 Task: Reply and add a link Link0000000013 to Aakash.mishra@softage.net and add a cc to Email0000000002@outlook.com and bcc to Email0000000003@outlook.com@outlook.com with a subject Subject0000000012 with a message Message0000000014 and with an attachment of Attach0000000004 and upload Attach0000000005 to Onedrive and share. Reply and add a link Link0000000013 to Email0000000002@outlook.com with a subject Subject0000000015 with a message Message0000000014 and with an attachment of Attach0000000004 and upload Attach0000000005 to Onedrive and share. Reply and add a link Link0000000013 to Aakash.mishra@softage.net and add a cc to Email0000000002@outlook.com with a subject Subject0000000015 with a message Message0000000014 and with an attachment of Attach0000000004 and upload Attach0000000005 to Onedrive and share. Reply and add a link Link0000000013 to Aakash.mishra@softage.net and add a cc to Email0000000002@outlook.com and bcc to Email0000000003@outlook.com@outlook.com with a subject Subject0000000015 with a message Message0000000014 and with an attachment of Attach0000000004 and upload Attach0000000005 to Onedrive and share. Reply all and add a link Link0000000014 to Email0000000002@outlook.com with a subject Subject0000000016 with a message Message0000000014
Action: Mouse moved to (828, 238)
Screenshot: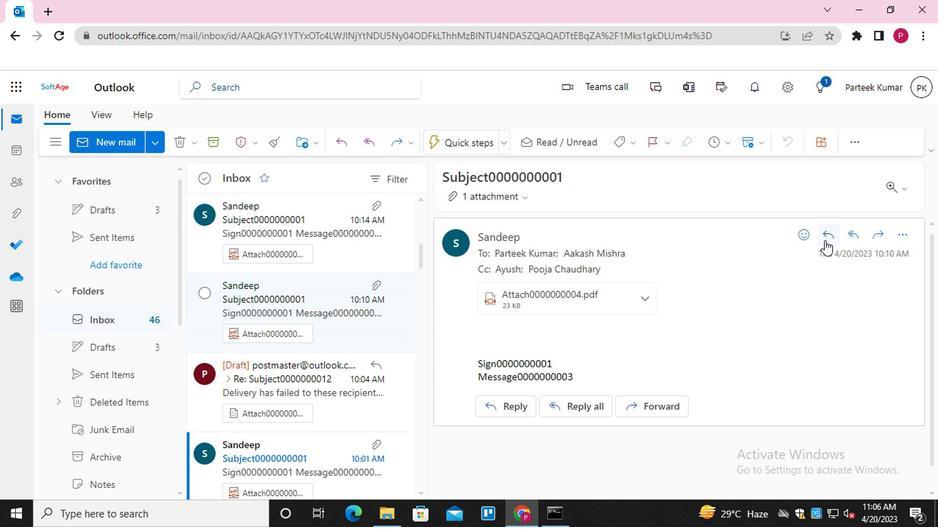 
Action: Mouse pressed left at (828, 238)
Screenshot: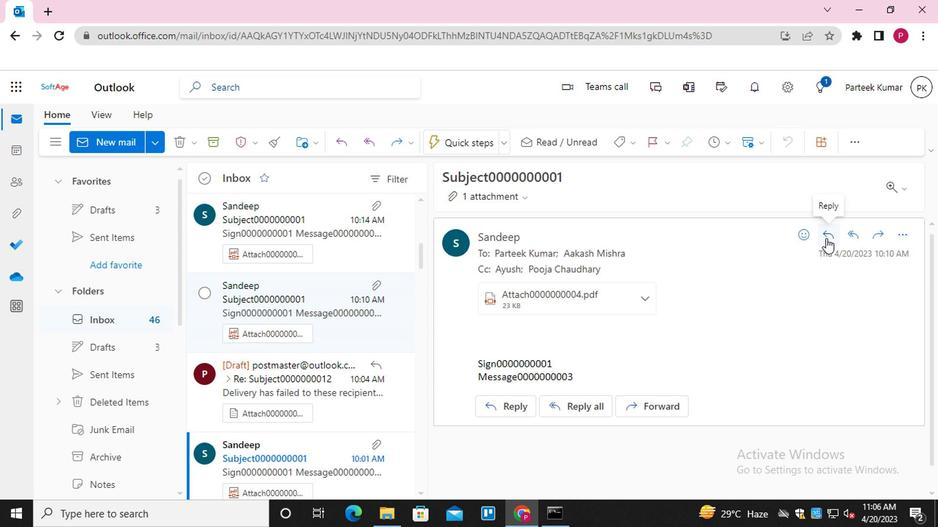 
Action: Mouse moved to (454, 411)
Screenshot: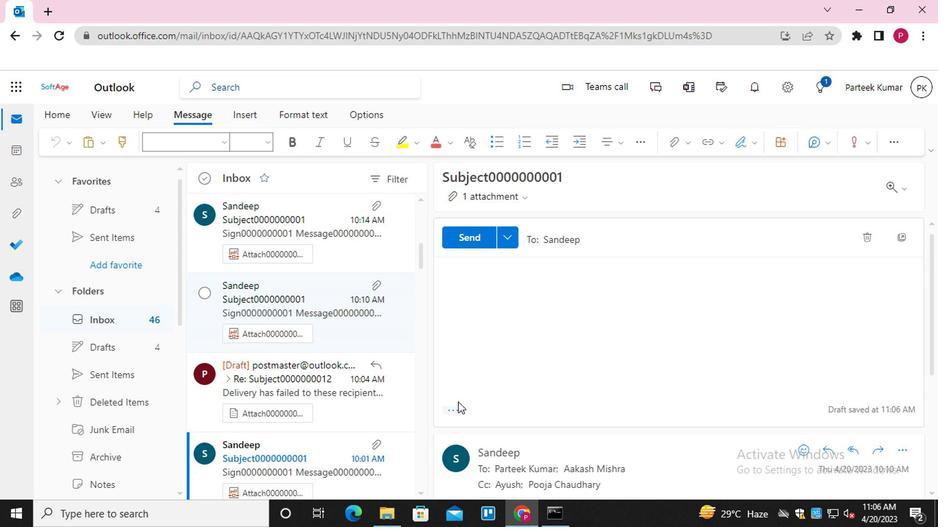 
Action: Mouse pressed left at (454, 411)
Screenshot: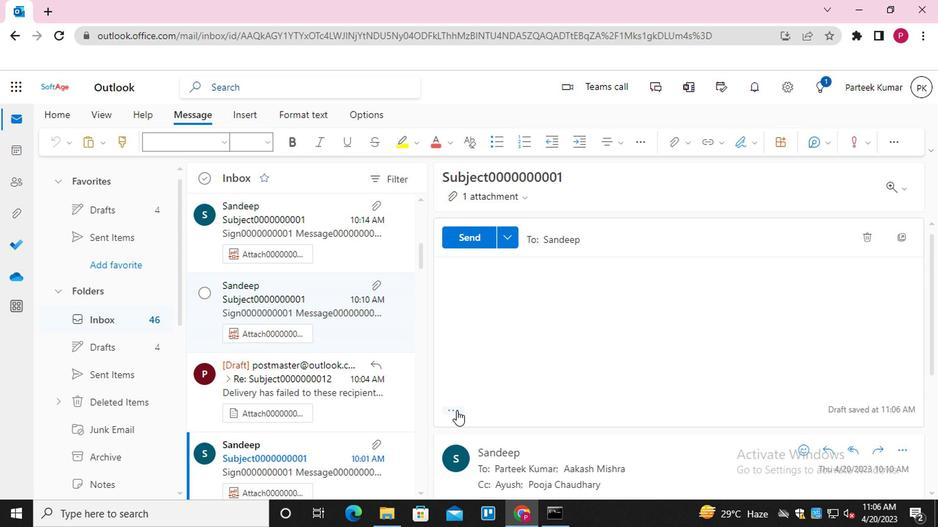 
Action: Mouse moved to (463, 268)
Screenshot: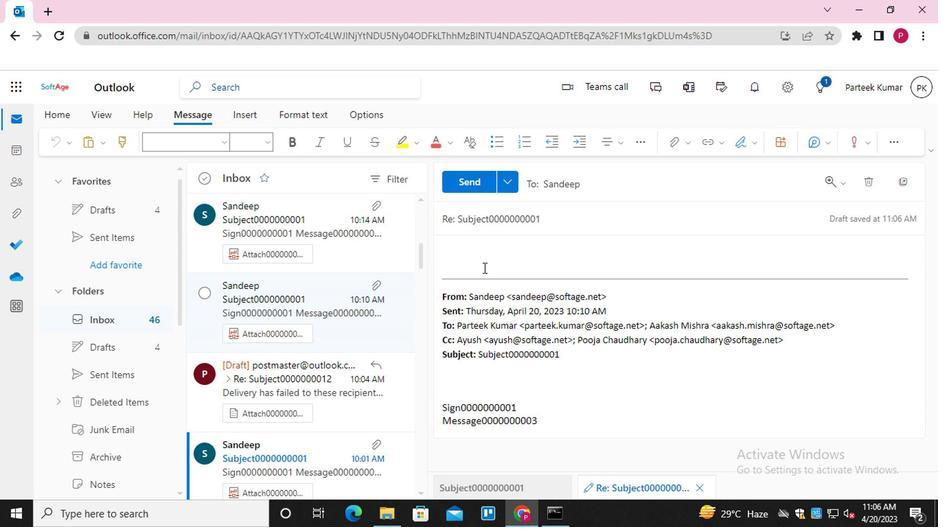 
Action: Mouse pressed left at (463, 268)
Screenshot: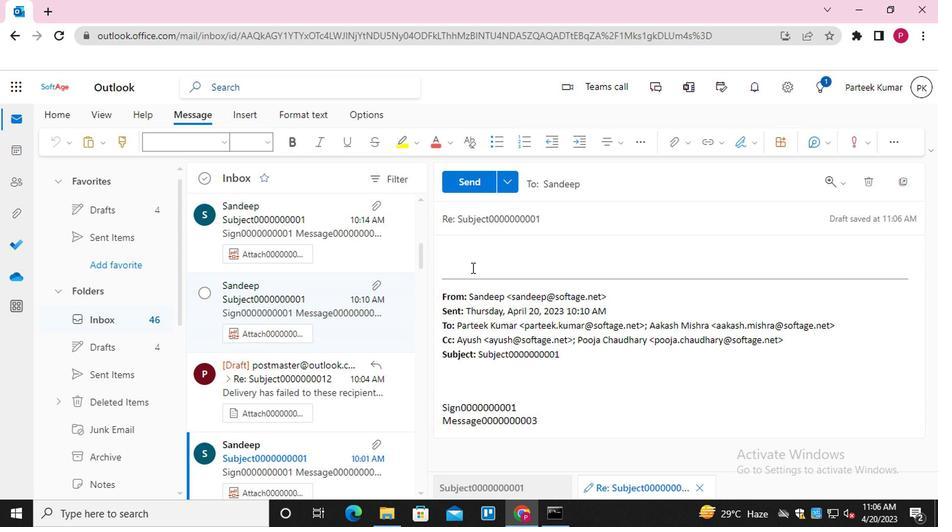 
Action: Mouse moved to (673, 142)
Screenshot: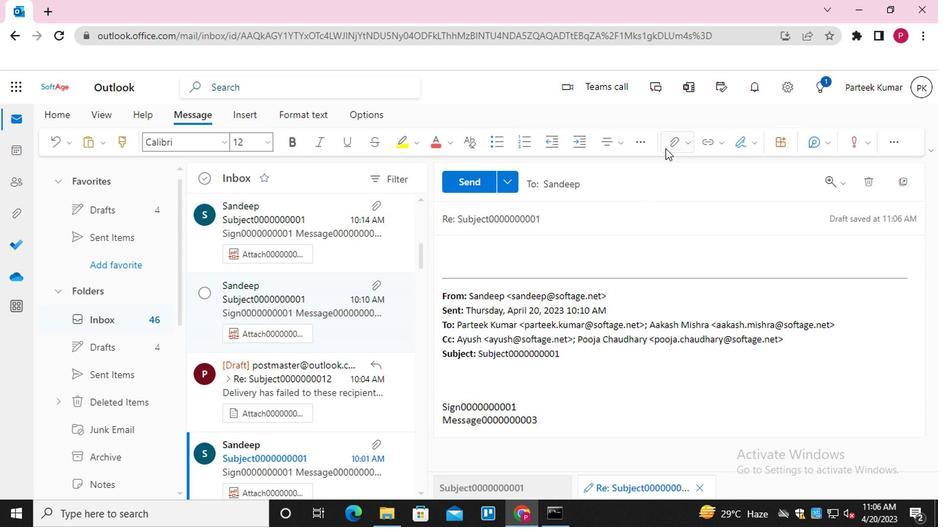
Action: Mouse pressed left at (673, 142)
Screenshot: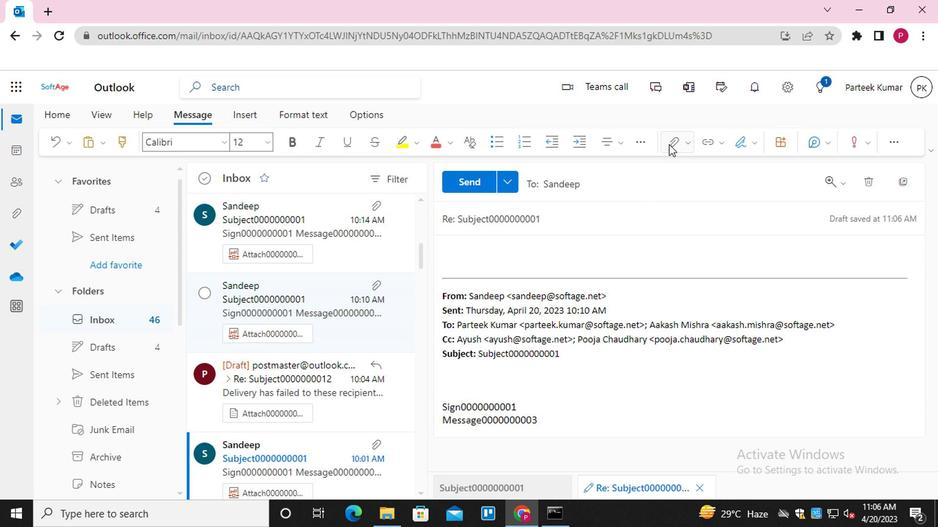 
Action: Mouse moved to (714, 143)
Screenshot: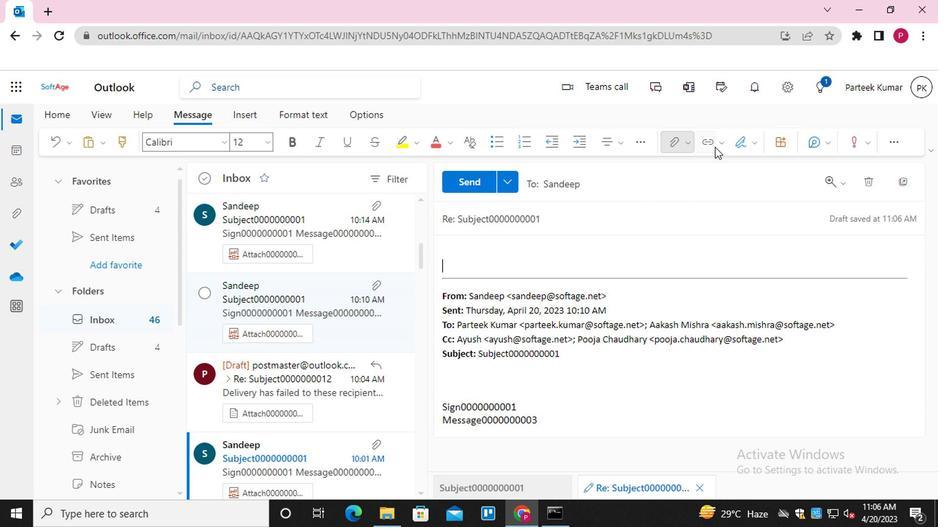 
Action: Mouse pressed left at (714, 143)
Screenshot: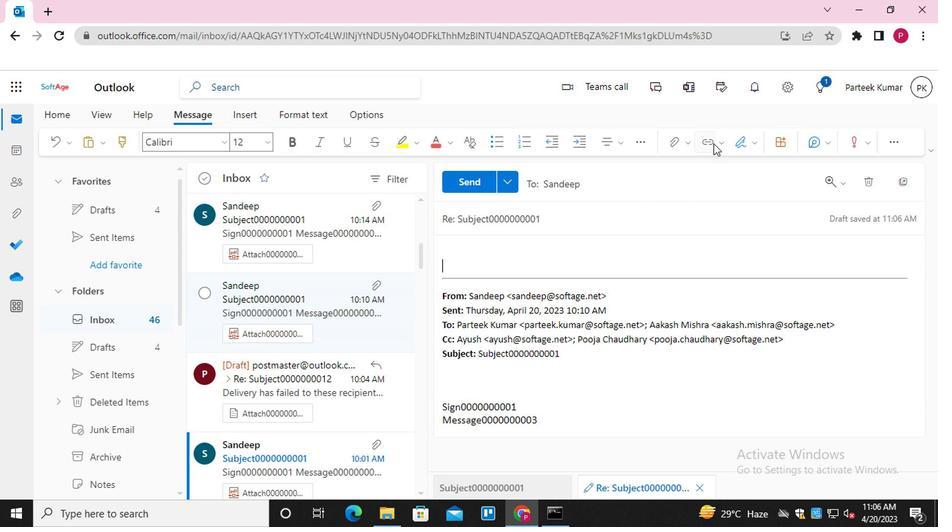 
Action: Mouse moved to (539, 266)
Screenshot: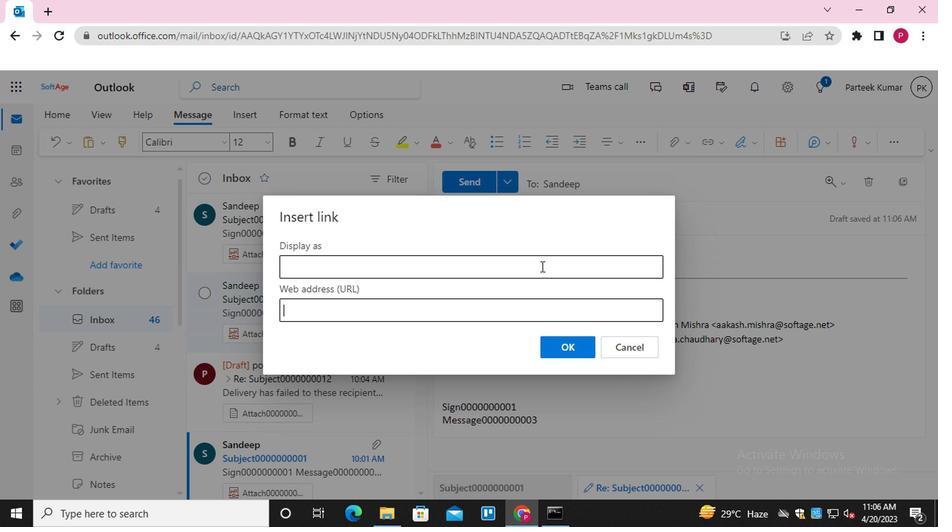 
Action: Mouse pressed left at (539, 266)
Screenshot: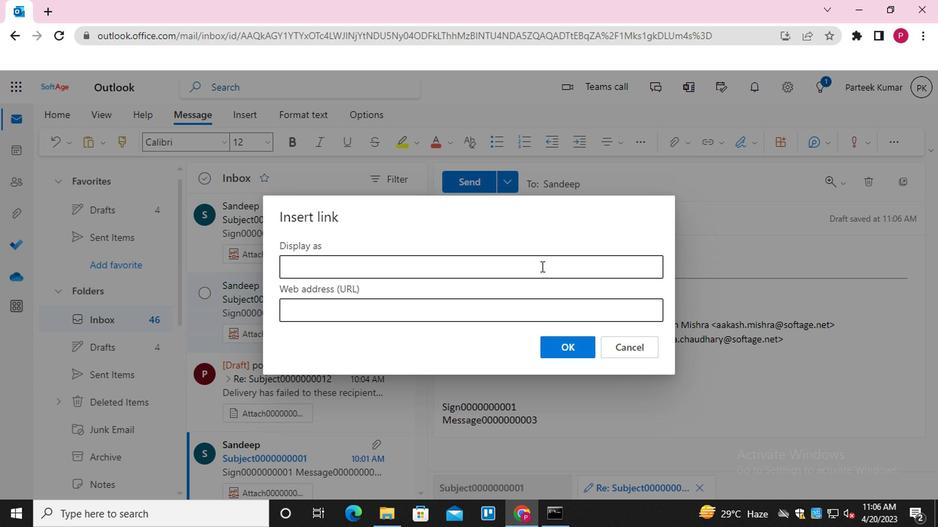 
Action: Mouse moved to (385, 304)
Screenshot: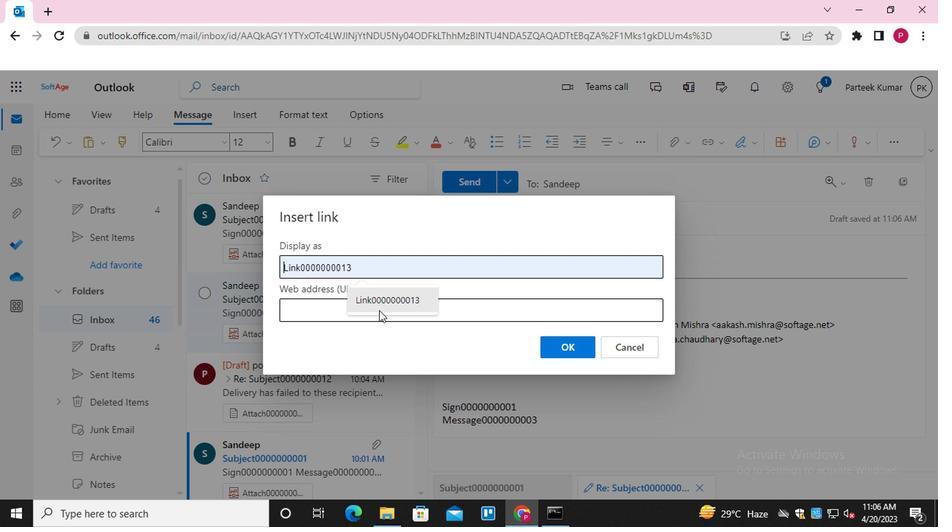 
Action: Mouse pressed left at (385, 304)
Screenshot: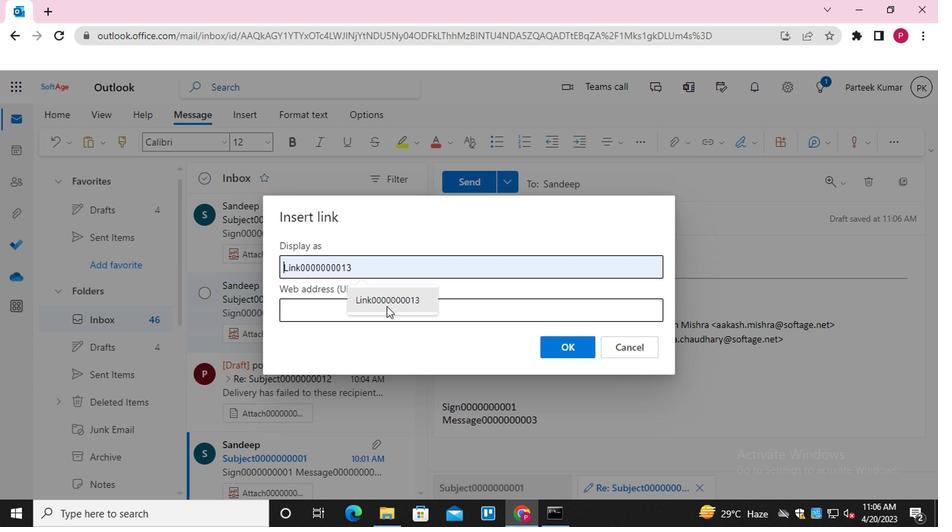
Action: Mouse moved to (386, 312)
Screenshot: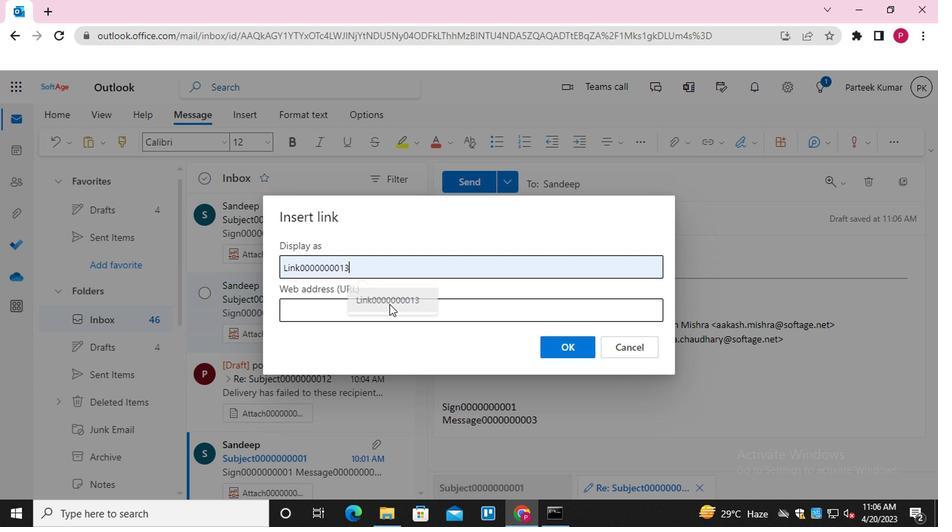 
Action: Mouse pressed left at (386, 312)
Screenshot: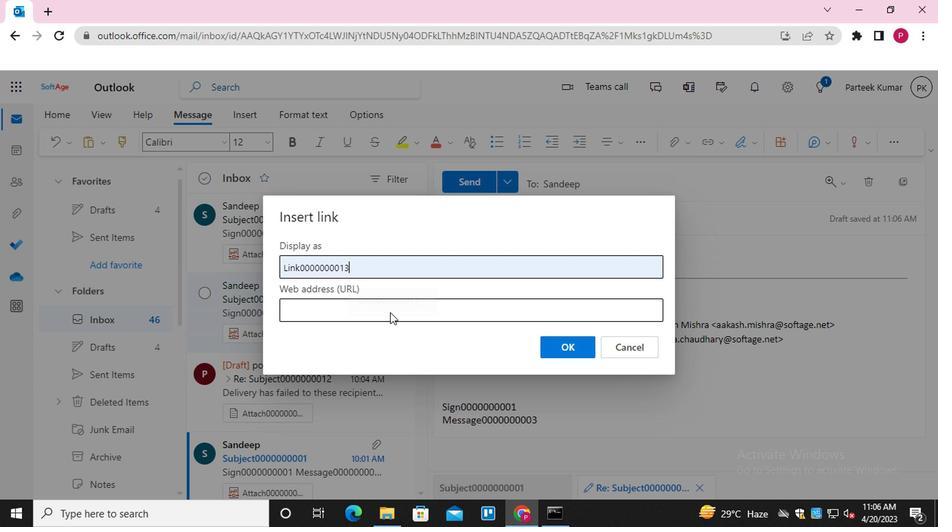 
Action: Mouse moved to (383, 351)
Screenshot: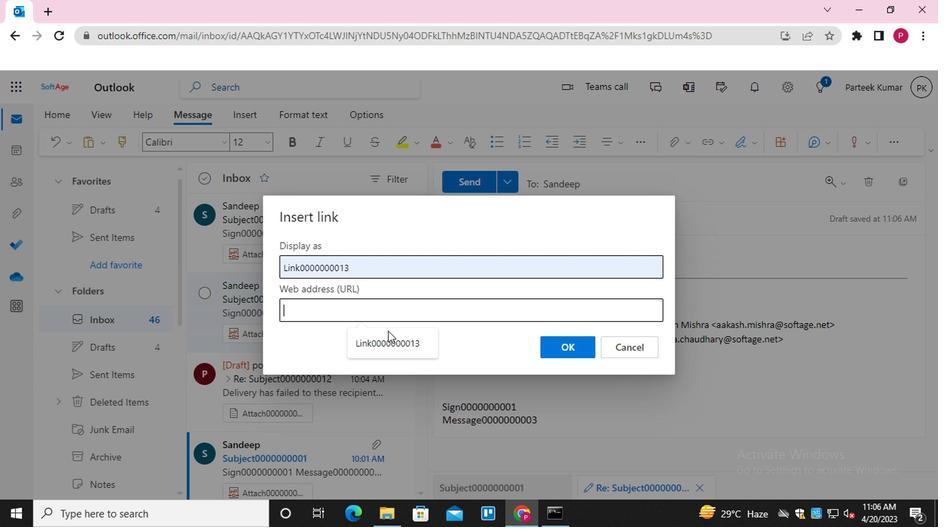 
Action: Mouse pressed left at (383, 351)
Screenshot: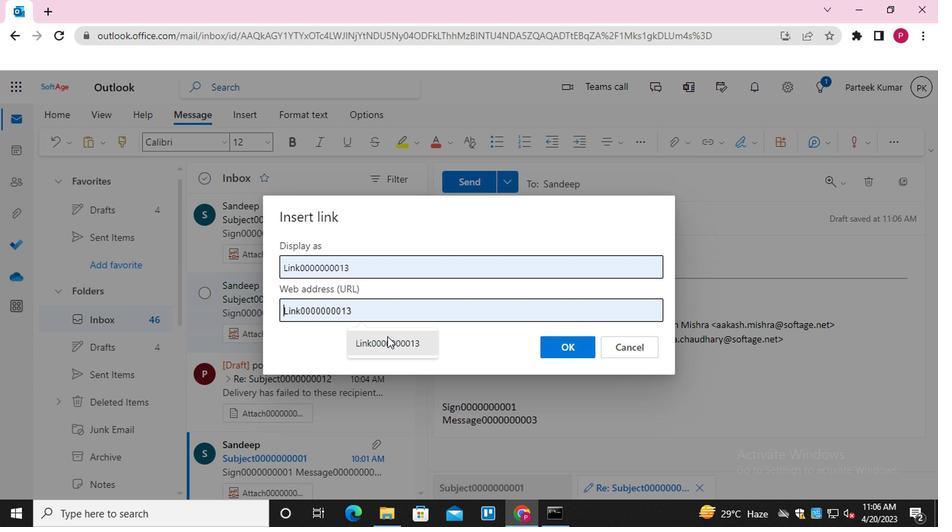
Action: Mouse moved to (568, 351)
Screenshot: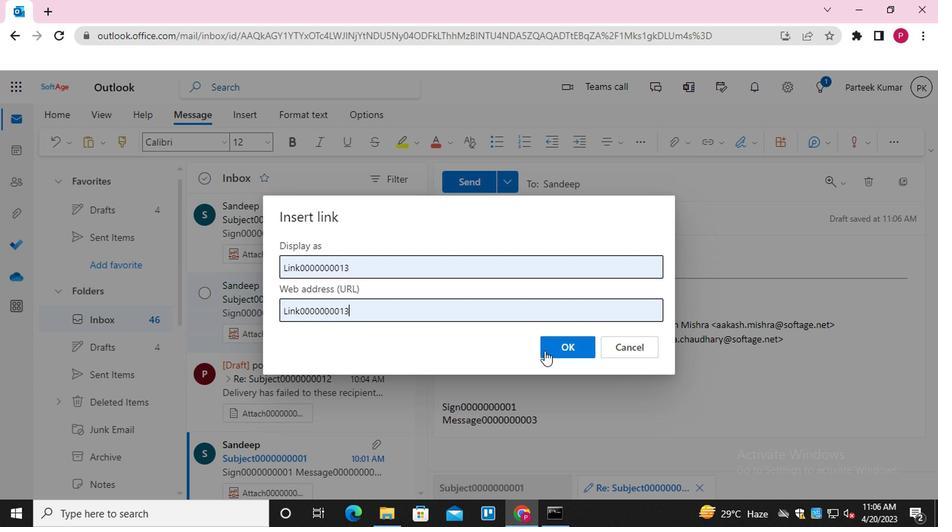 
Action: Mouse pressed left at (568, 351)
Screenshot: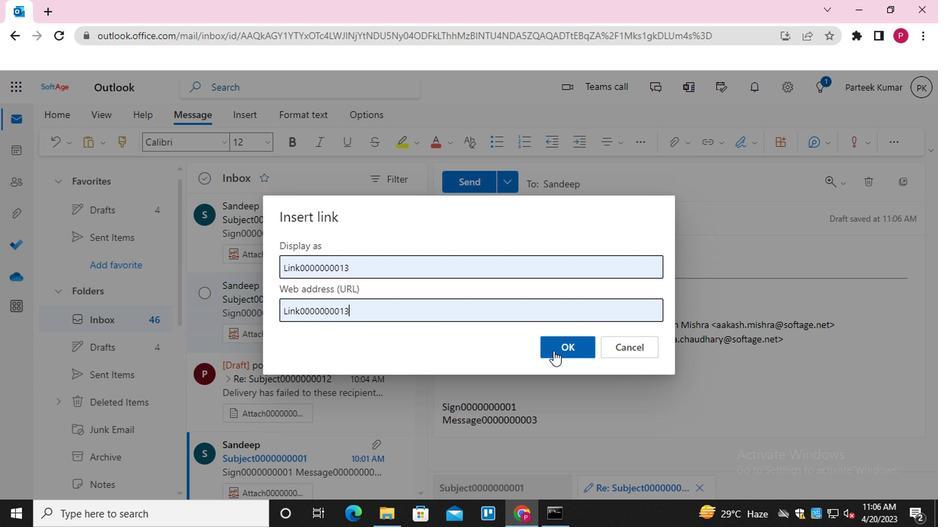 
Action: Mouse moved to (581, 187)
Screenshot: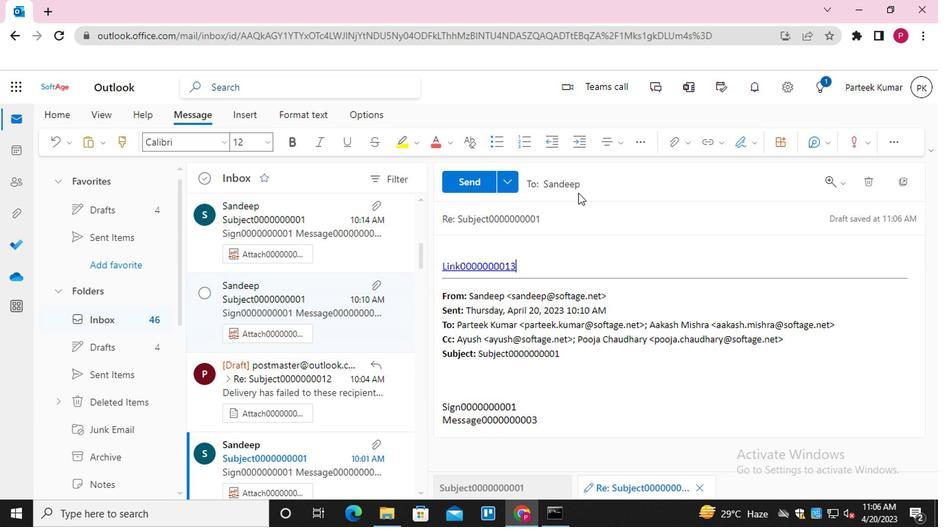 
Action: Mouse pressed left at (581, 187)
Screenshot: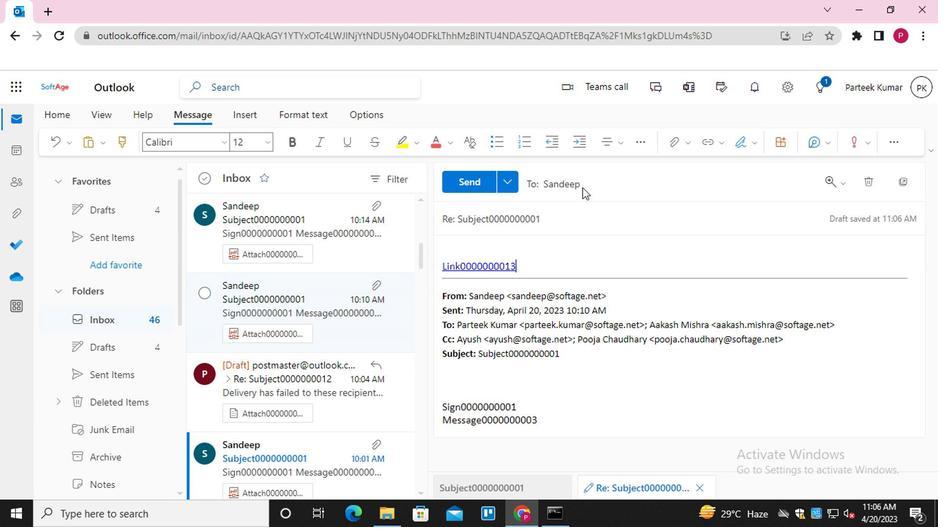 
Action: Mouse moved to (541, 221)
Screenshot: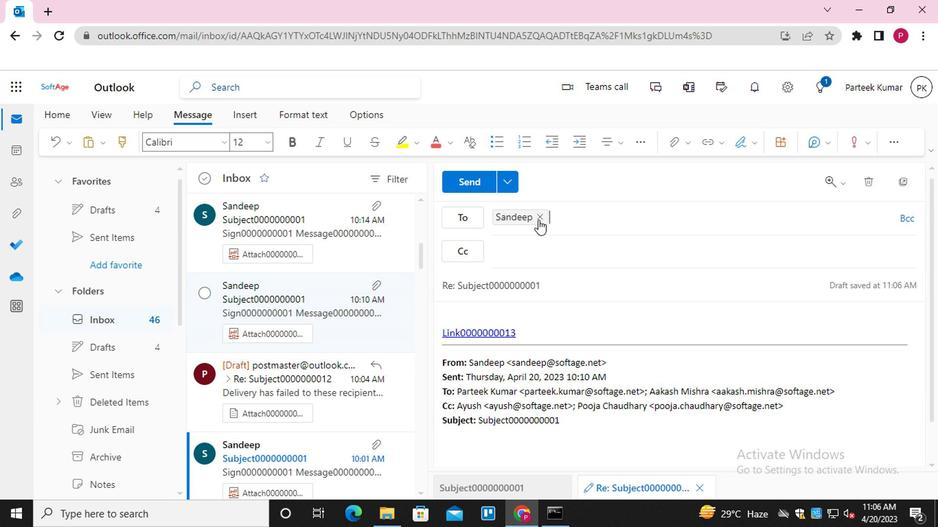 
Action: Mouse pressed left at (541, 221)
Screenshot: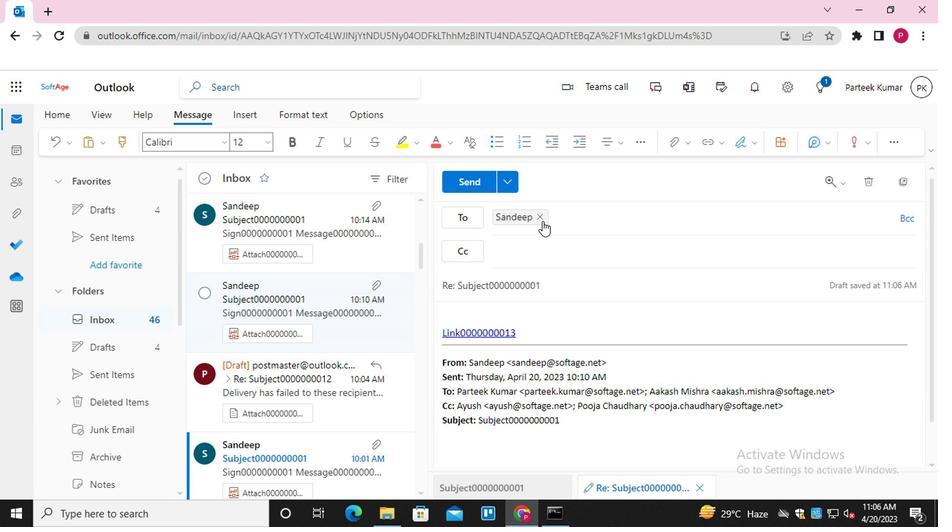 
Action: Mouse moved to (539, 221)
Screenshot: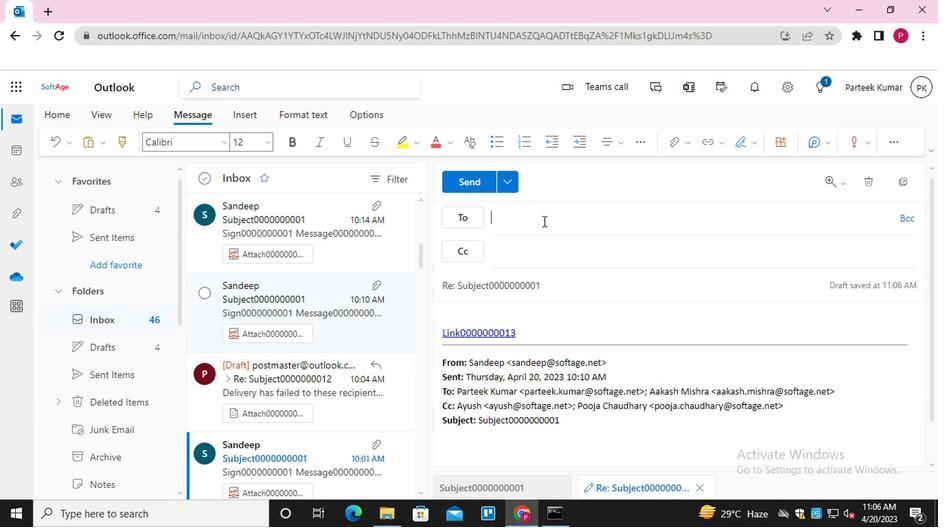 
Action: Key pressed <Key.shift>AAK
Screenshot: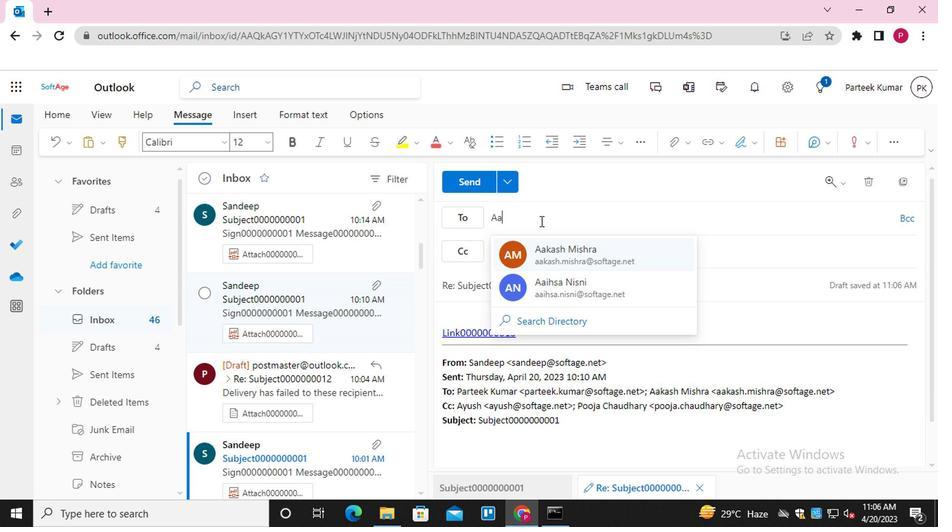 
Action: Mouse moved to (562, 256)
Screenshot: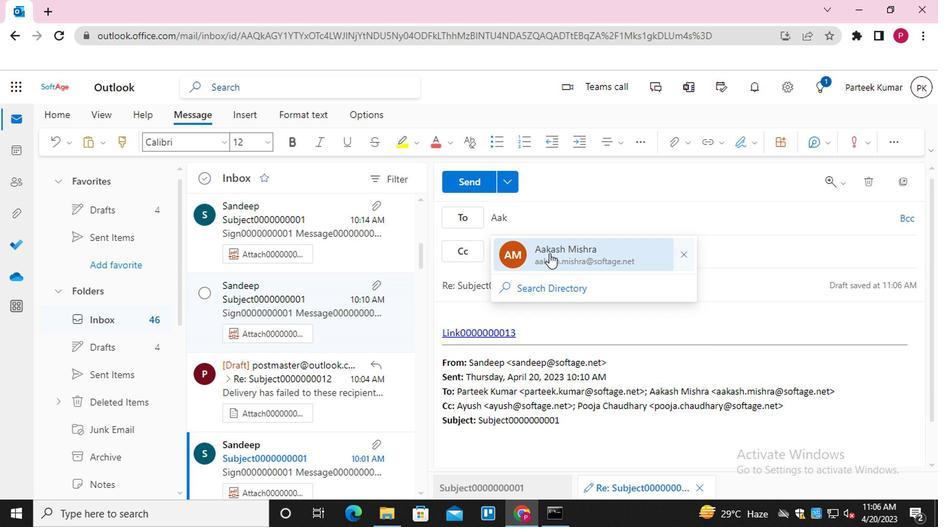 
Action: Mouse pressed left at (562, 256)
Screenshot: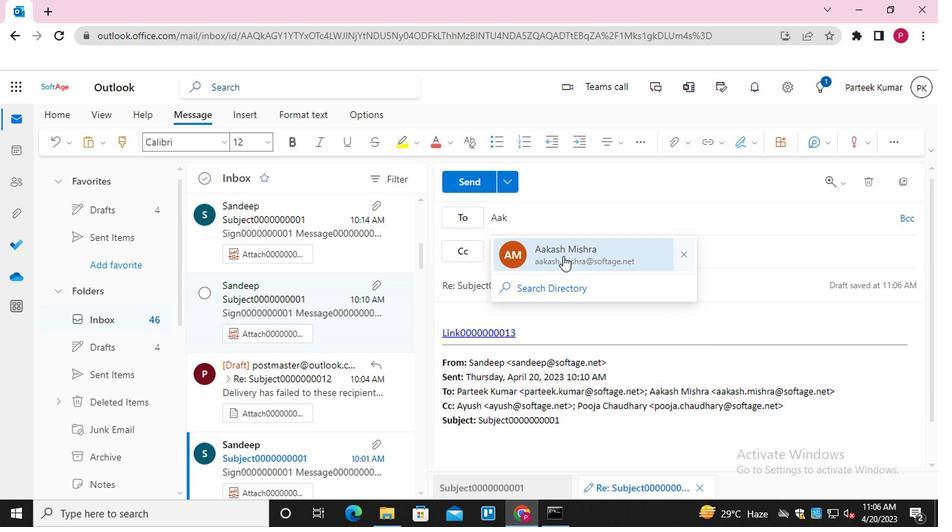 
Action: Mouse moved to (562, 258)
Screenshot: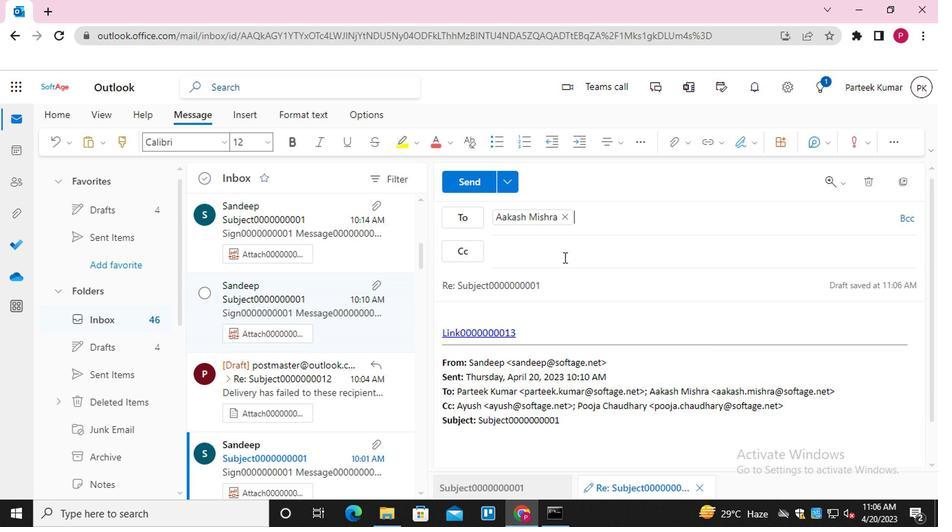 
Action: Mouse pressed left at (562, 258)
Screenshot: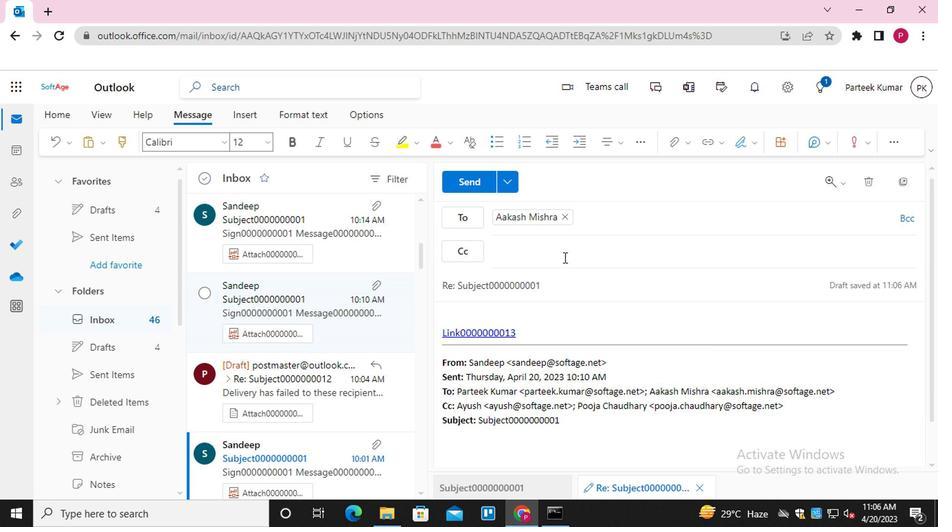 
Action: Key pressed <Key.shift><Key.shift><Key.shift><Key.shift>EMAIL0000000002<Key.enter>
Screenshot: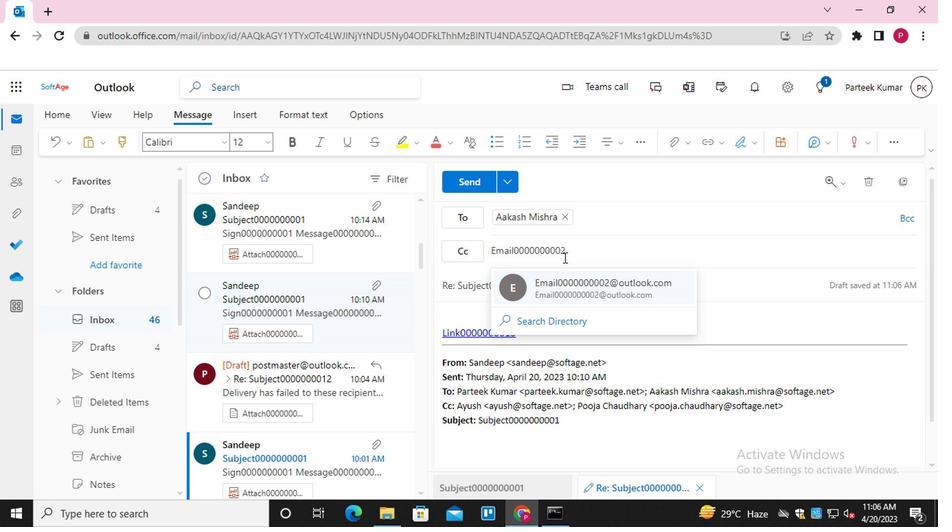 
Action: Mouse moved to (910, 216)
Screenshot: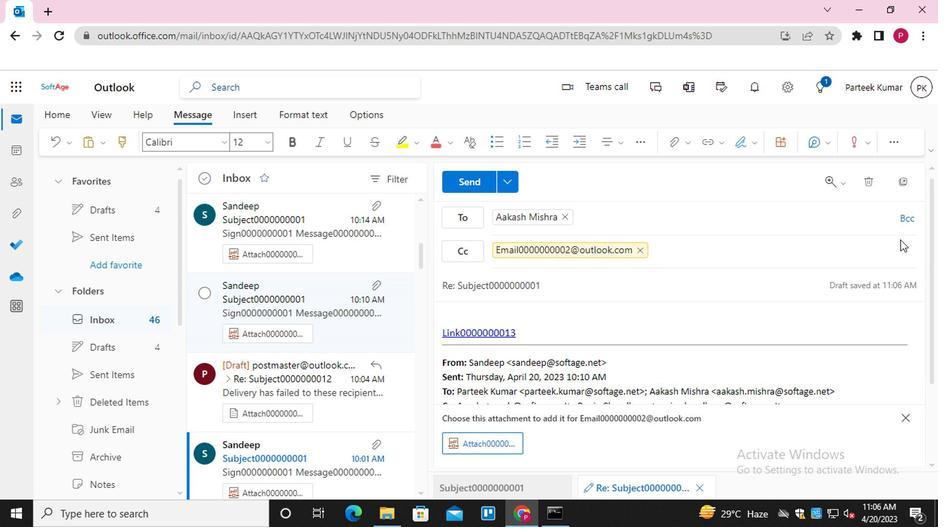 
Action: Mouse pressed left at (910, 216)
Screenshot: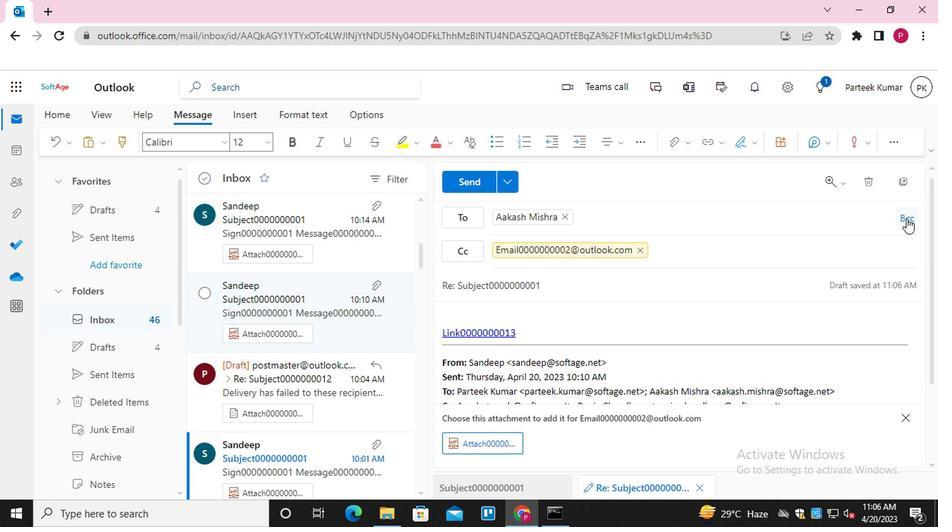 
Action: Mouse moved to (520, 281)
Screenshot: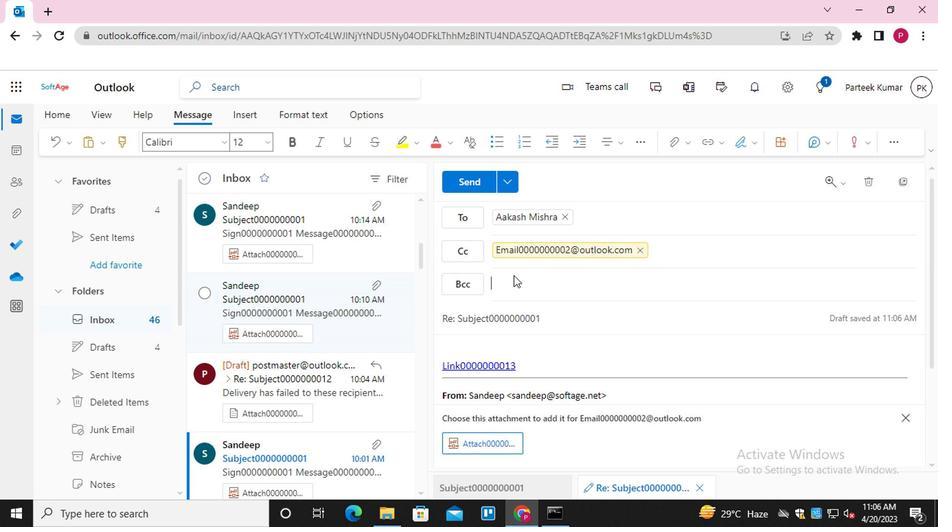 
Action: Mouse pressed left at (520, 281)
Screenshot: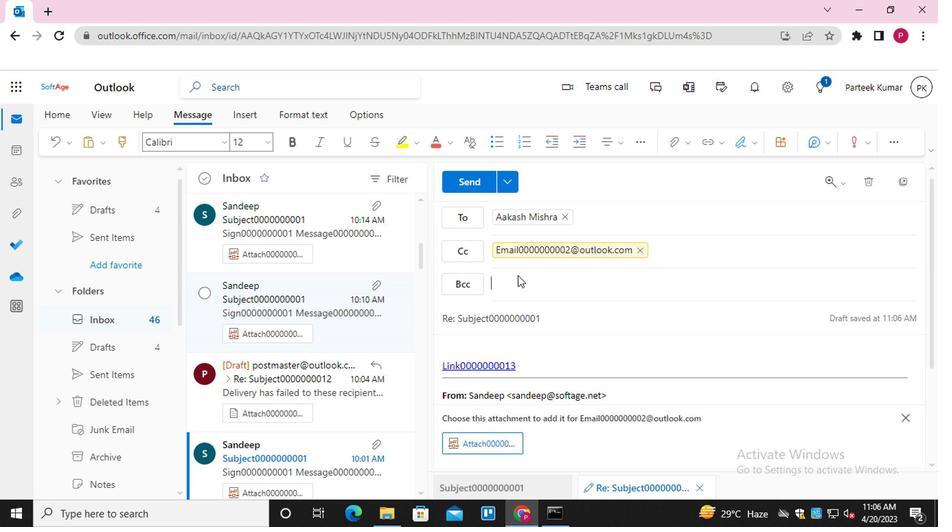 
Action: Key pressed <Key.shift>EMAIL000000003<Key.shift>@OUTLOOK.COM<Key.enter>
Screenshot: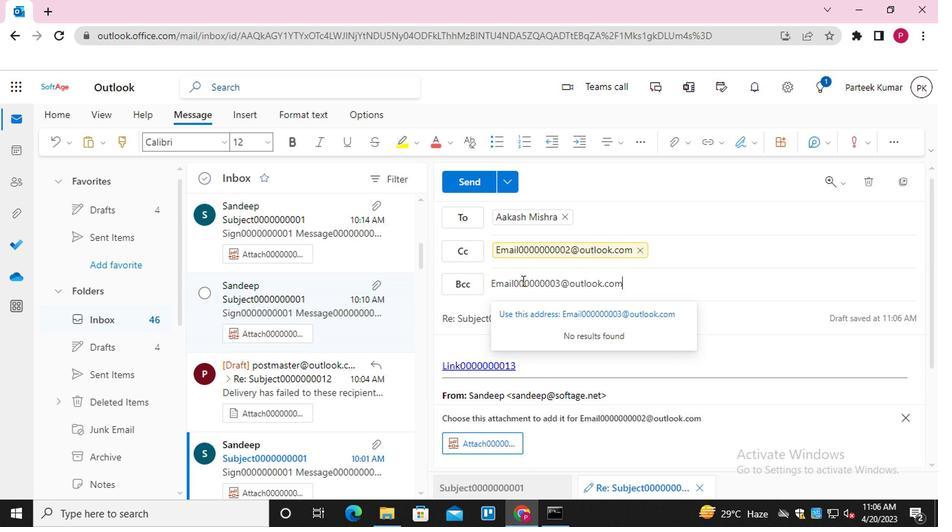 
Action: Mouse moved to (546, 319)
Screenshot: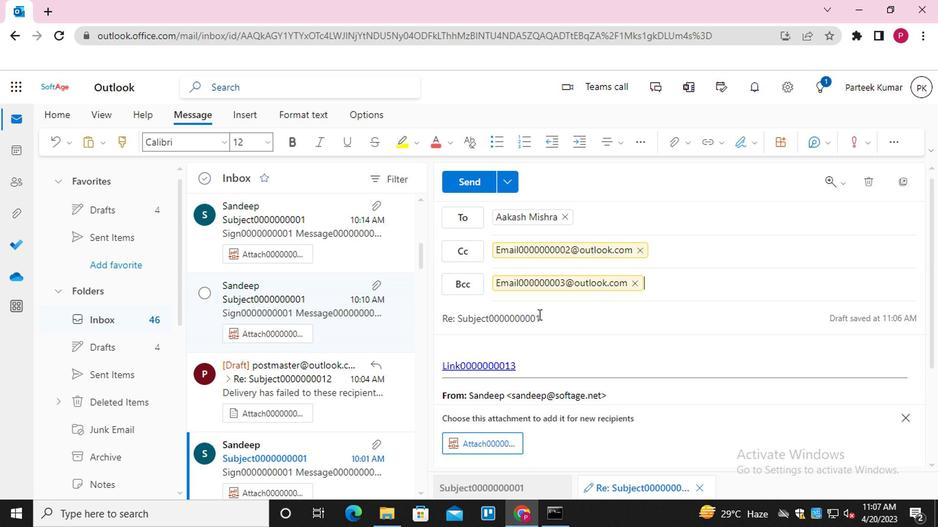 
Action: Mouse pressed left at (546, 319)
Screenshot: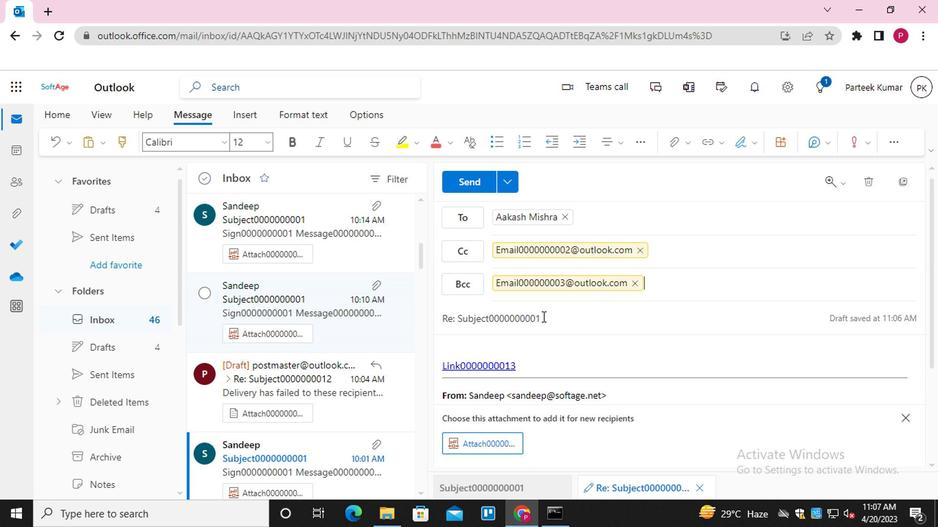 
Action: Mouse moved to (538, 322)
Screenshot: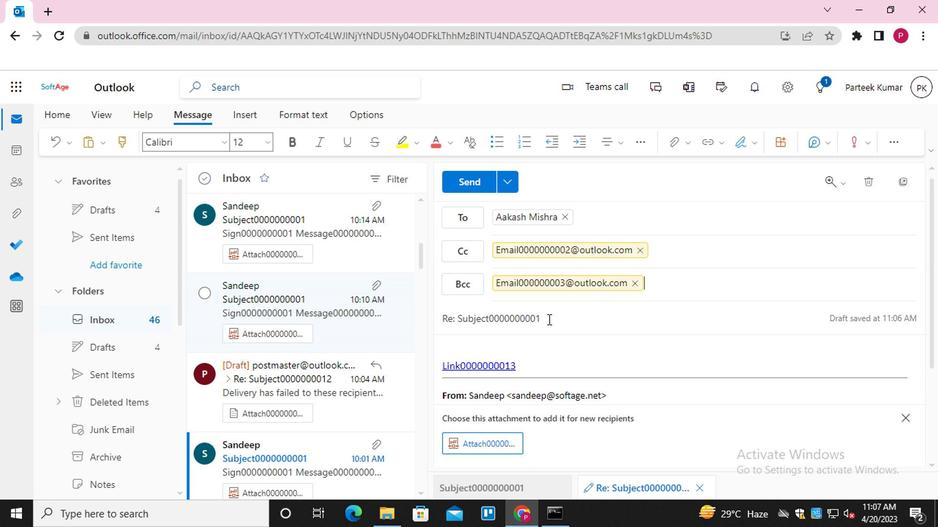 
Action: Key pressed <Key.backspace><Key.backspace>12
Screenshot: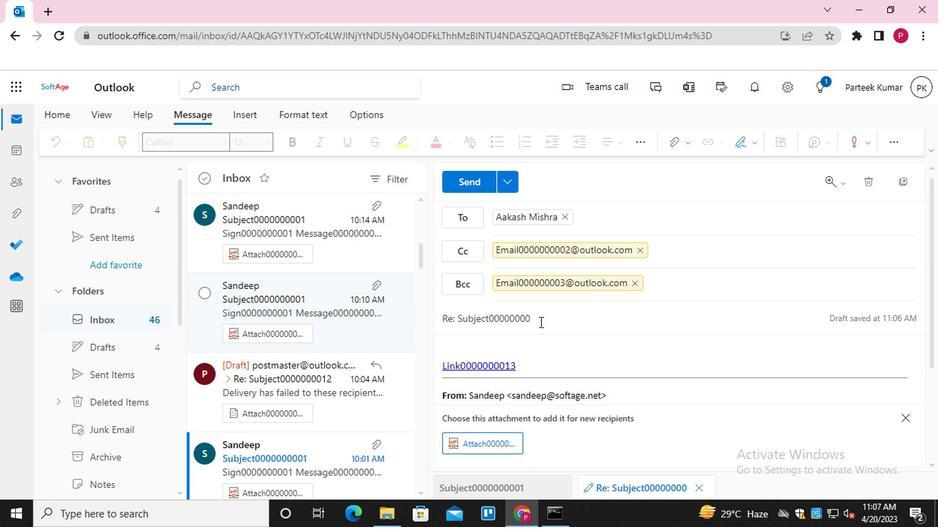 
Action: Mouse moved to (516, 351)
Screenshot: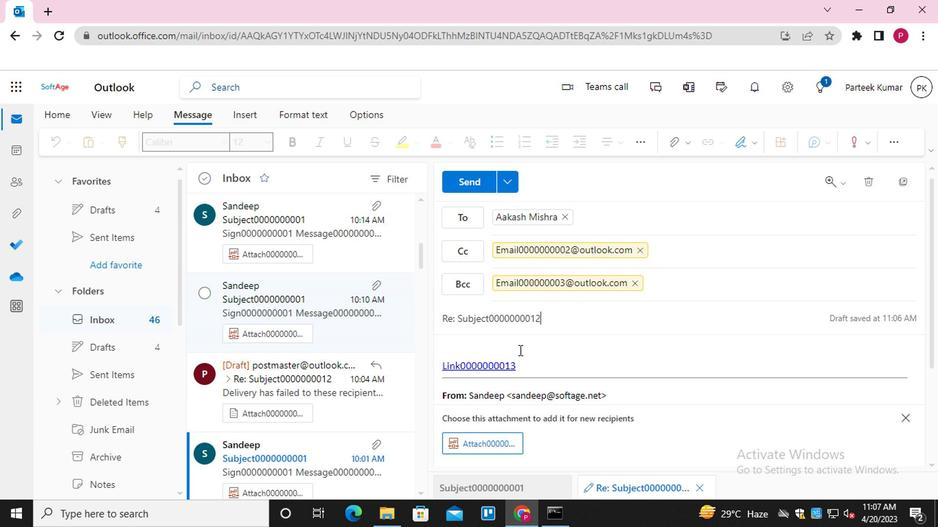 
Action: Mouse pressed left at (516, 351)
Screenshot: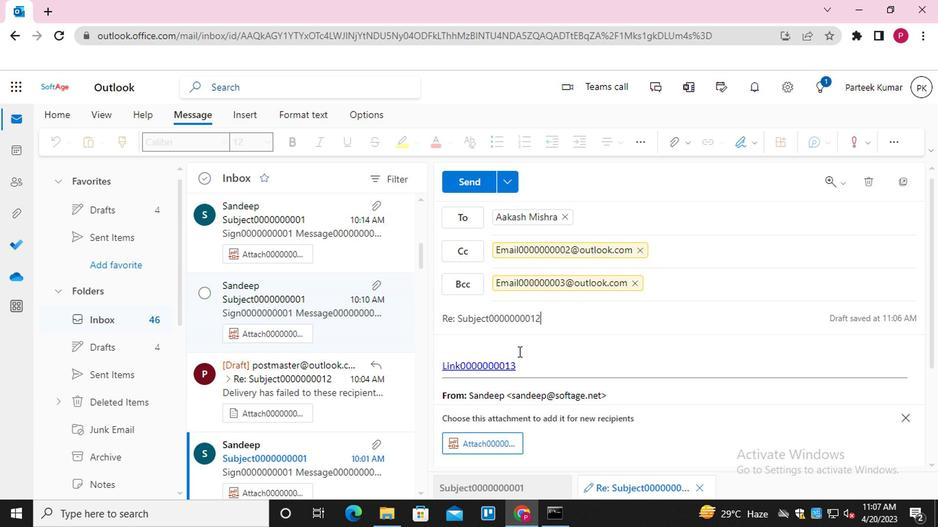 
Action: Key pressed <Key.shift_r>MESSAGE0000000014
Screenshot: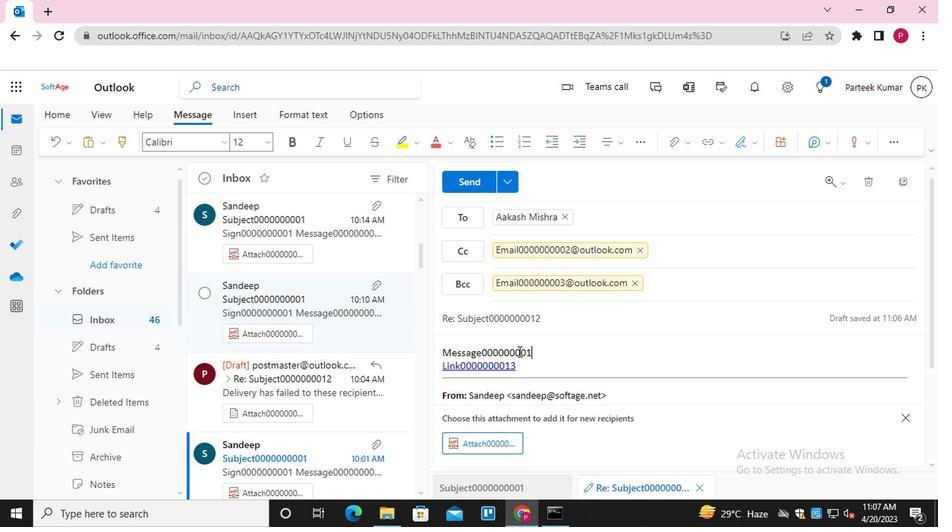
Action: Mouse moved to (680, 141)
Screenshot: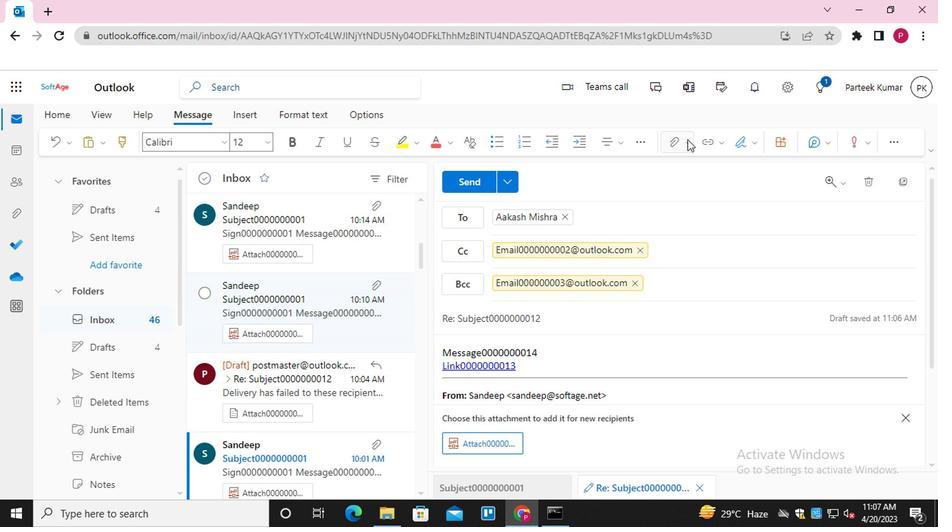 
Action: Mouse pressed left at (680, 141)
Screenshot: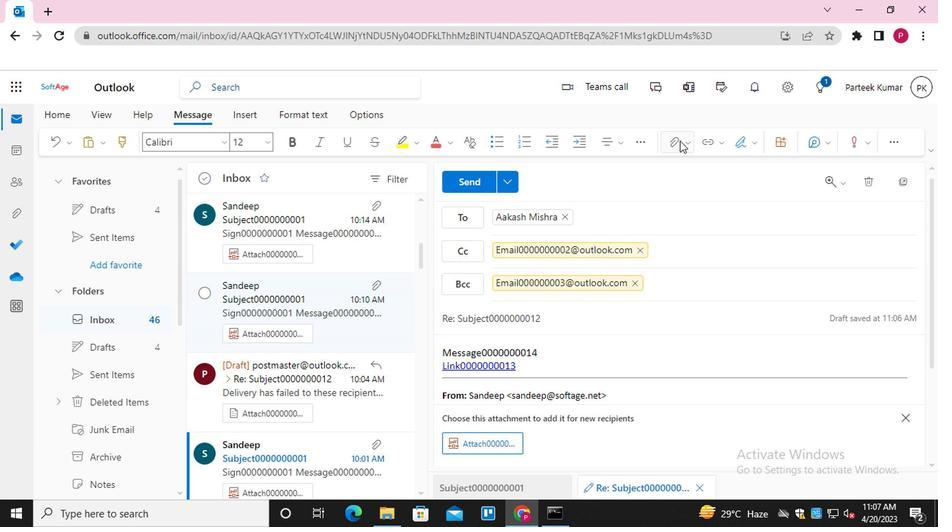 
Action: Mouse moved to (637, 176)
Screenshot: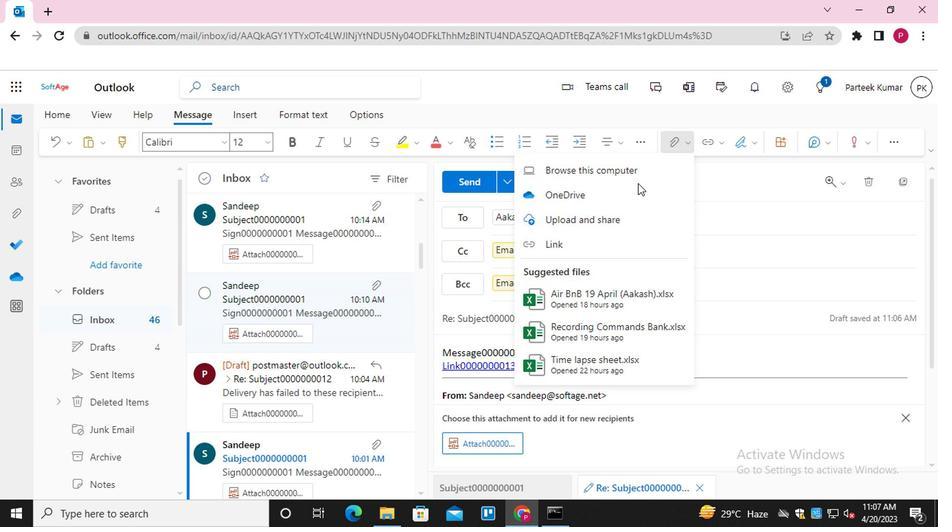 
Action: Mouse pressed left at (637, 176)
Screenshot: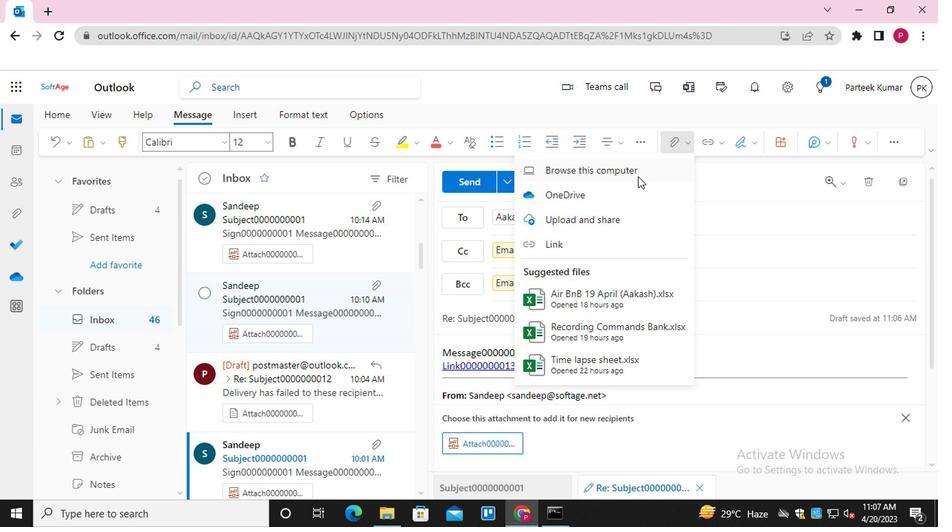
Action: Mouse moved to (263, 103)
Screenshot: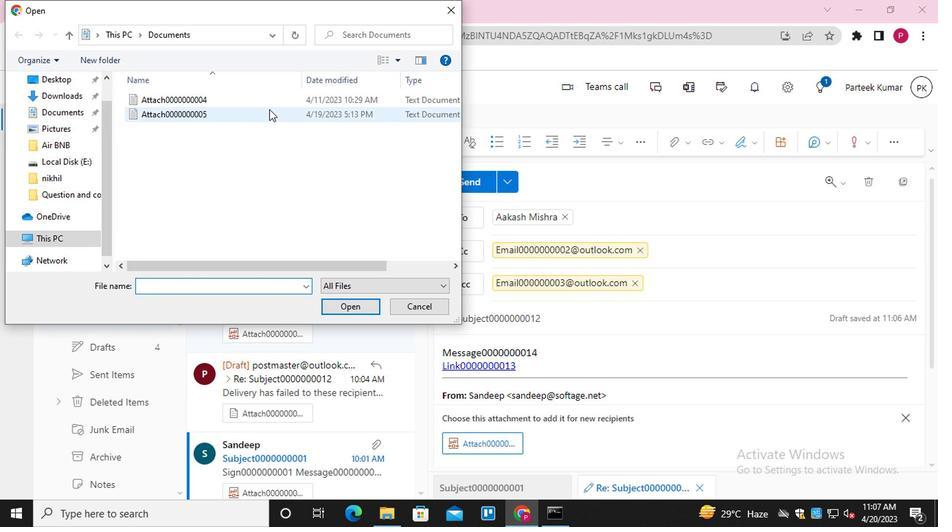 
Action: Mouse pressed left at (263, 103)
Screenshot: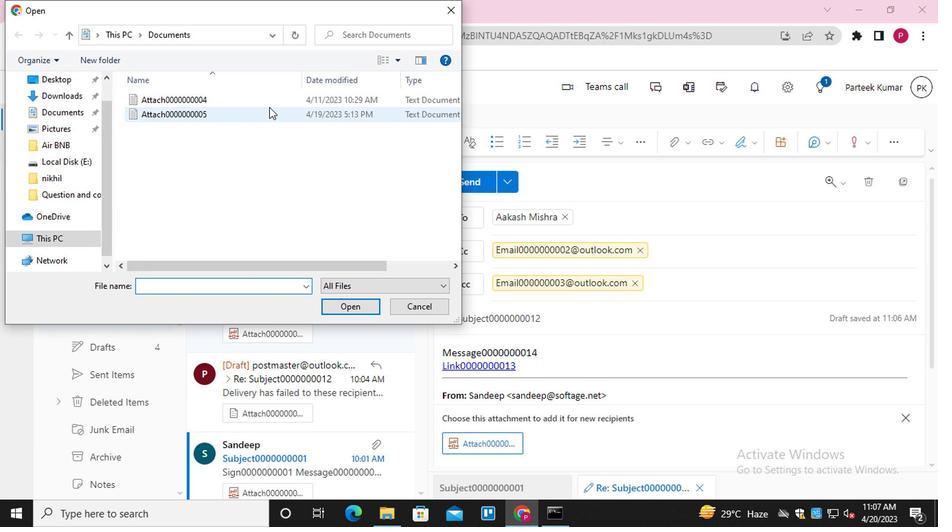 
Action: Mouse moved to (347, 306)
Screenshot: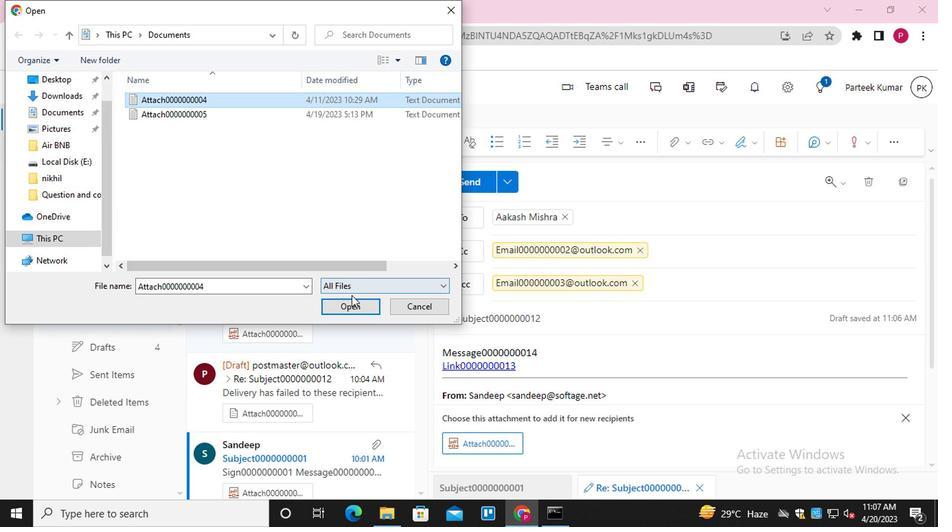 
Action: Mouse pressed left at (347, 306)
Screenshot: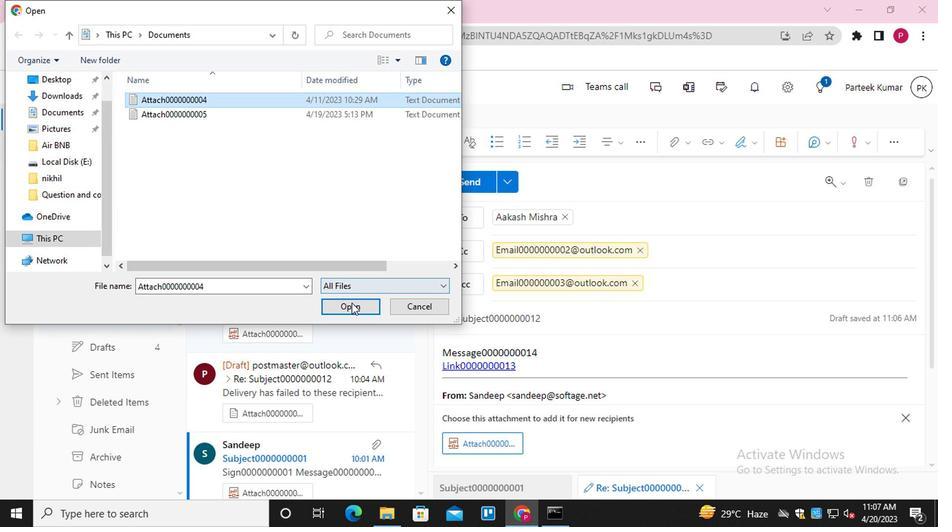 
Action: Mouse moved to (672, 150)
Screenshot: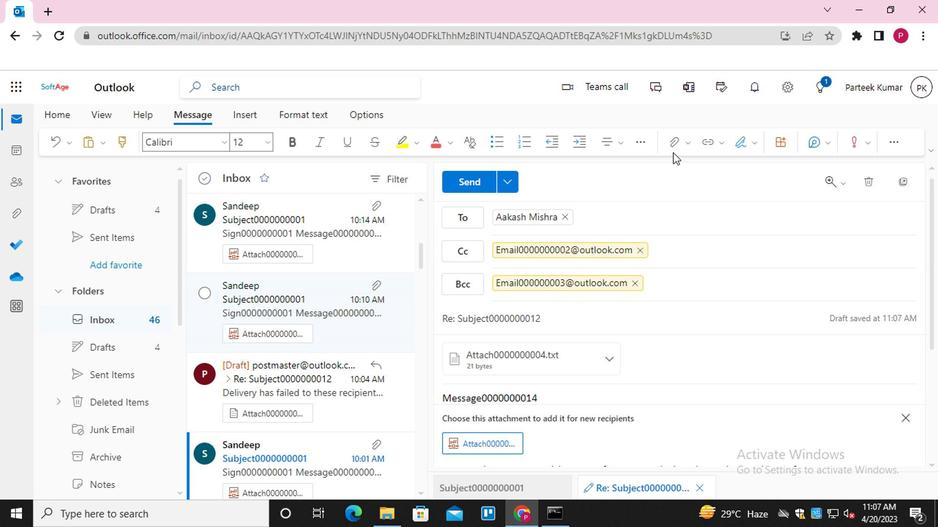 
Action: Mouse pressed left at (672, 150)
Screenshot: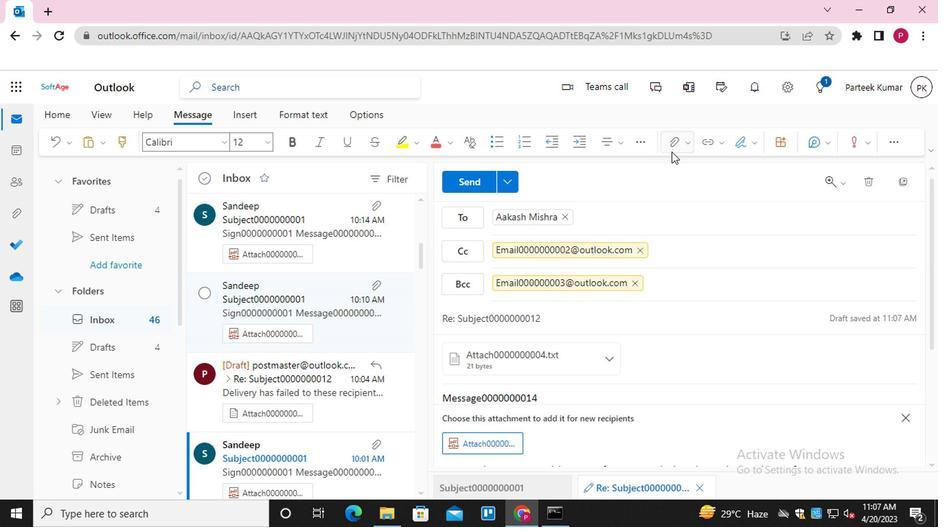 
Action: Mouse moved to (631, 218)
Screenshot: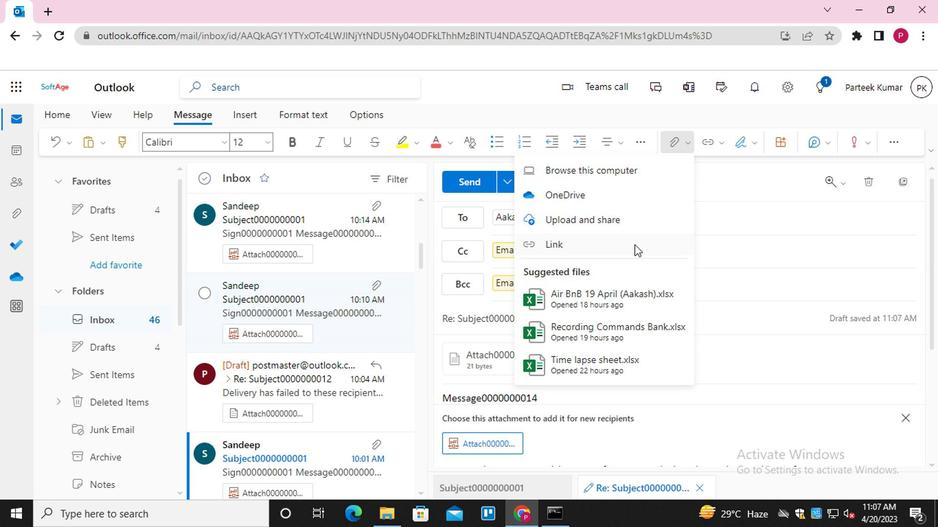 
Action: Mouse pressed left at (631, 218)
Screenshot: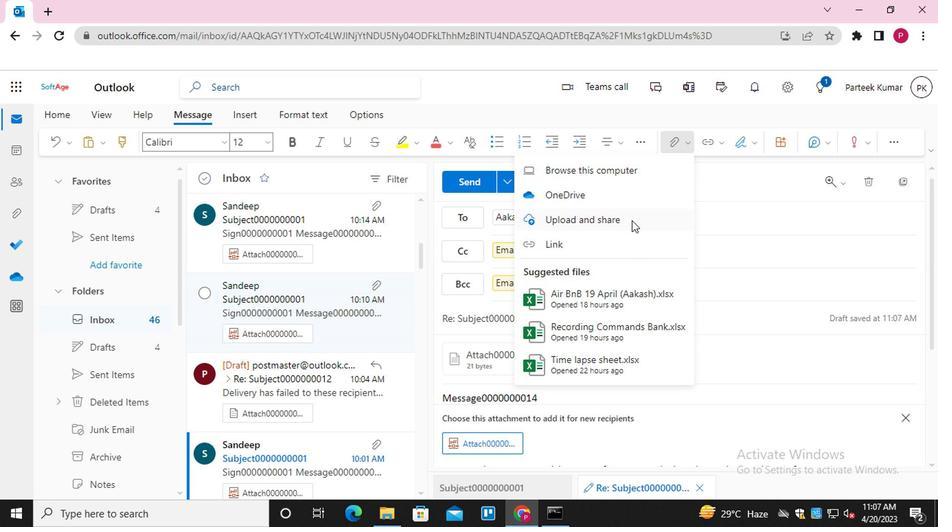 
Action: Mouse moved to (231, 118)
Screenshot: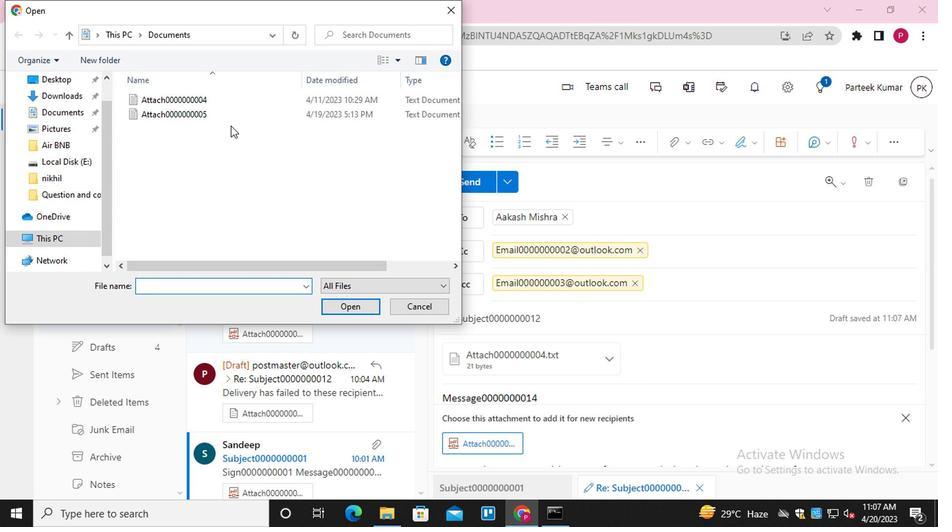 
Action: Mouse pressed left at (231, 118)
Screenshot: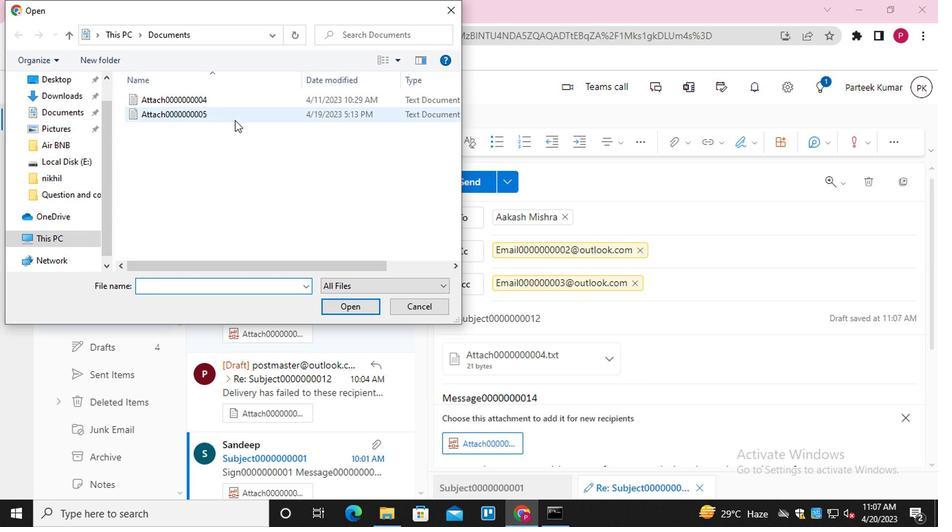 
Action: Mouse moved to (332, 304)
Screenshot: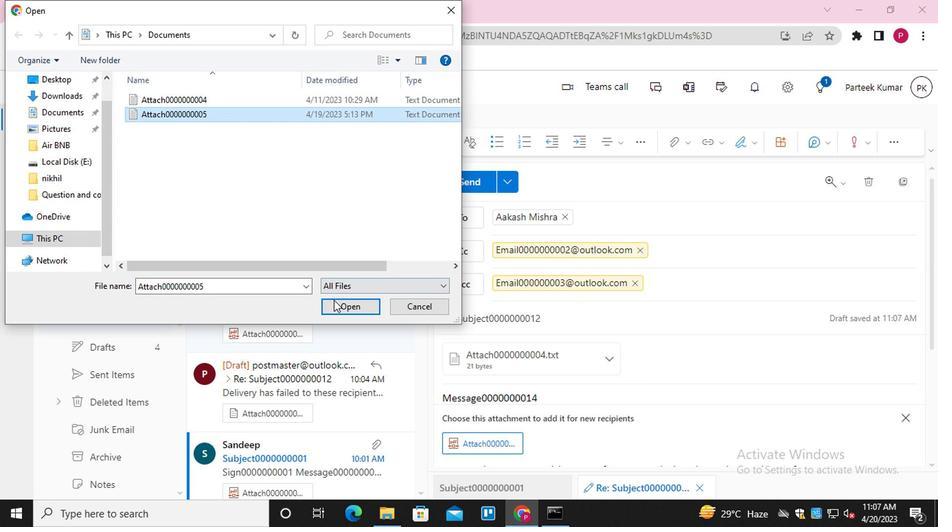 
Action: Mouse pressed left at (332, 304)
Screenshot: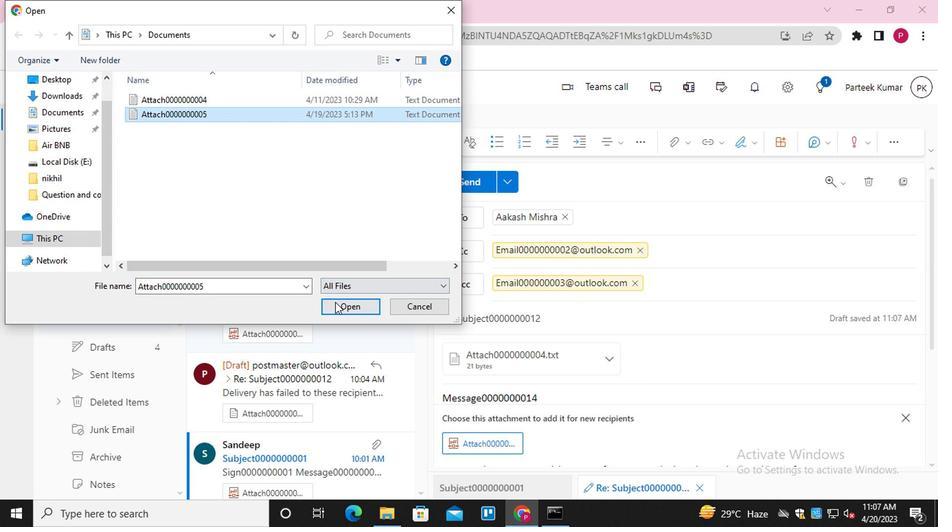 
Action: Mouse moved to (495, 332)
Screenshot: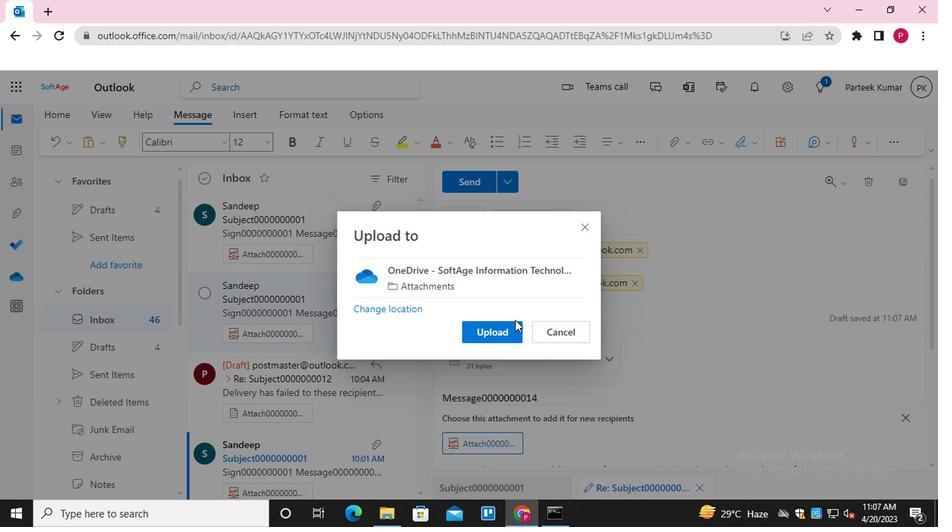 
Action: Mouse pressed left at (495, 332)
Screenshot: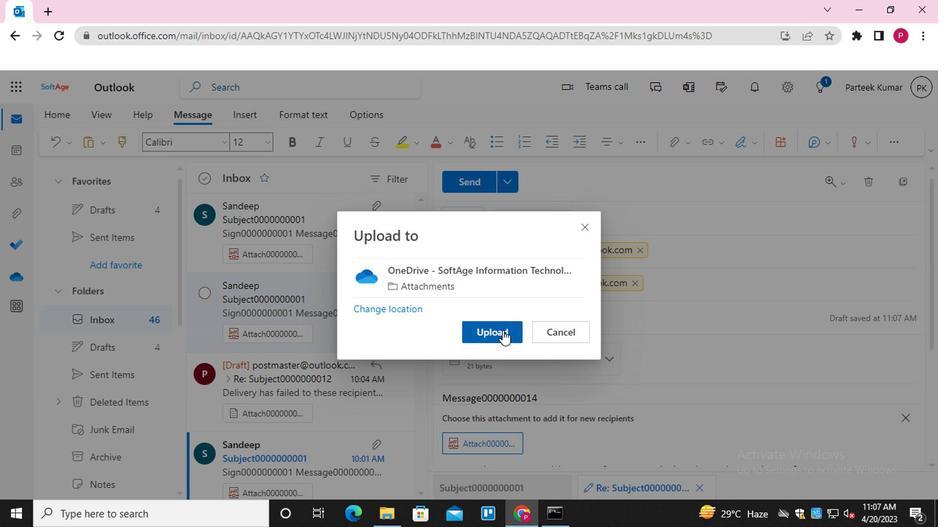 
Action: Mouse moved to (467, 182)
Screenshot: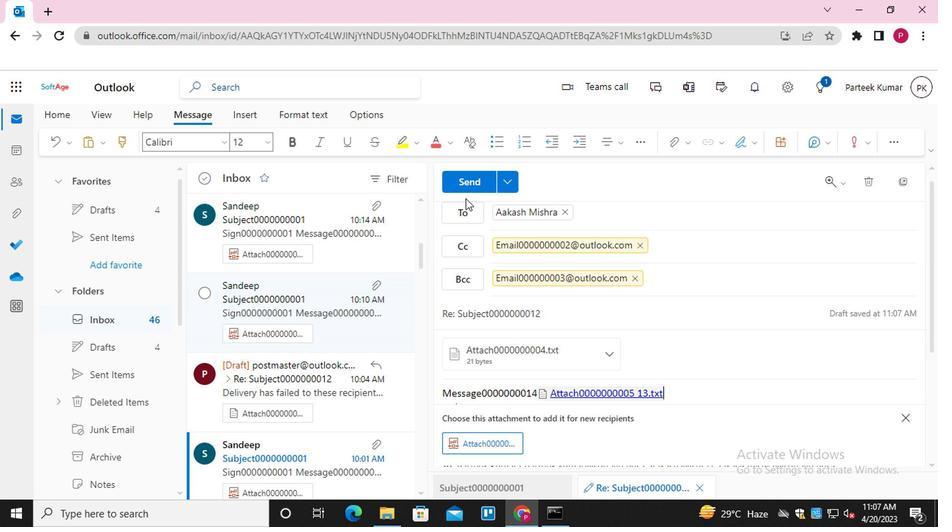 
Action: Mouse pressed left at (467, 182)
Screenshot: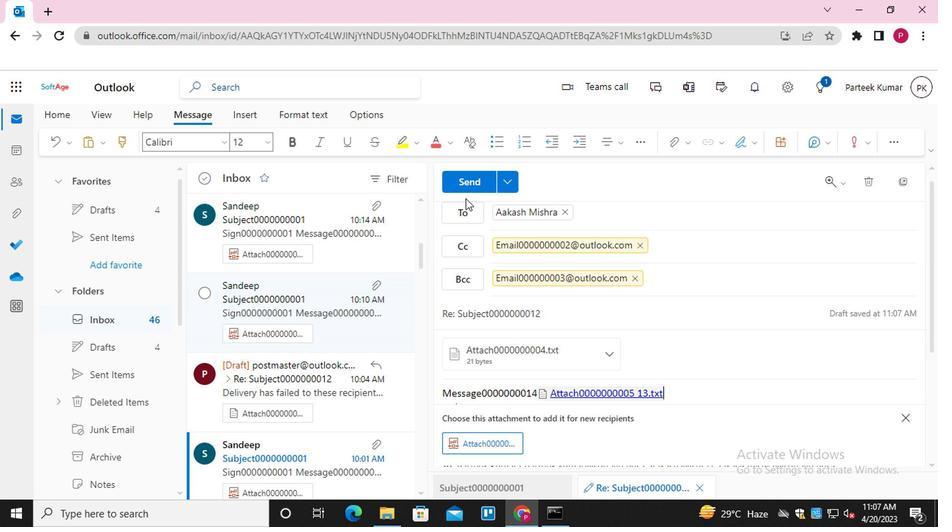 
Action: Mouse moved to (832, 238)
Screenshot: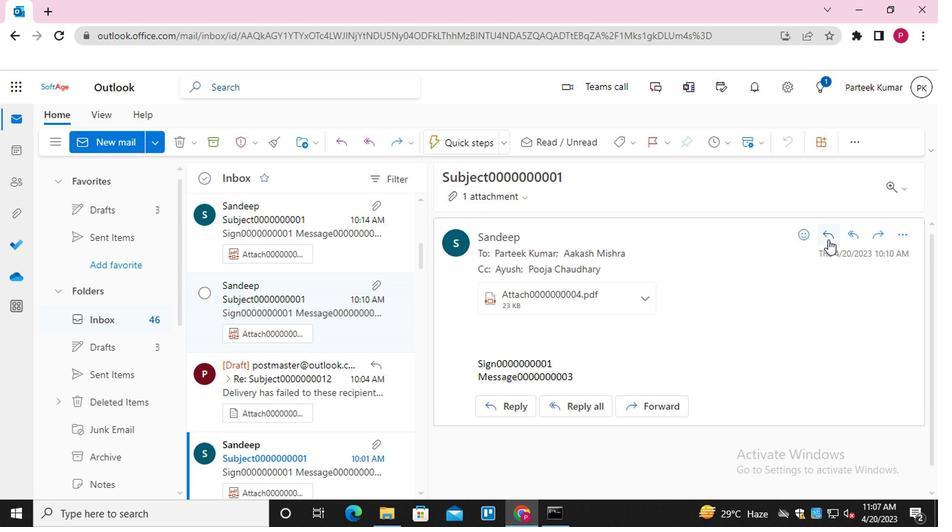 
Action: Mouse pressed left at (832, 238)
Screenshot: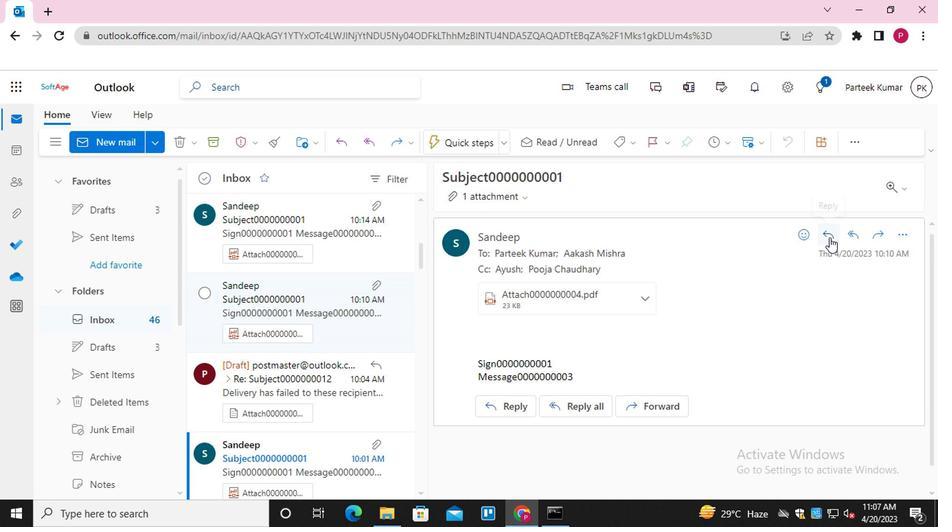 
Action: Mouse moved to (451, 413)
Screenshot: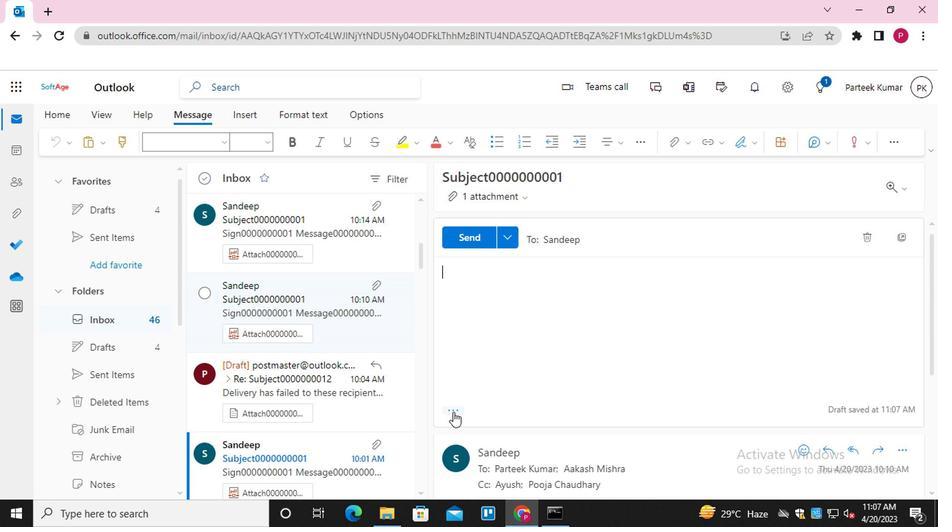 
Action: Mouse pressed left at (451, 413)
Screenshot: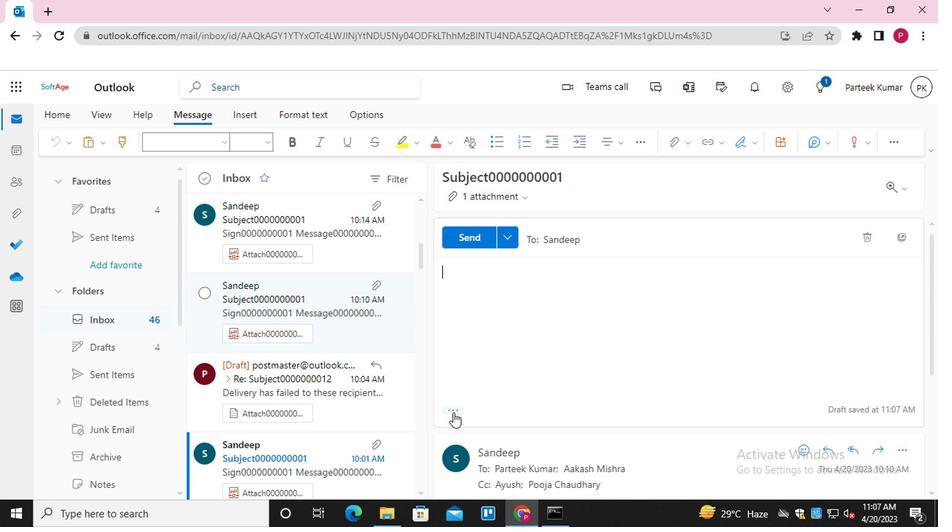 
Action: Mouse moved to (453, 273)
Screenshot: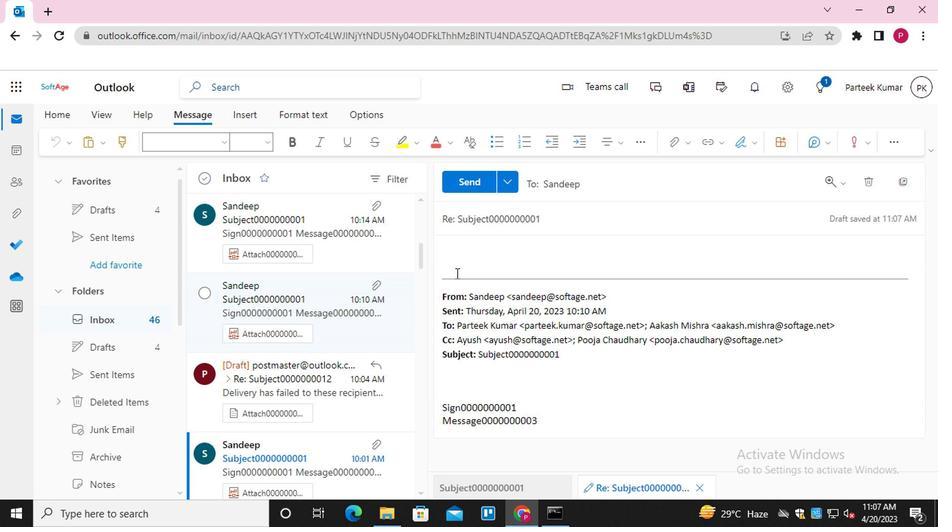 
Action: Mouse pressed left at (453, 273)
Screenshot: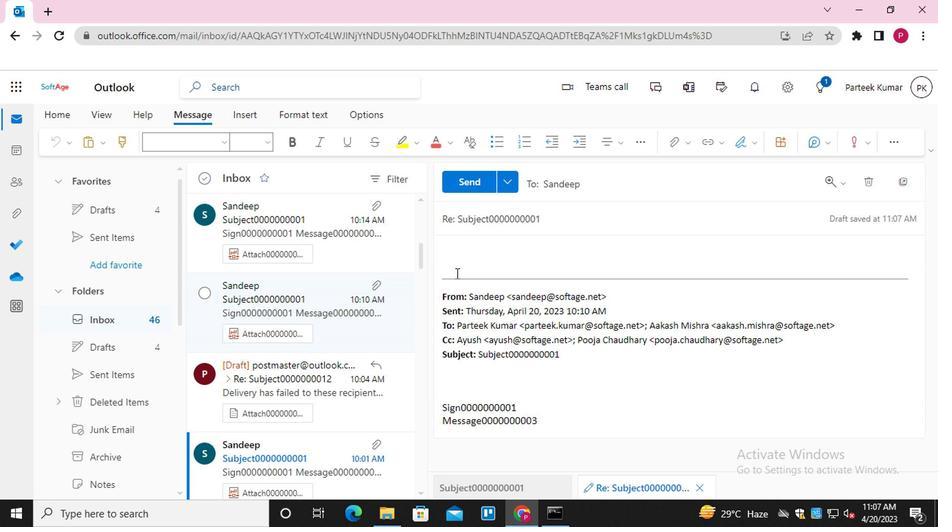
Action: Mouse moved to (453, 271)
Screenshot: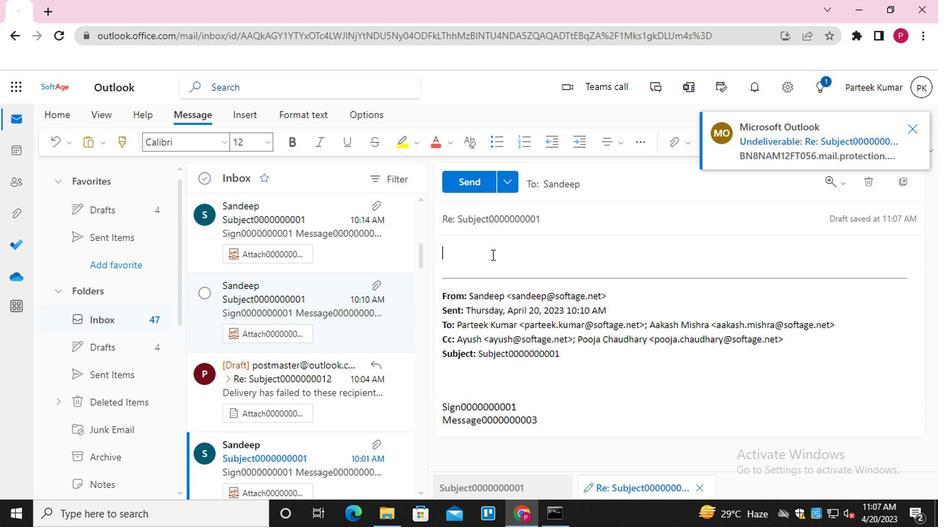 
Action: Mouse pressed left at (453, 271)
Screenshot: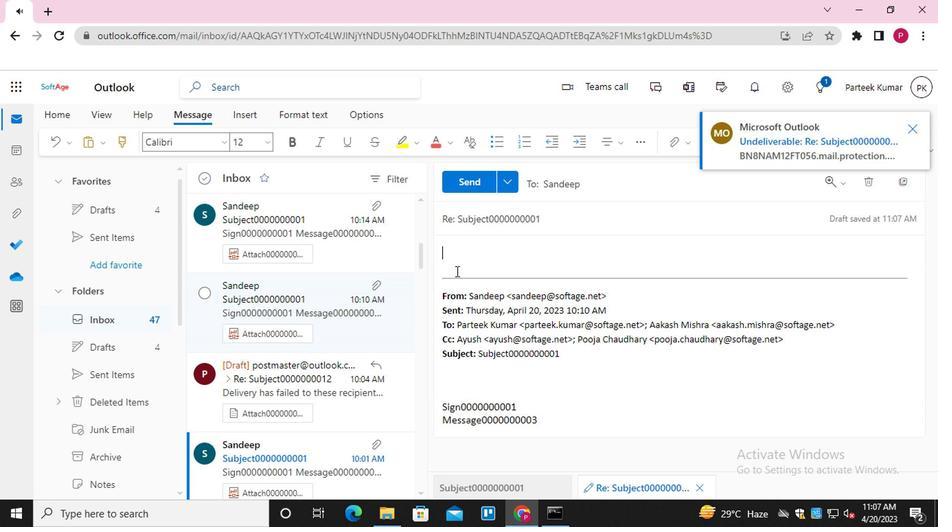 
Action: Mouse moved to (921, 129)
Screenshot: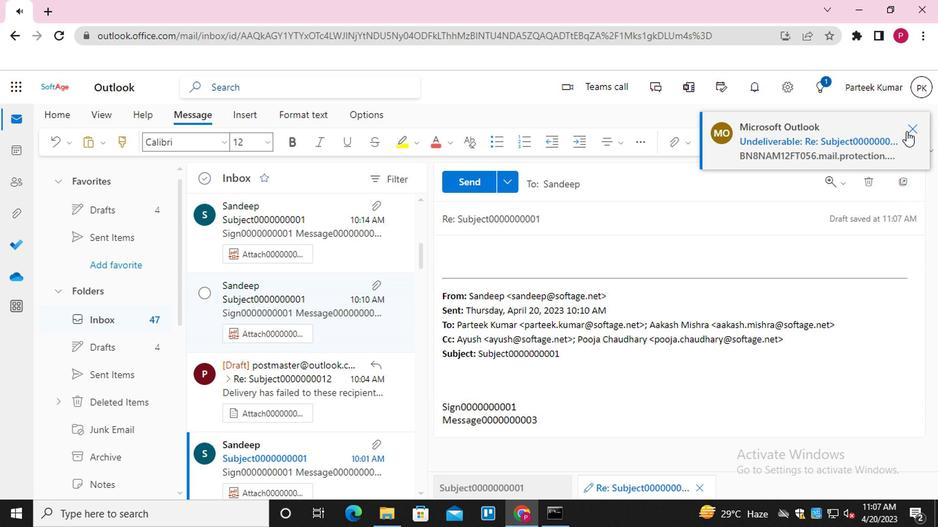 
Action: Mouse pressed left at (921, 129)
Screenshot: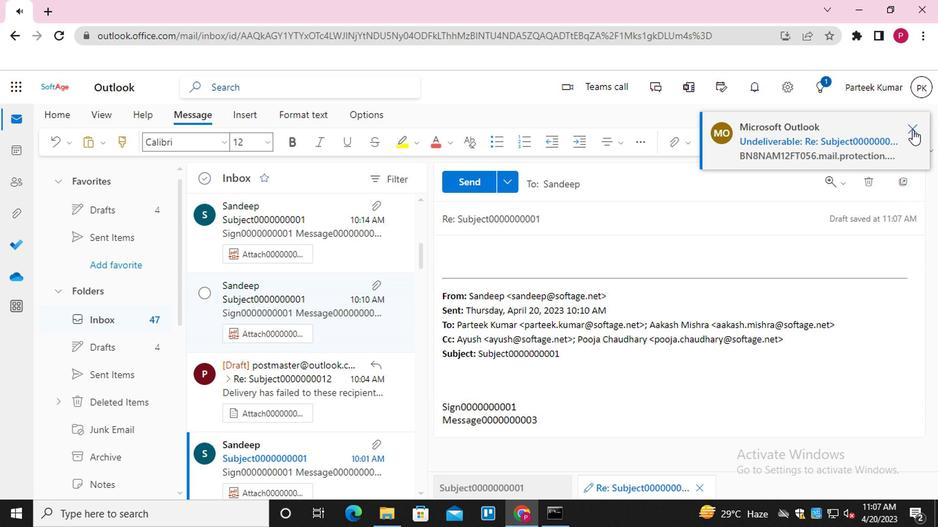 
Action: Mouse moved to (709, 143)
Screenshot: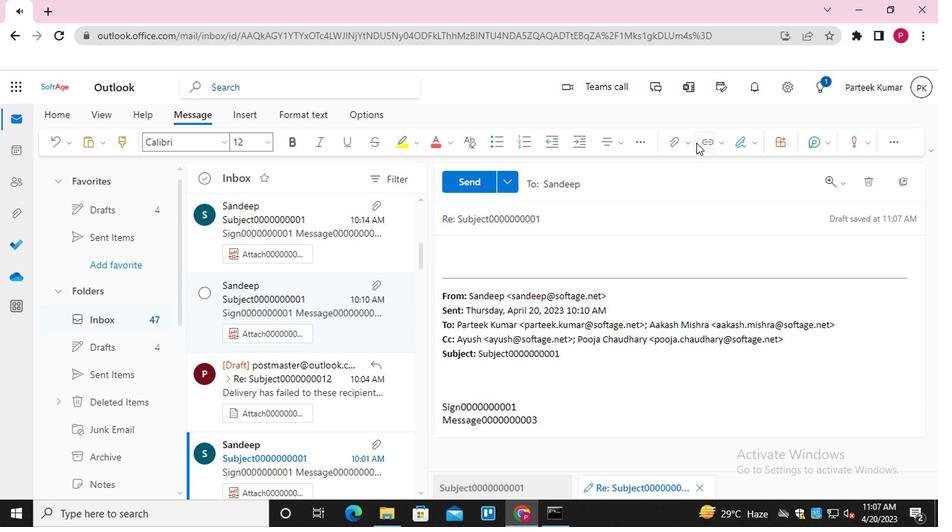
Action: Mouse pressed left at (709, 143)
Screenshot: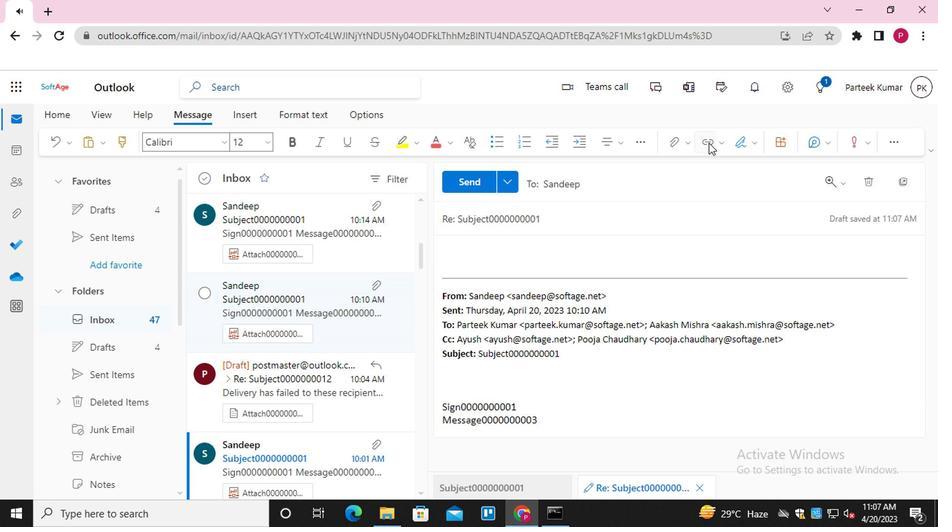 
Action: Mouse moved to (539, 265)
Screenshot: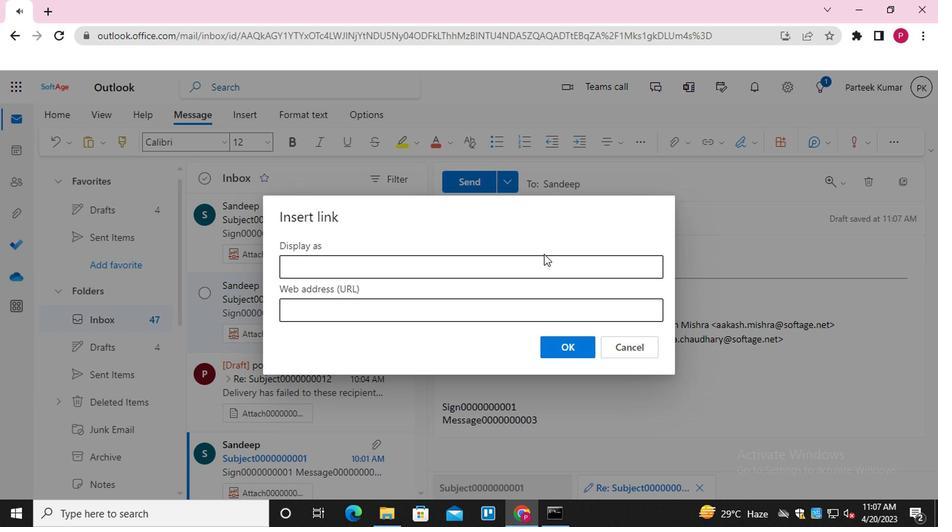 
Action: Mouse pressed left at (539, 265)
Screenshot: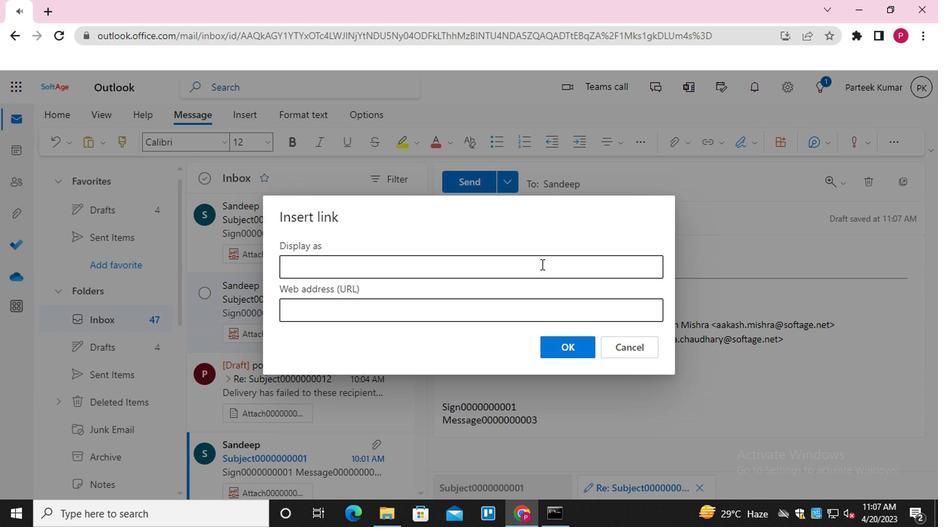 
Action: Mouse moved to (400, 301)
Screenshot: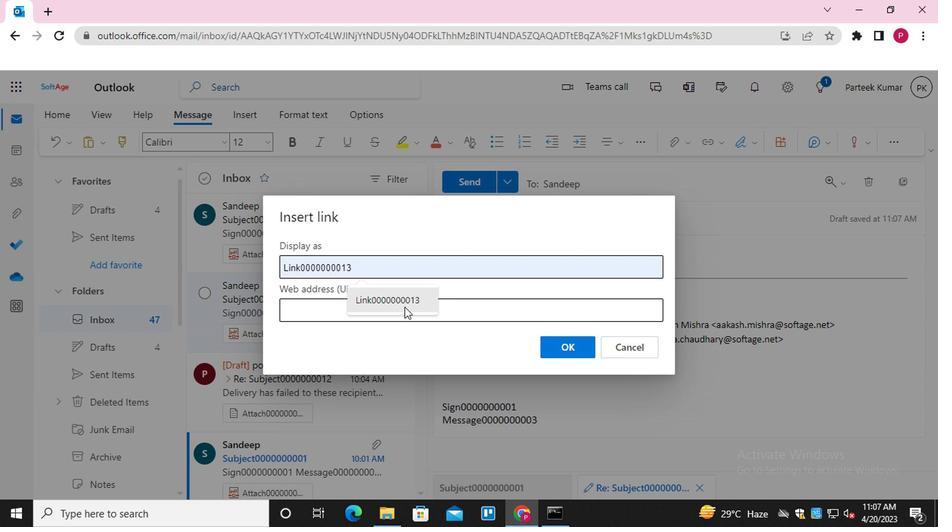 
Action: Mouse pressed left at (400, 301)
Screenshot: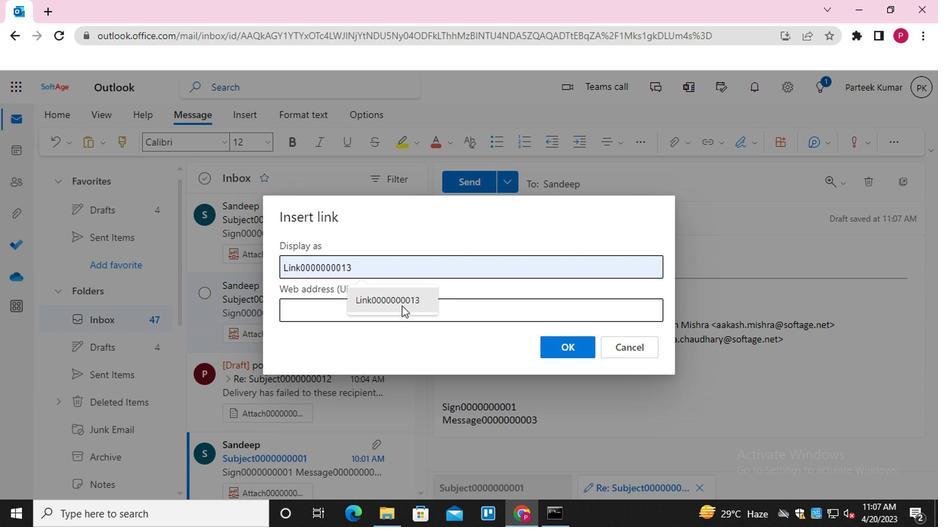 
Action: Mouse moved to (397, 310)
Screenshot: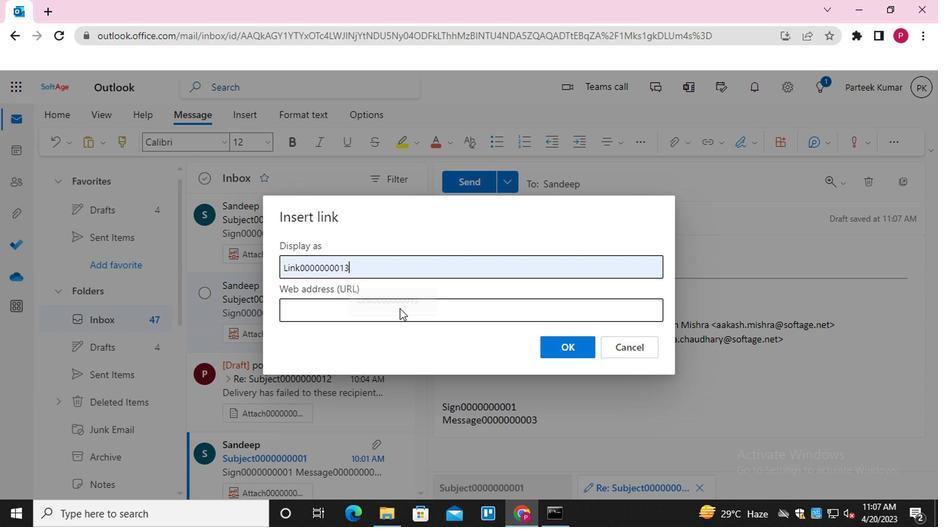 
Action: Mouse pressed left at (397, 310)
Screenshot: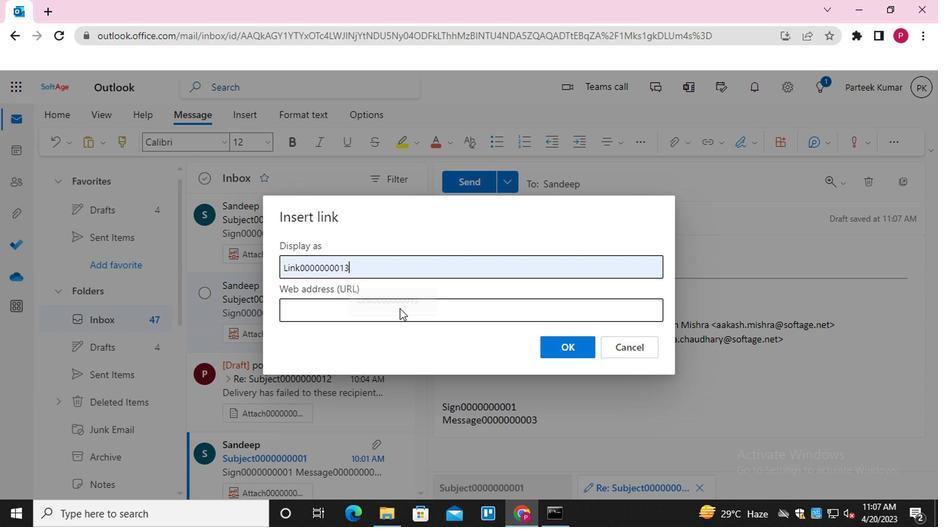 
Action: Mouse moved to (384, 341)
Screenshot: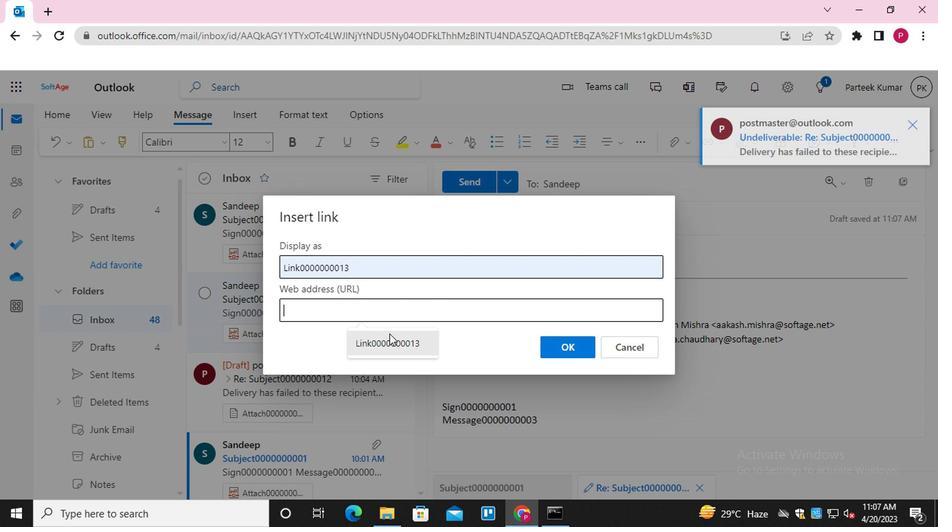 
Action: Mouse pressed left at (384, 341)
Screenshot: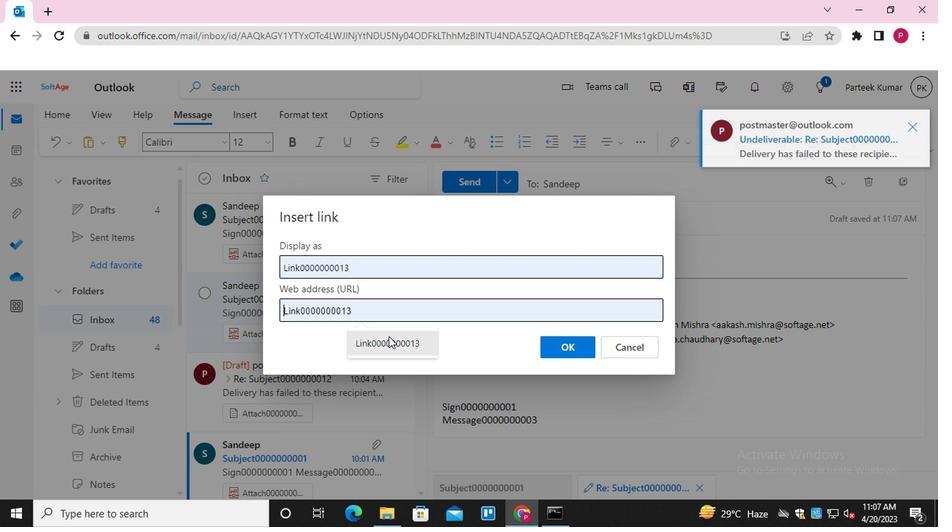 
Action: Mouse moved to (567, 346)
Screenshot: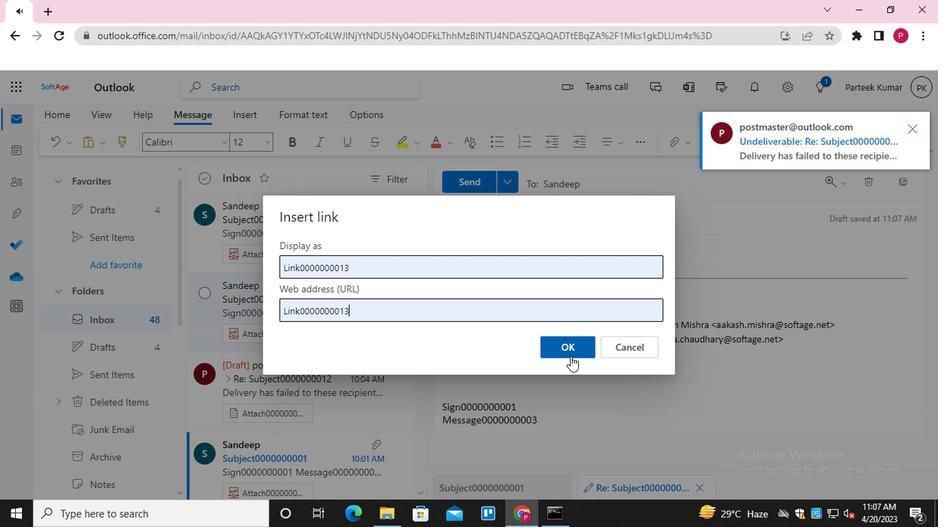 
Action: Mouse pressed left at (567, 346)
Screenshot: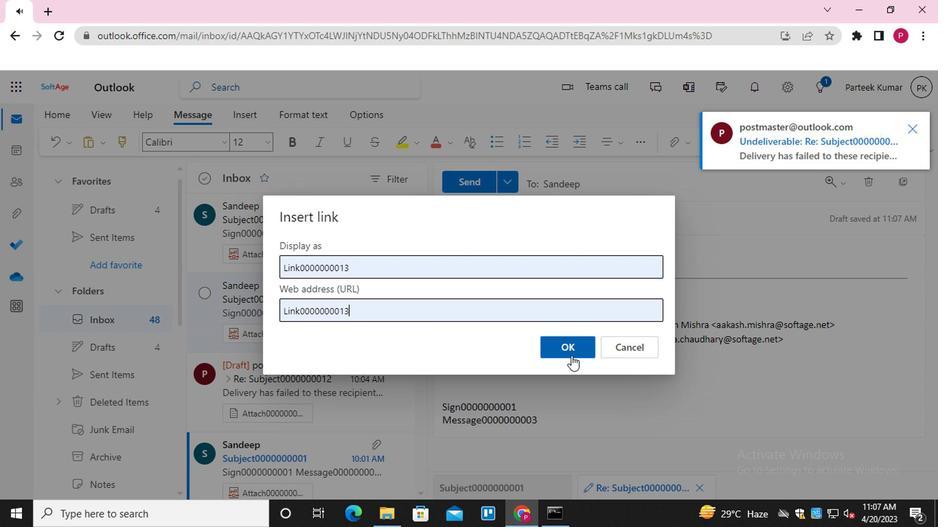 
Action: Mouse moved to (916, 127)
Screenshot: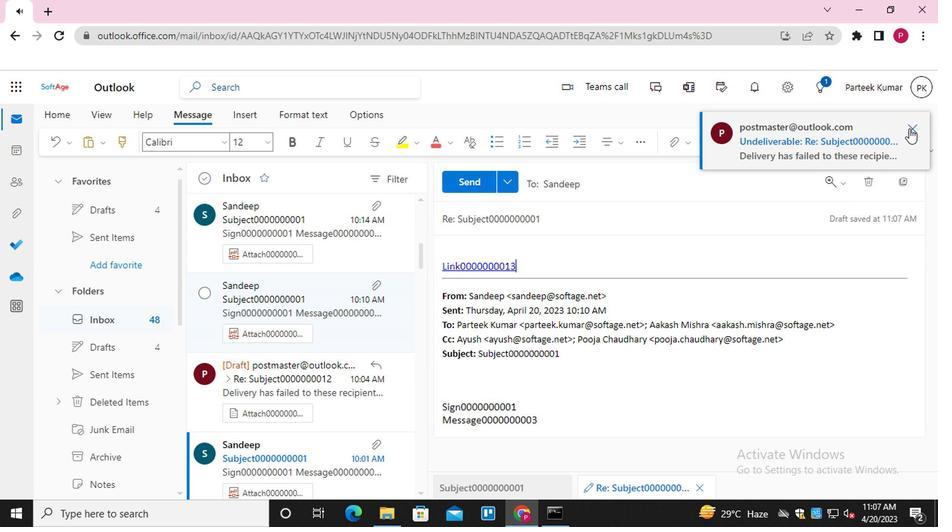 
Action: Mouse pressed left at (916, 127)
Screenshot: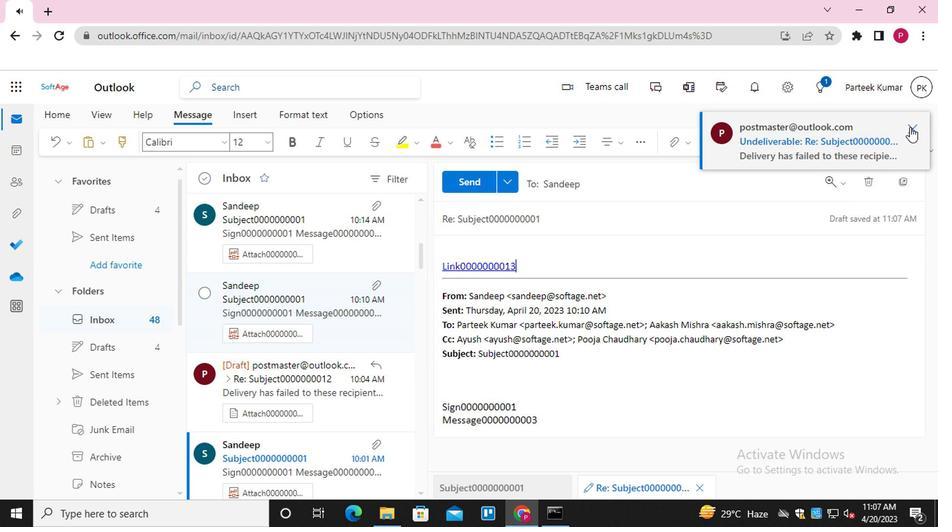 
Action: Mouse moved to (616, 185)
Screenshot: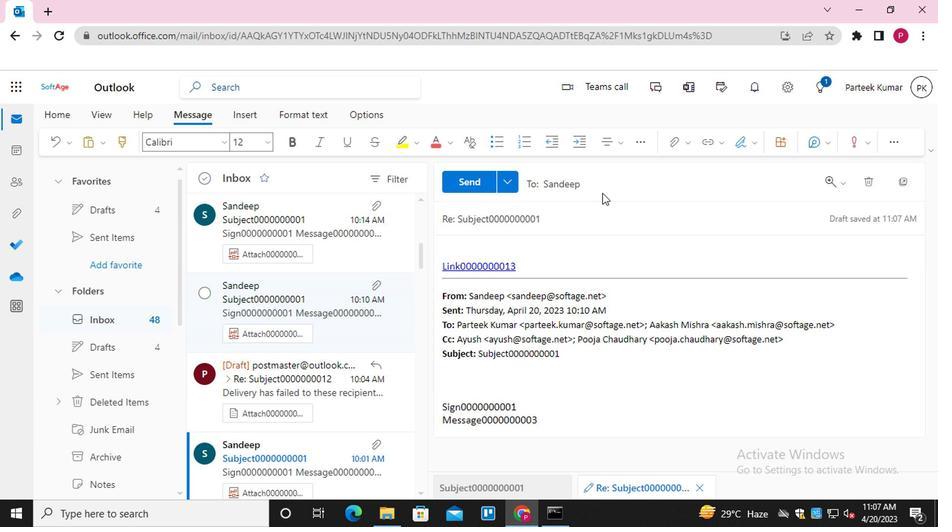 
Action: Mouse pressed left at (616, 185)
Screenshot: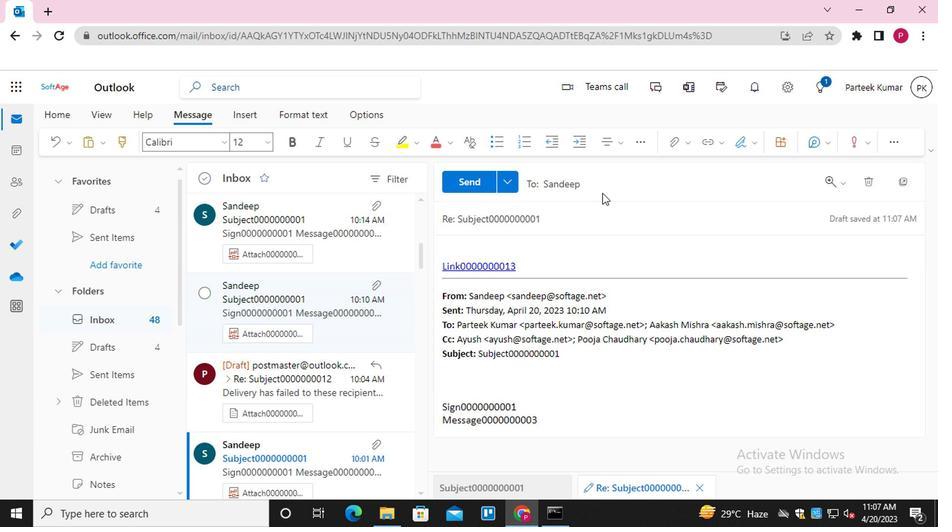 
Action: Mouse moved to (536, 216)
Screenshot: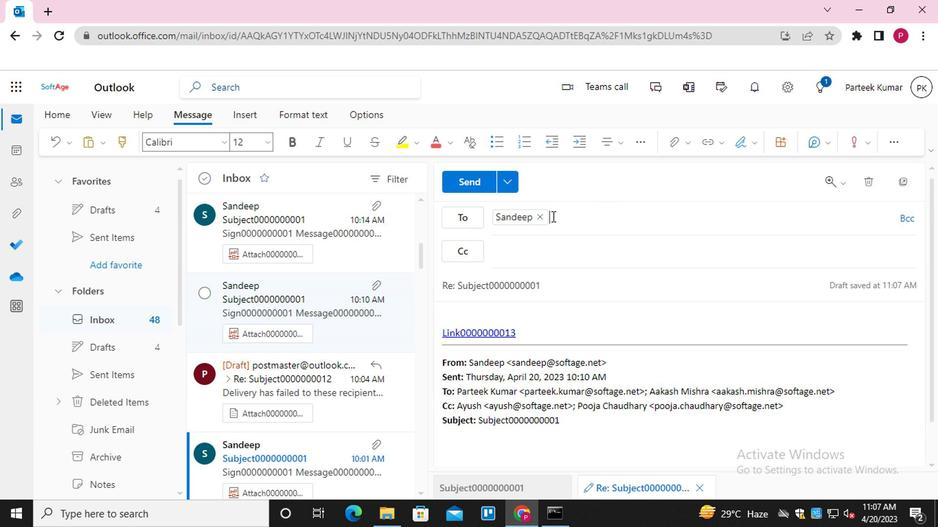 
Action: Mouse pressed left at (536, 216)
Screenshot: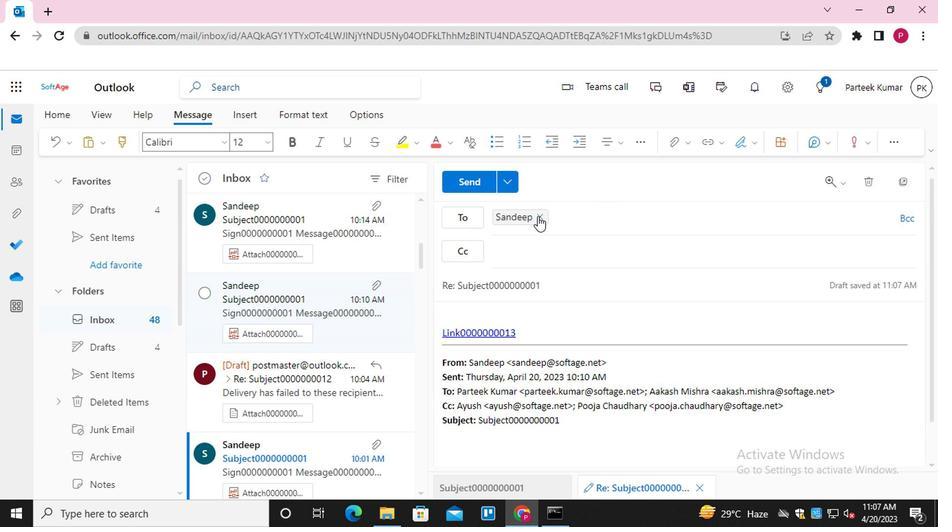 
Action: Mouse moved to (566, 216)
Screenshot: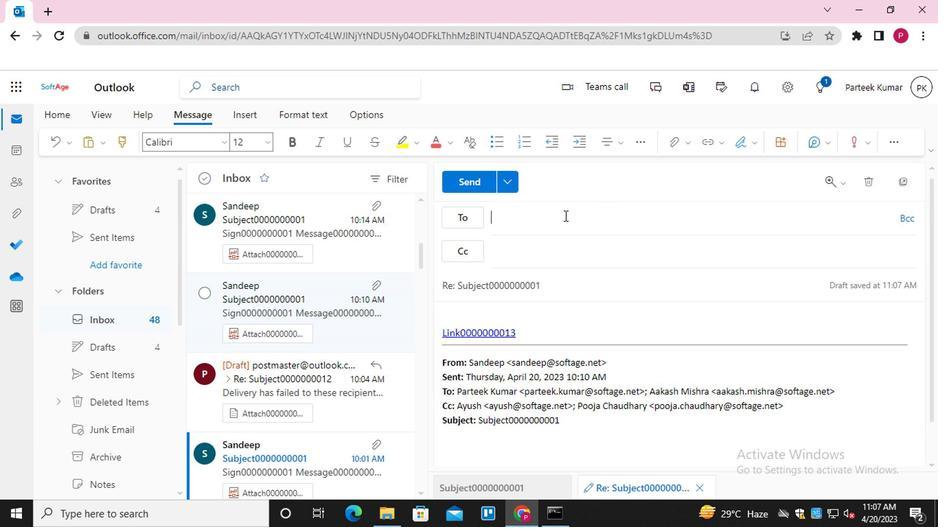 
Action: Key pressed <Key.shift>EMAIL0000000002<Key.enter>
Screenshot: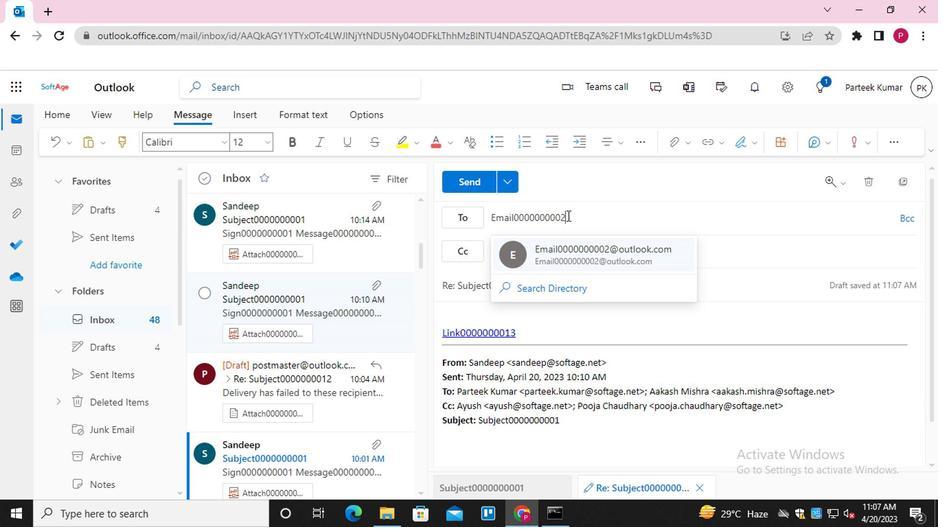 
Action: Mouse moved to (554, 290)
Screenshot: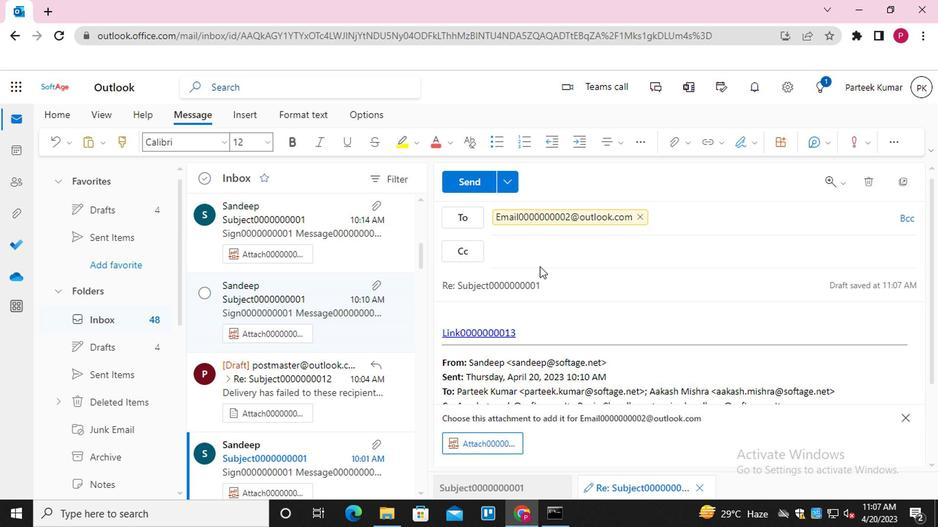 
Action: Mouse pressed left at (554, 290)
Screenshot: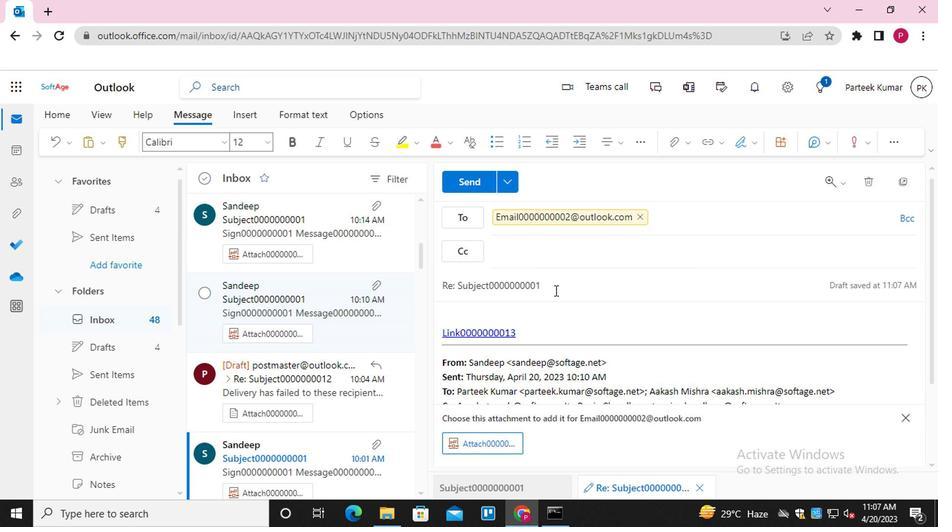 
Action: Key pressed <Key.backspace><Key.backspace>15
Screenshot: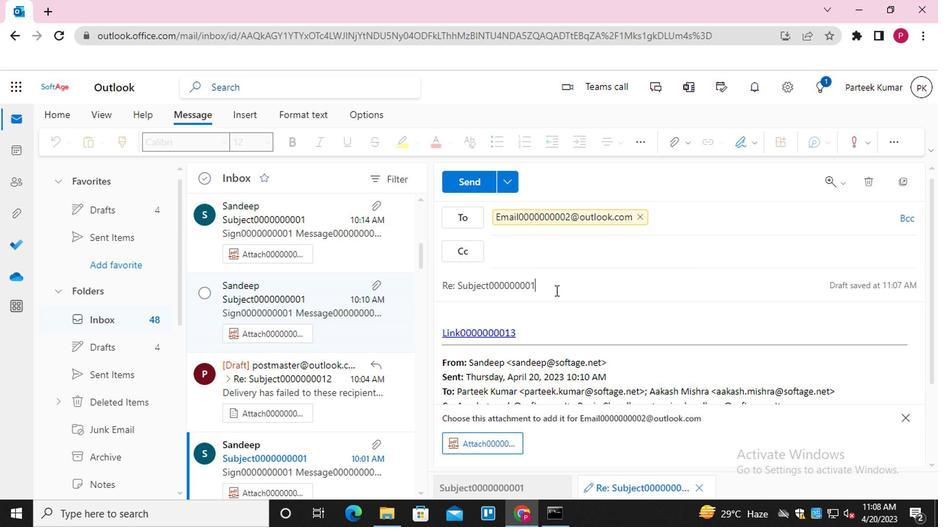 
Action: Mouse moved to (508, 316)
Screenshot: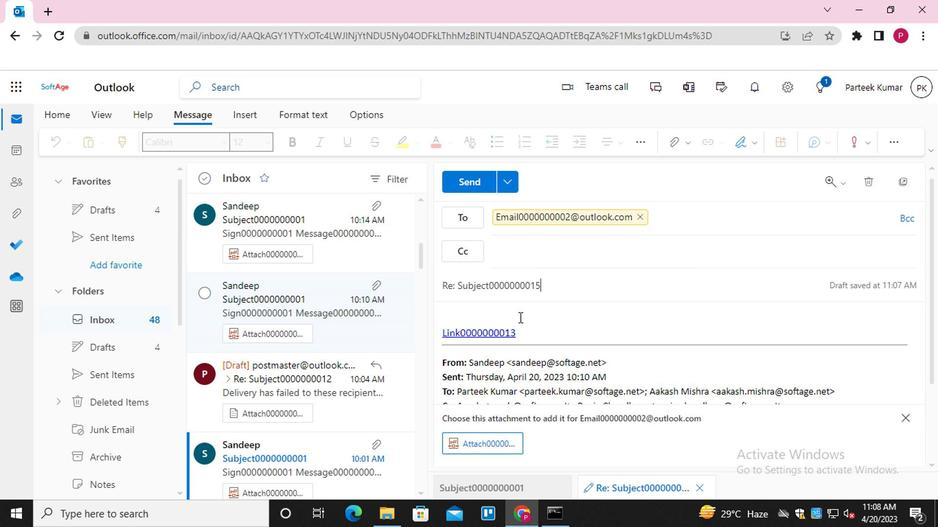 
Action: Mouse pressed left at (508, 316)
Screenshot: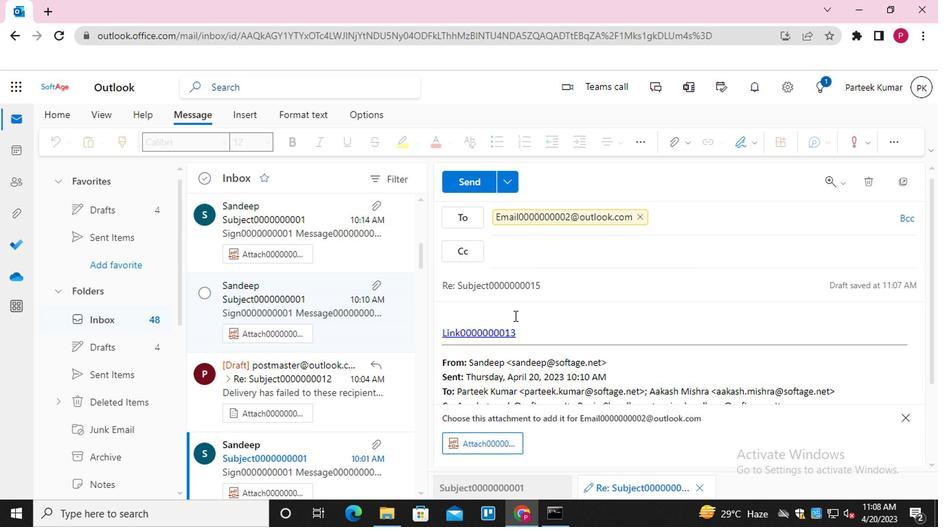 
Action: Mouse moved to (508, 317)
Screenshot: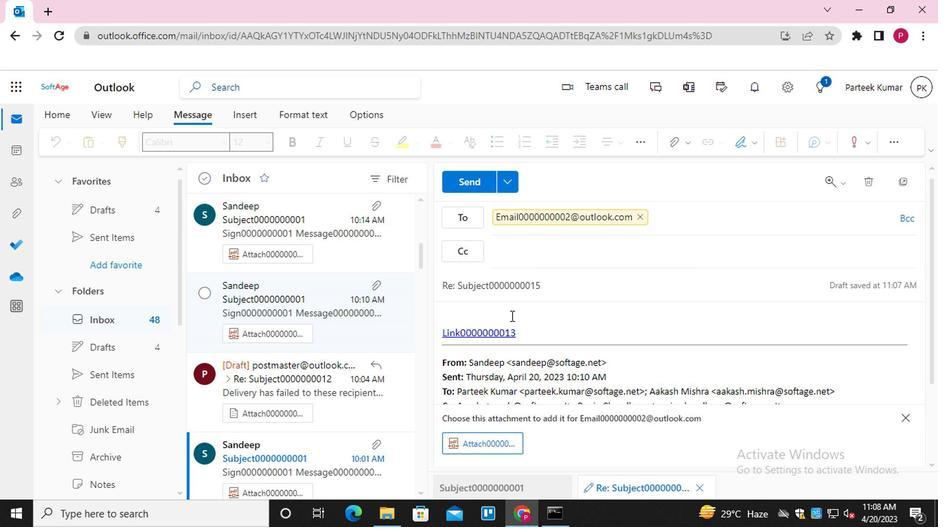 
Action: Key pressed <Key.shift_r>MESSAGE0000000014
Screenshot: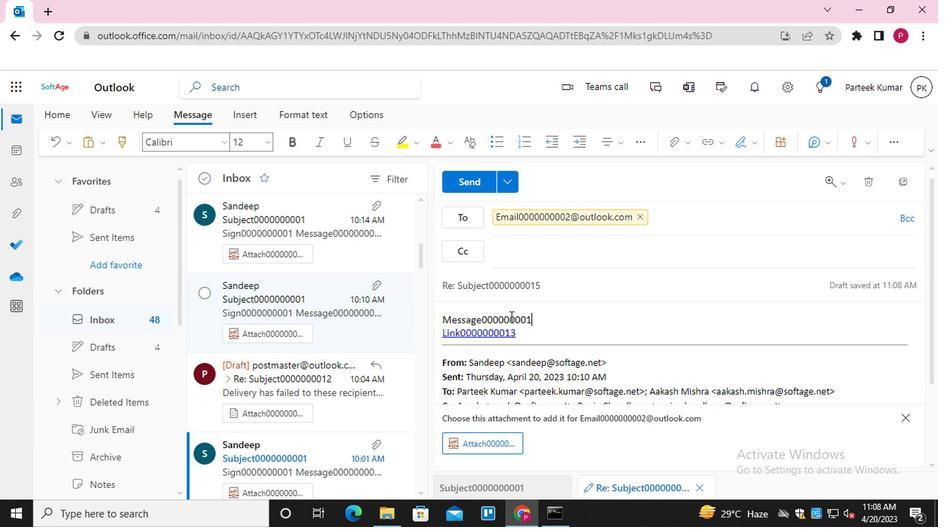 
Action: Mouse moved to (673, 146)
Screenshot: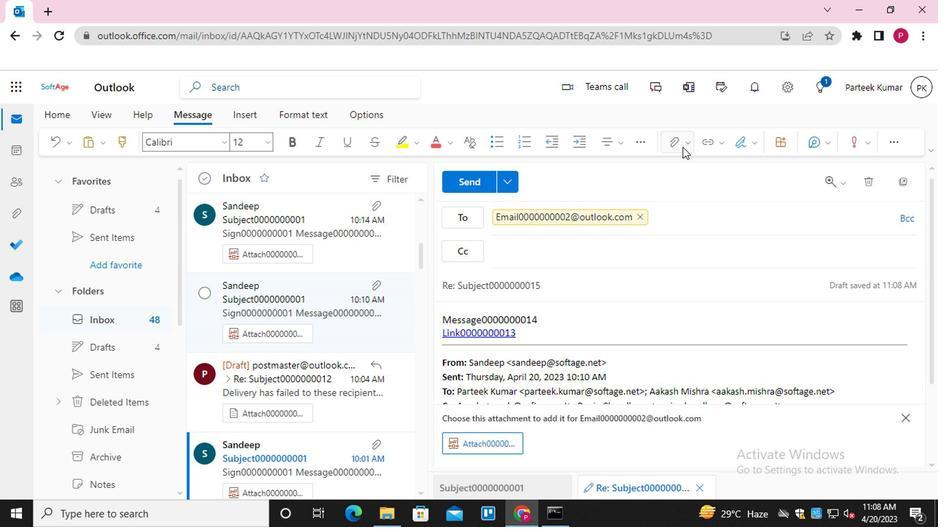 
Action: Mouse pressed left at (673, 146)
Screenshot: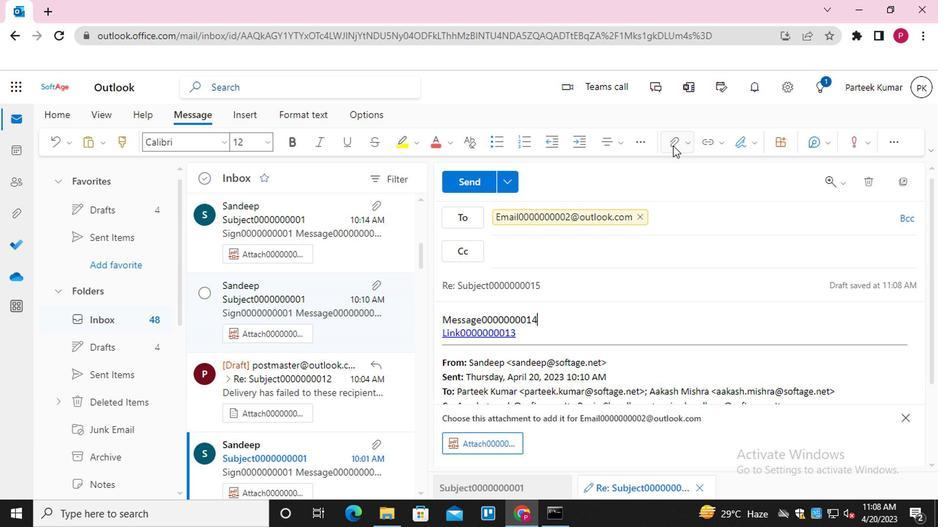 
Action: Mouse moved to (593, 173)
Screenshot: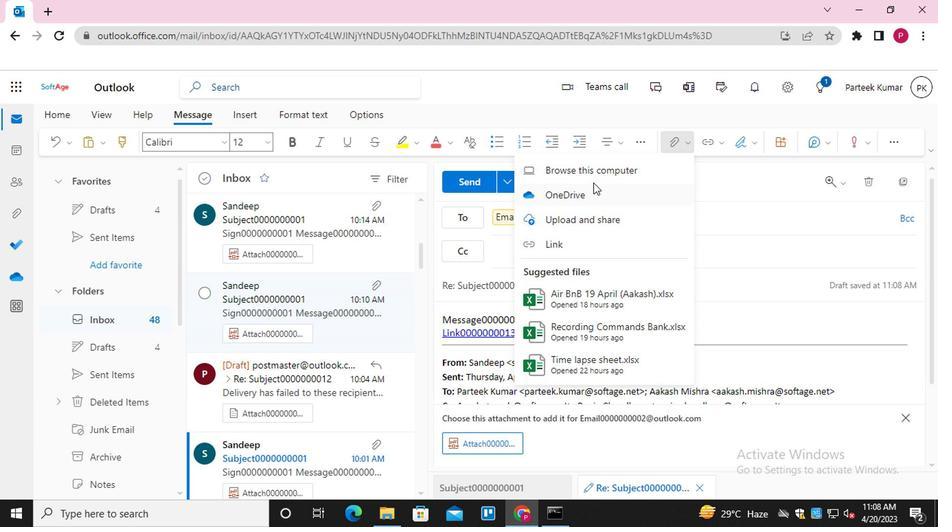 
Action: Mouse pressed left at (593, 173)
Screenshot: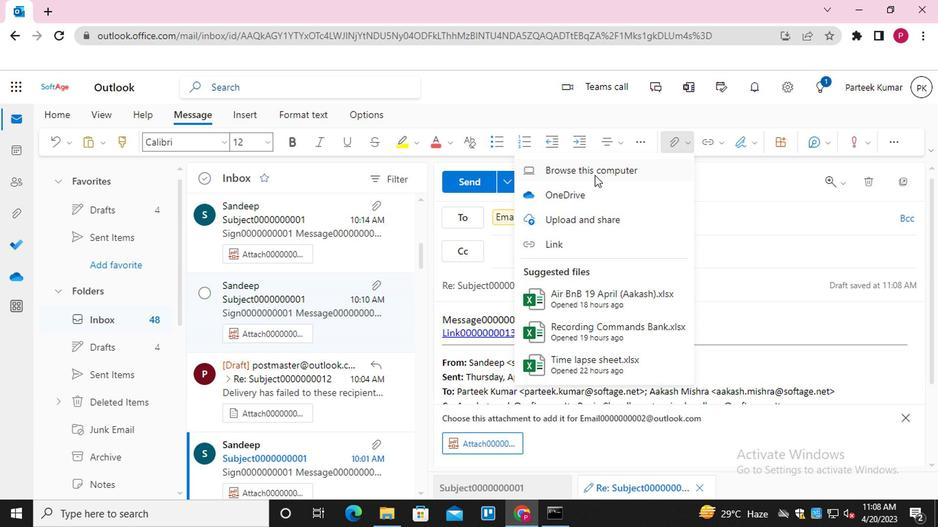
Action: Mouse moved to (199, 94)
Screenshot: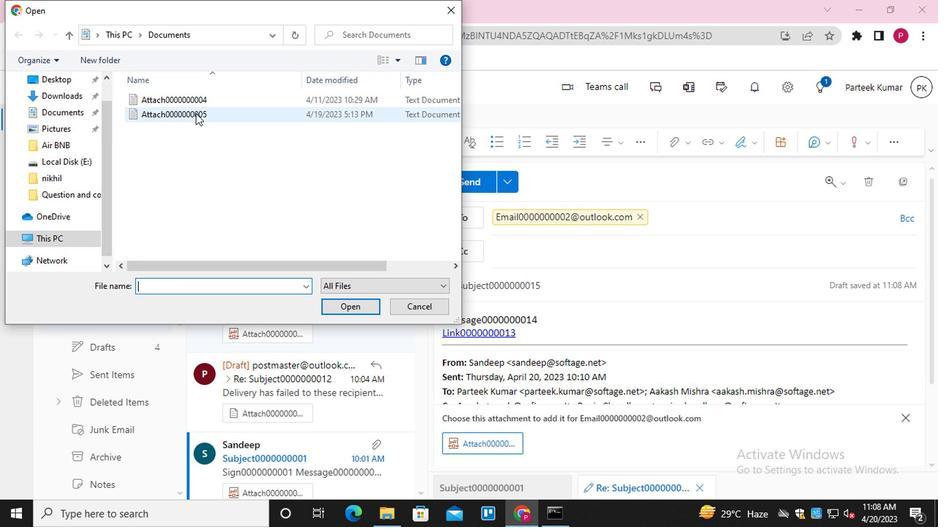 
Action: Mouse pressed left at (199, 94)
Screenshot: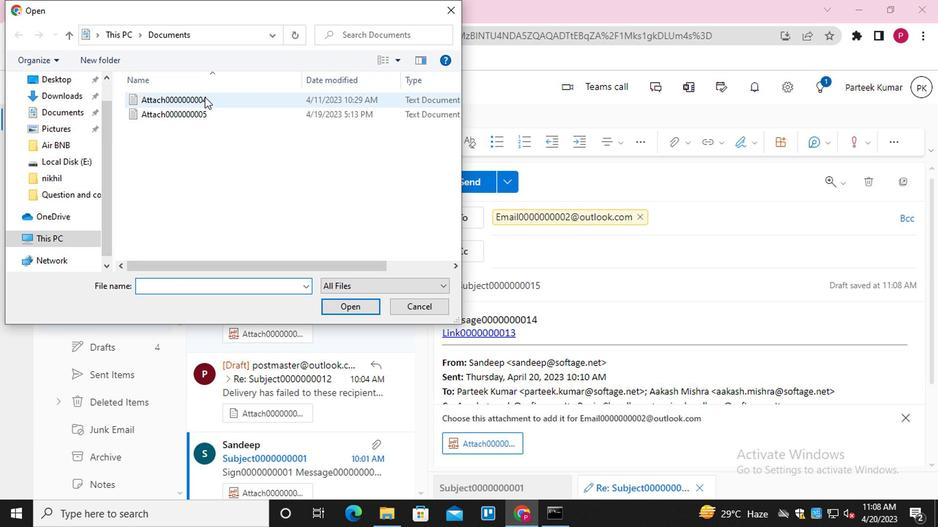 
Action: Mouse moved to (334, 310)
Screenshot: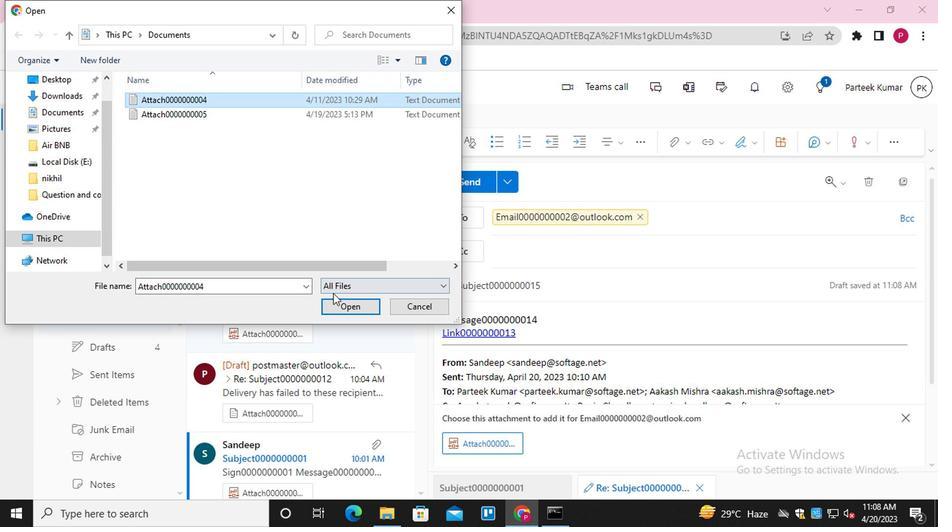 
Action: Mouse pressed left at (334, 310)
Screenshot: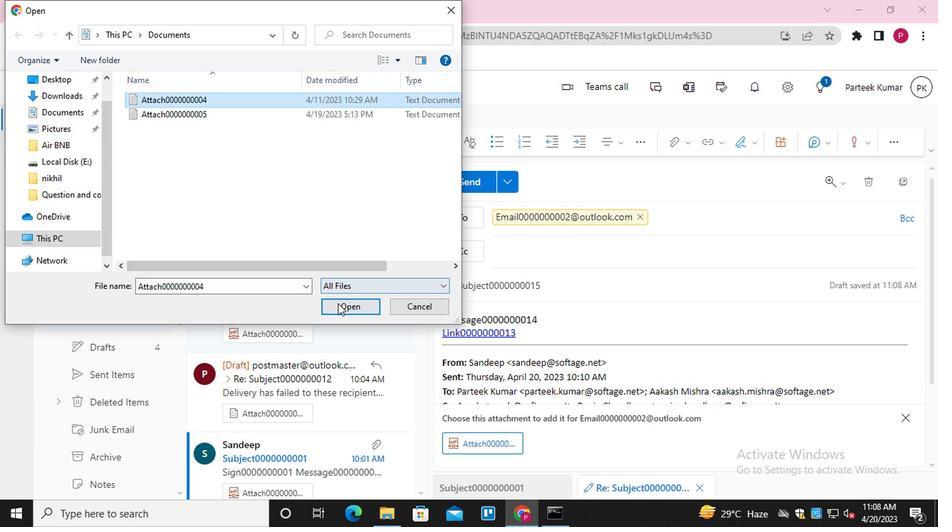 
Action: Mouse moved to (673, 139)
Screenshot: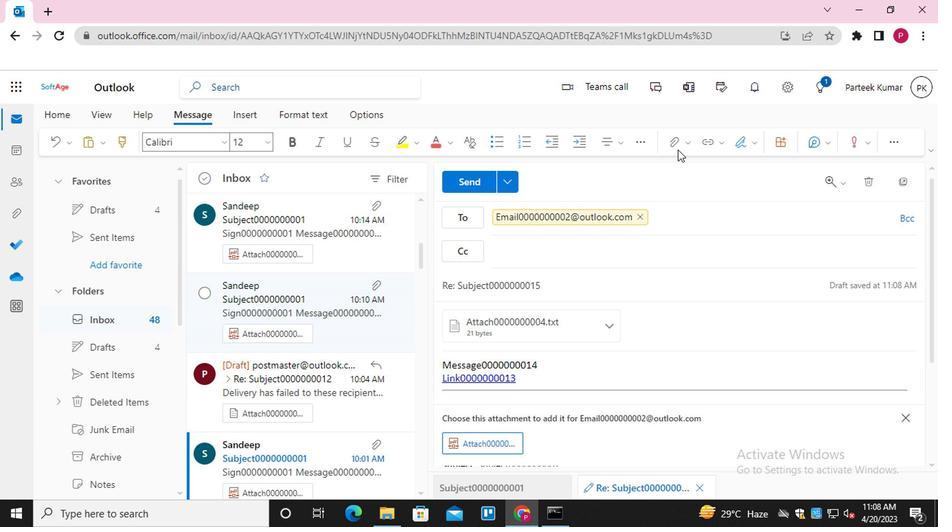 
Action: Mouse pressed left at (673, 139)
Screenshot: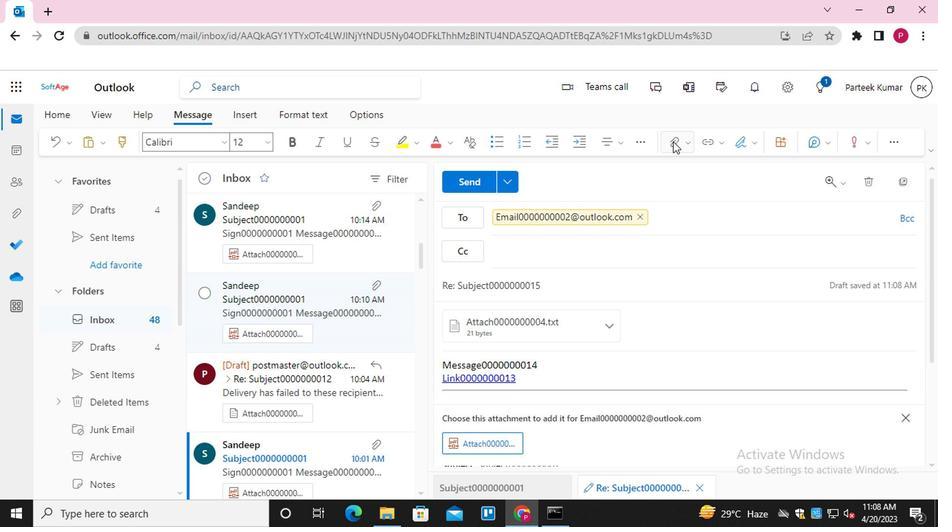 
Action: Mouse moved to (600, 218)
Screenshot: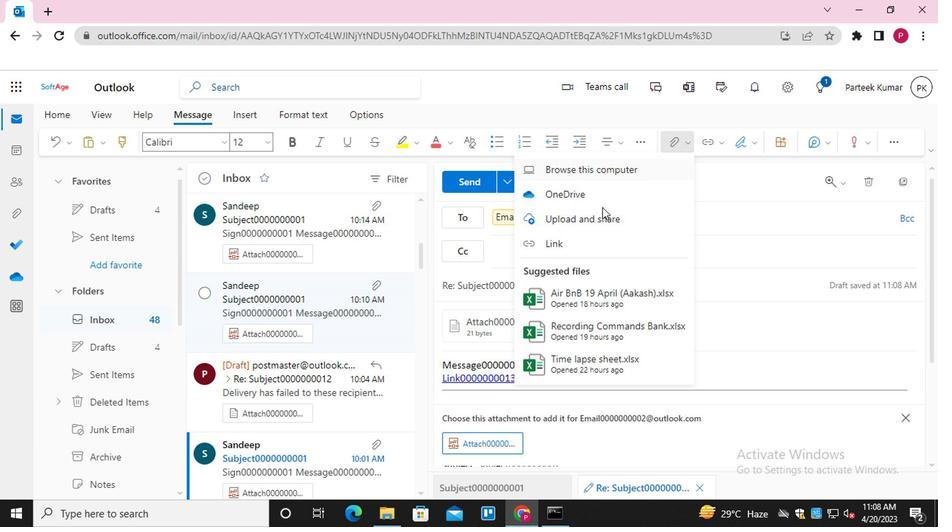 
Action: Mouse pressed left at (600, 218)
Screenshot: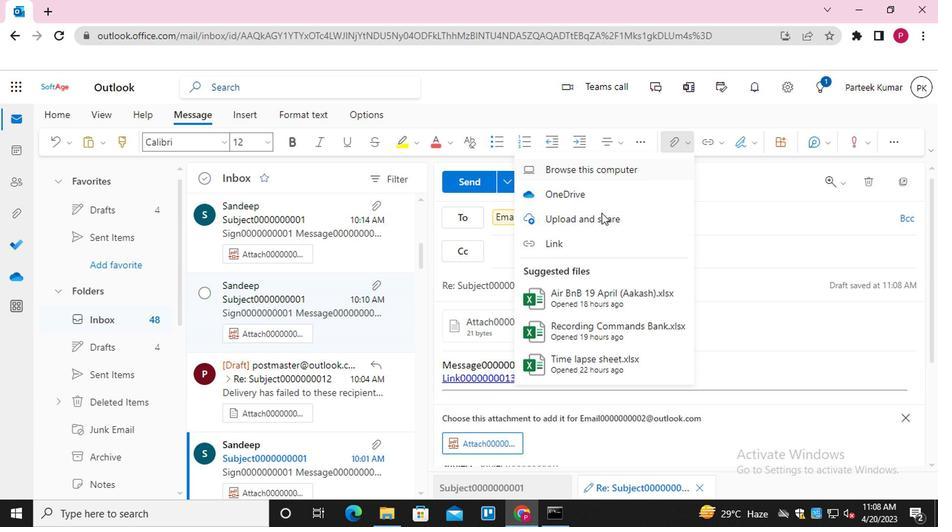 
Action: Mouse moved to (182, 113)
Screenshot: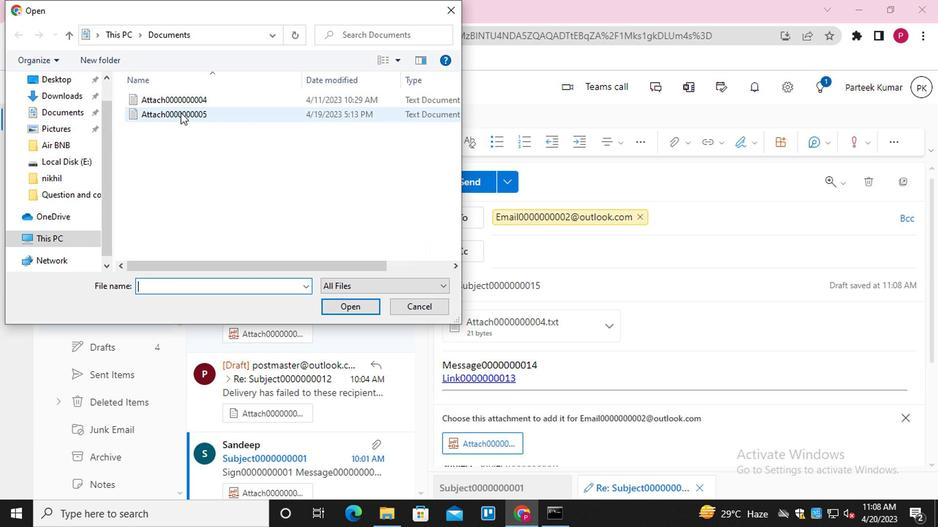 
Action: Mouse pressed left at (182, 113)
Screenshot: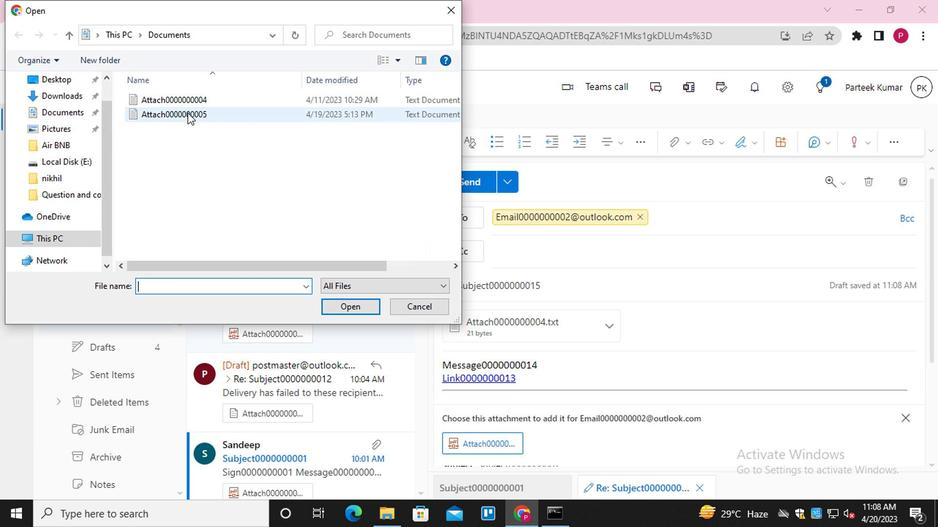 
Action: Mouse moved to (363, 306)
Screenshot: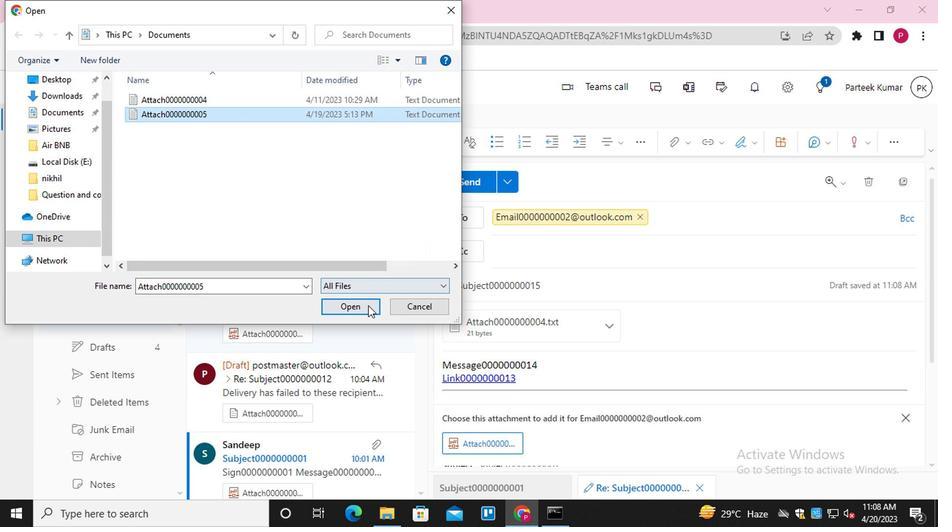 
Action: Mouse pressed left at (363, 306)
Screenshot: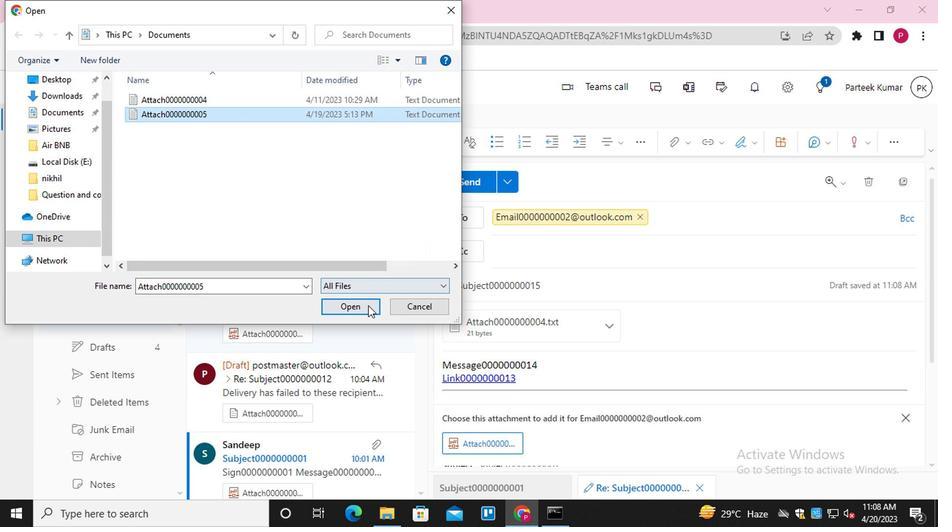 
Action: Mouse moved to (480, 328)
Screenshot: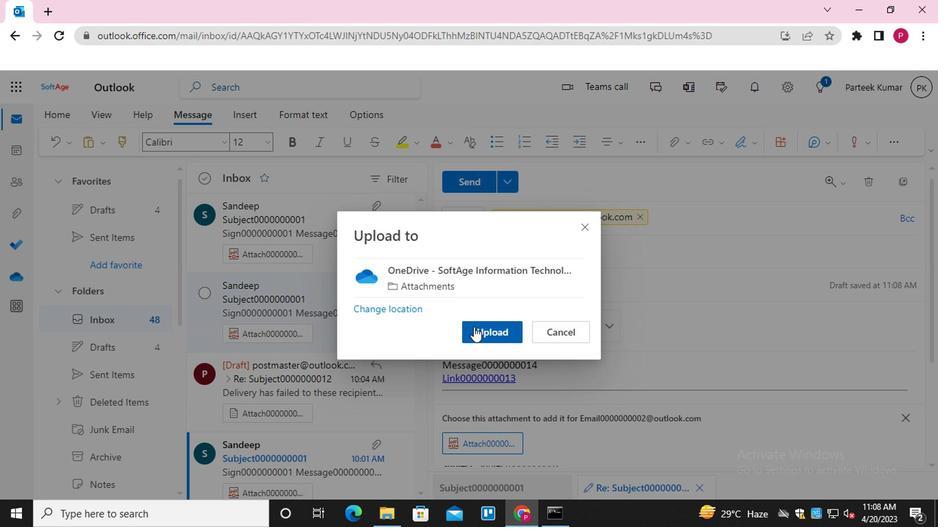 
Action: Mouse pressed left at (480, 328)
Screenshot: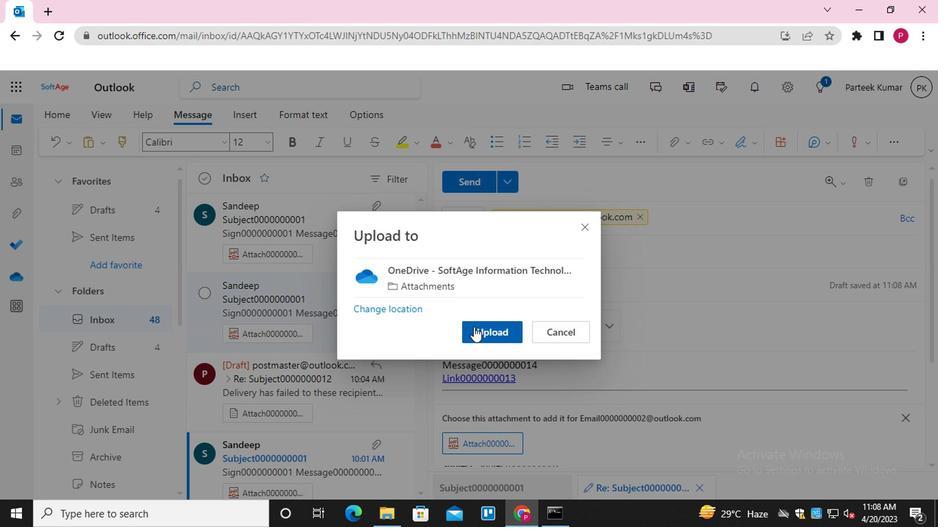 
Action: Mouse moved to (469, 189)
Screenshot: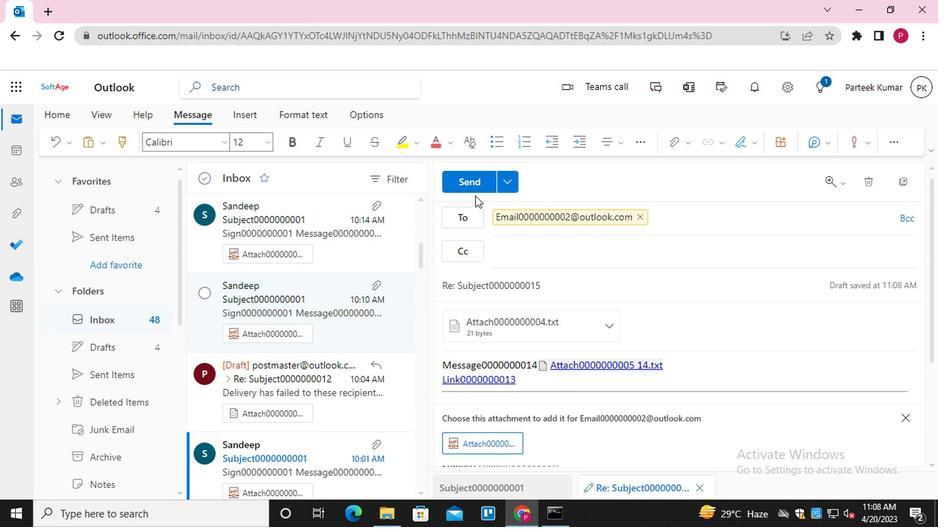 
Action: Mouse pressed left at (469, 189)
Screenshot: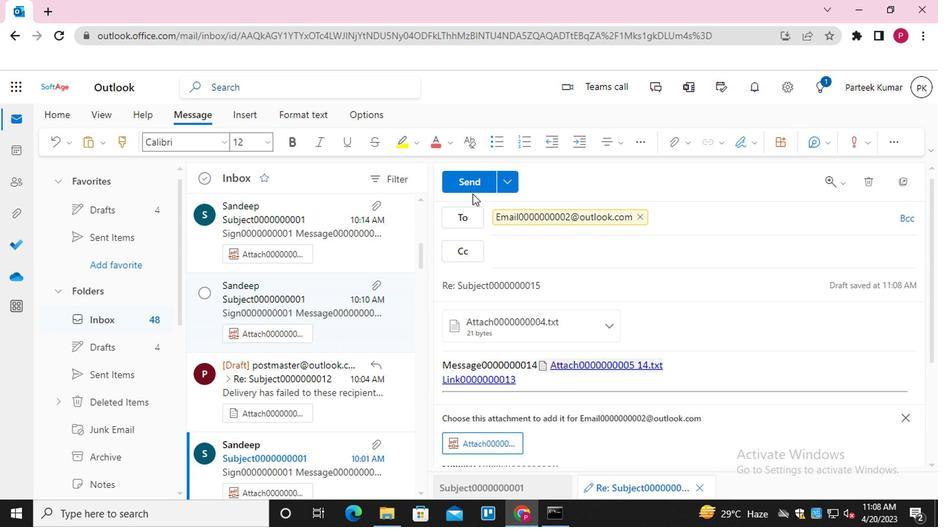 
Action: Mouse moved to (831, 238)
Screenshot: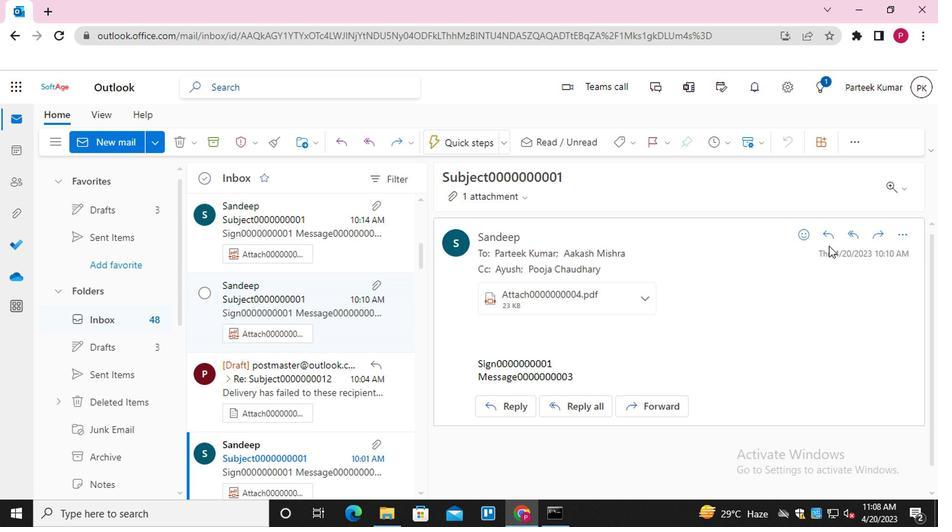 
Action: Mouse pressed left at (831, 238)
Screenshot: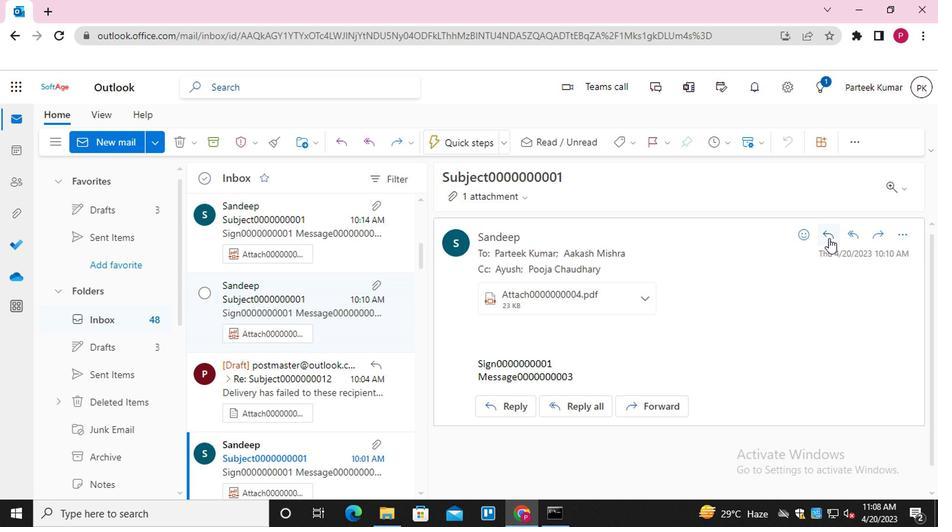 
Action: Mouse moved to (451, 411)
Screenshot: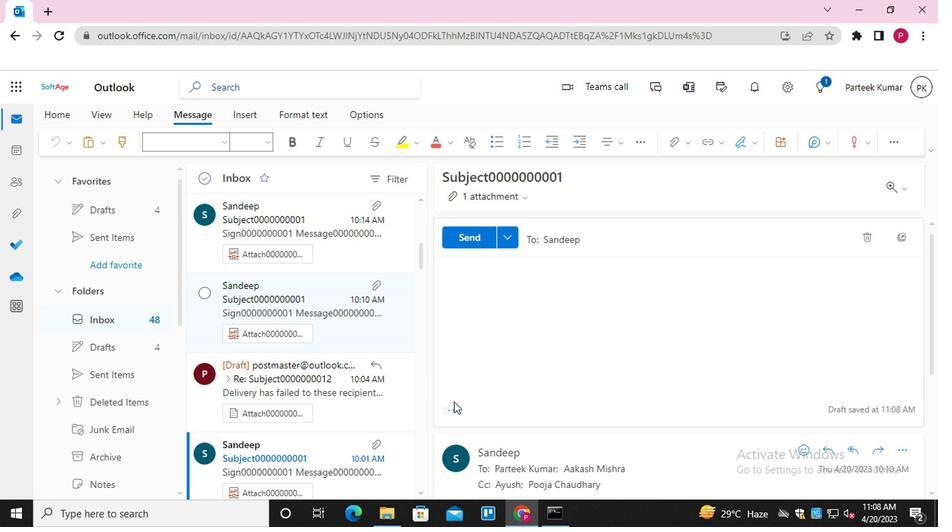 
Action: Mouse pressed left at (451, 411)
Screenshot: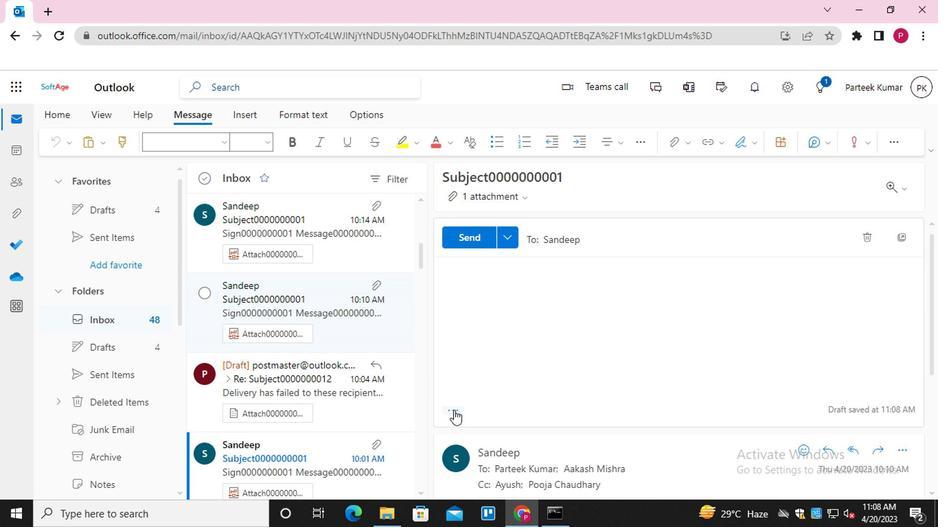 
Action: Mouse moved to (449, 266)
Screenshot: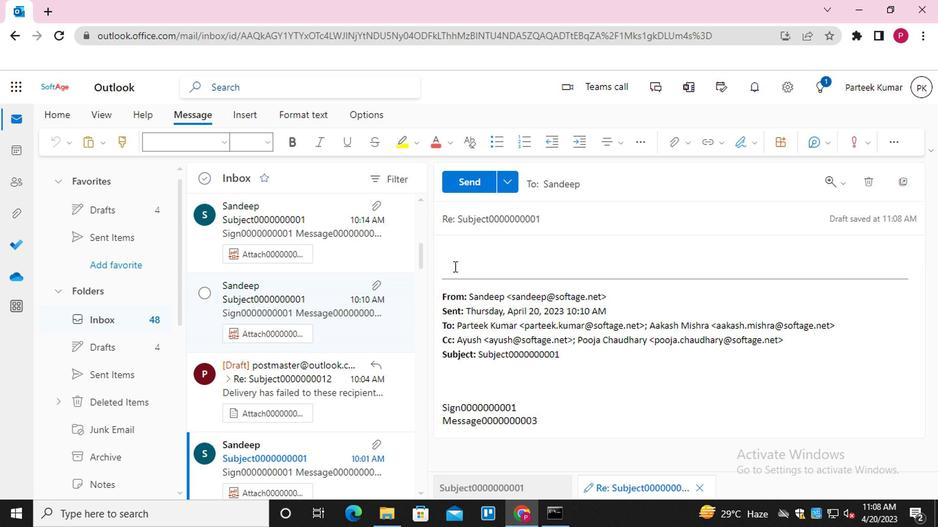 
Action: Mouse pressed left at (449, 266)
Screenshot: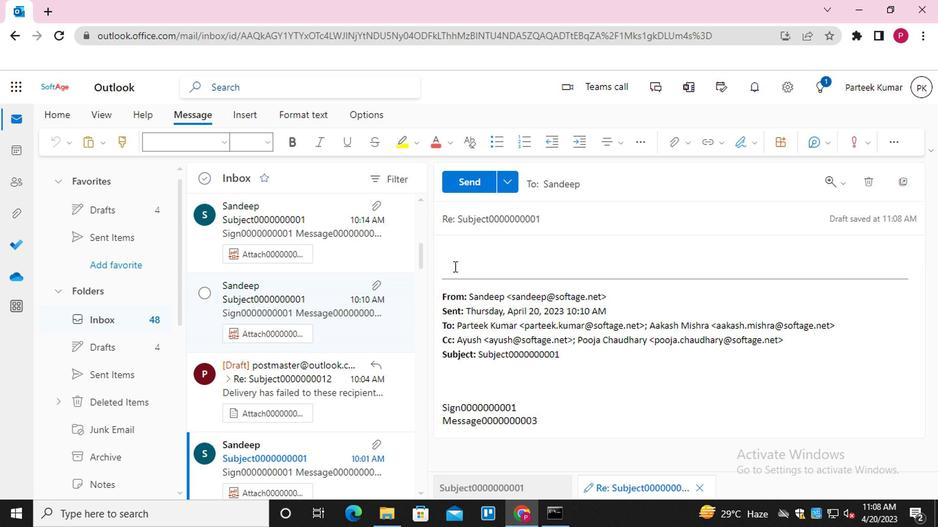 
Action: Mouse moved to (706, 141)
Screenshot: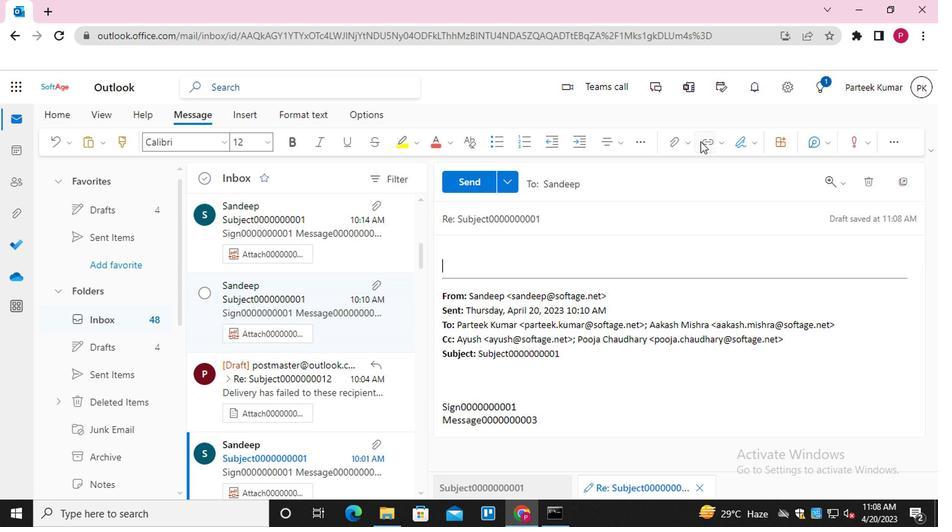 
Action: Mouse pressed left at (706, 141)
Screenshot: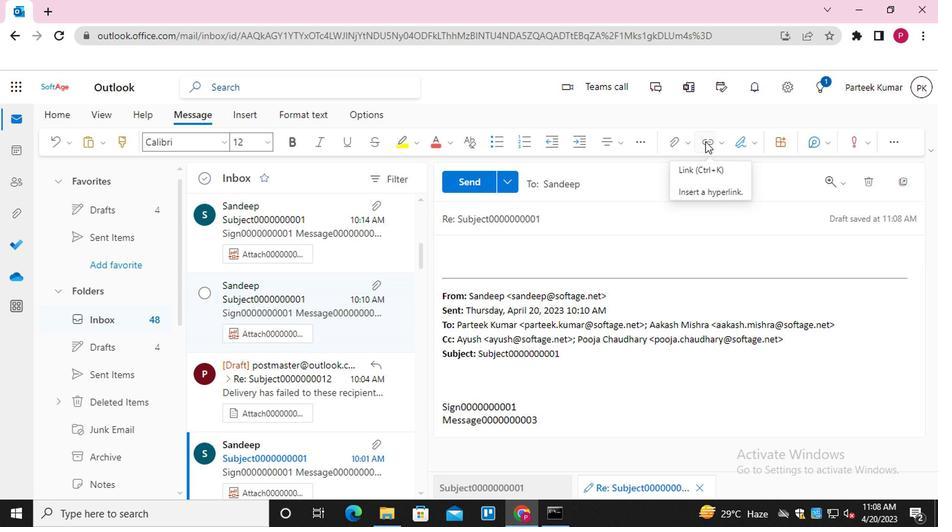 
Action: Mouse moved to (417, 268)
Screenshot: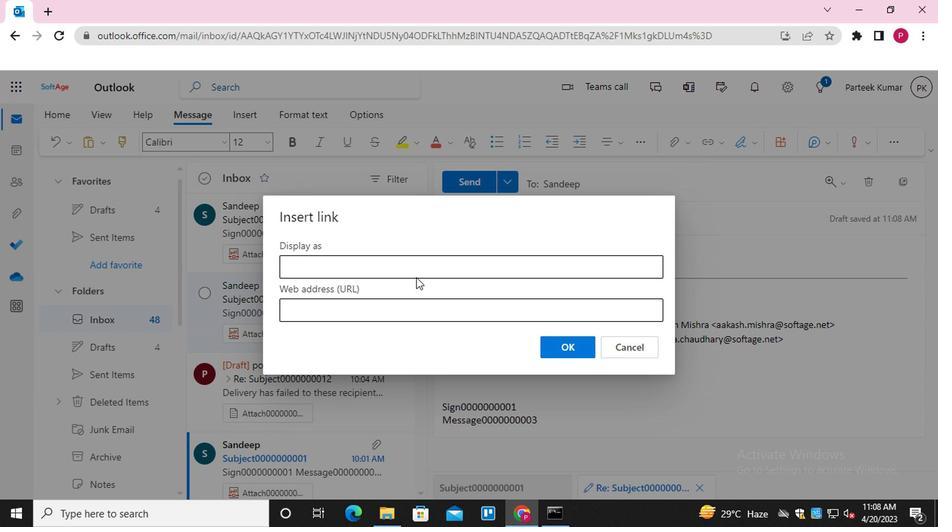 
Action: Mouse pressed left at (417, 268)
Screenshot: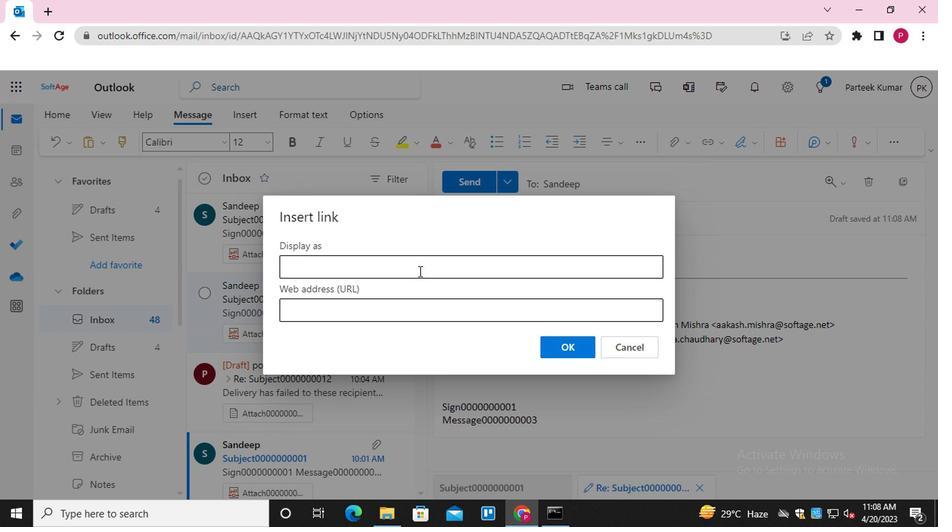 
Action: Mouse moved to (393, 302)
Screenshot: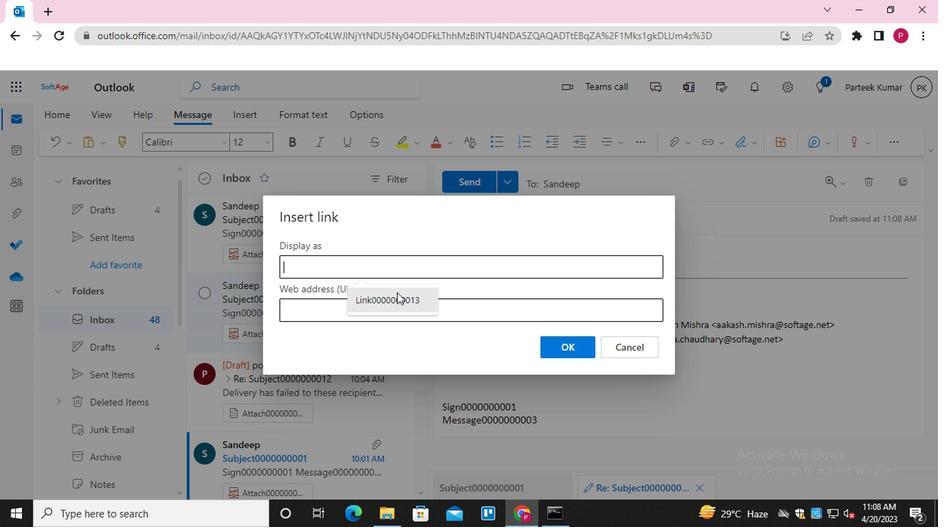 
Action: Mouse pressed left at (393, 302)
Screenshot: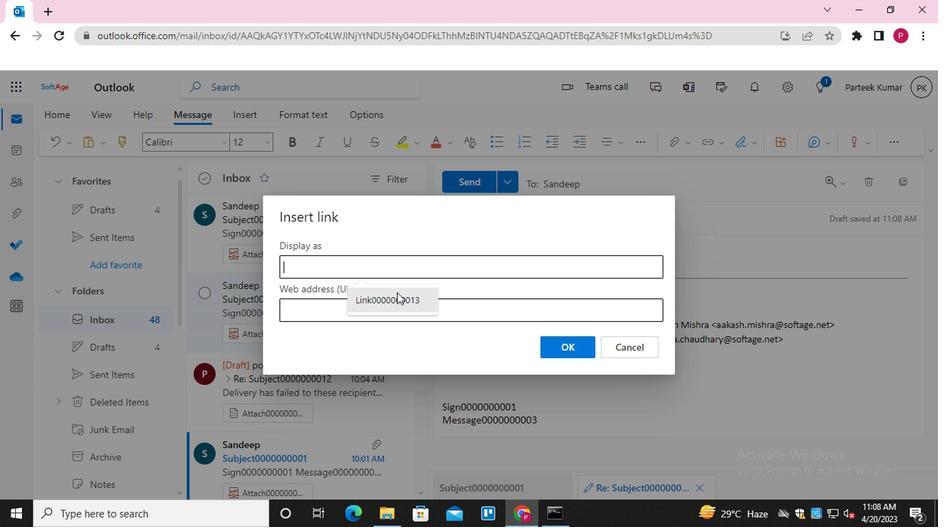 
Action: Mouse moved to (393, 311)
Screenshot: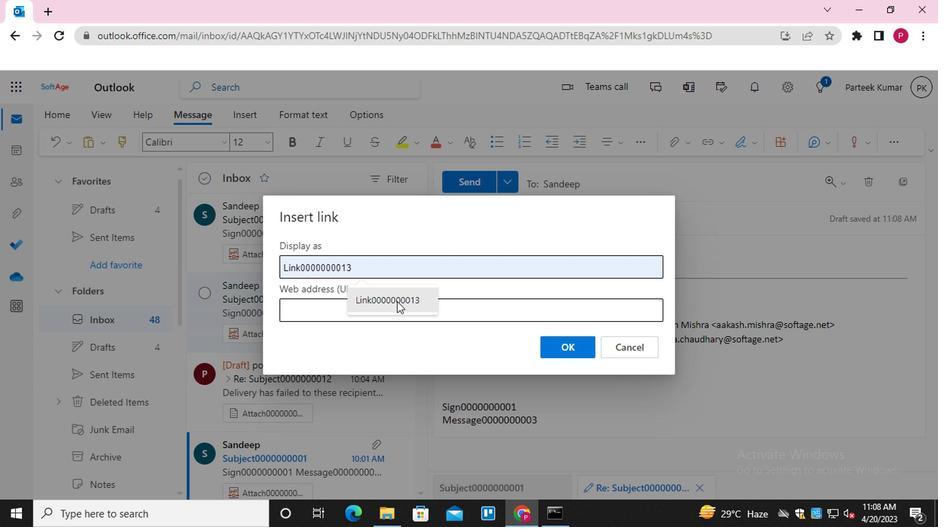 
Action: Mouse pressed left at (393, 311)
Screenshot: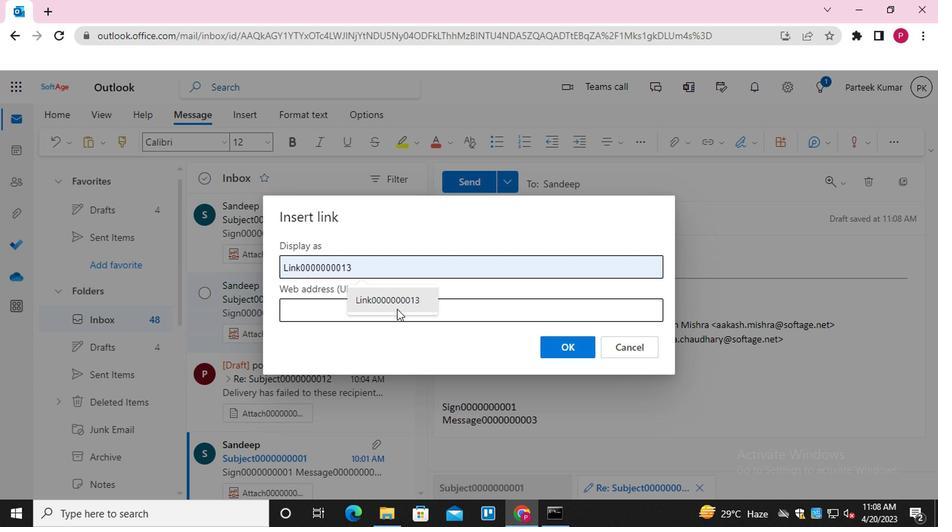 
Action: Mouse moved to (393, 311)
Screenshot: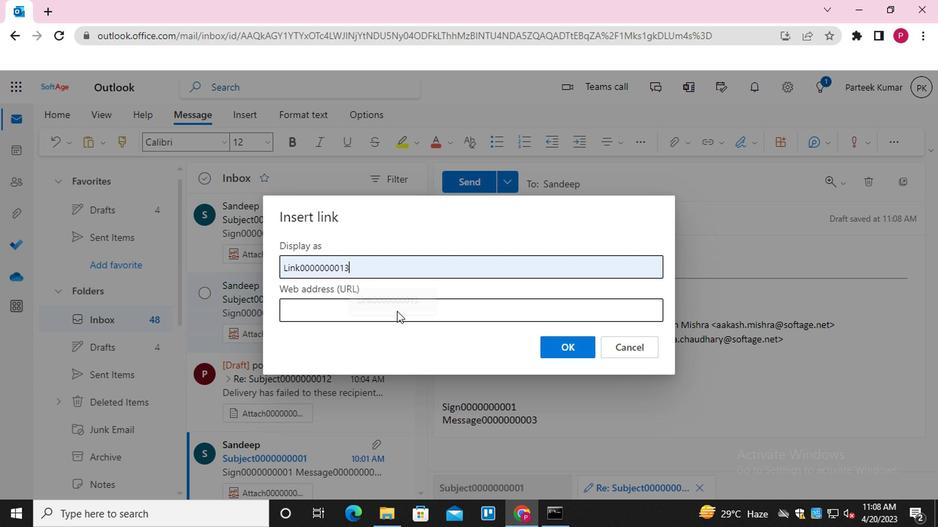 
Action: Mouse pressed left at (393, 311)
Screenshot: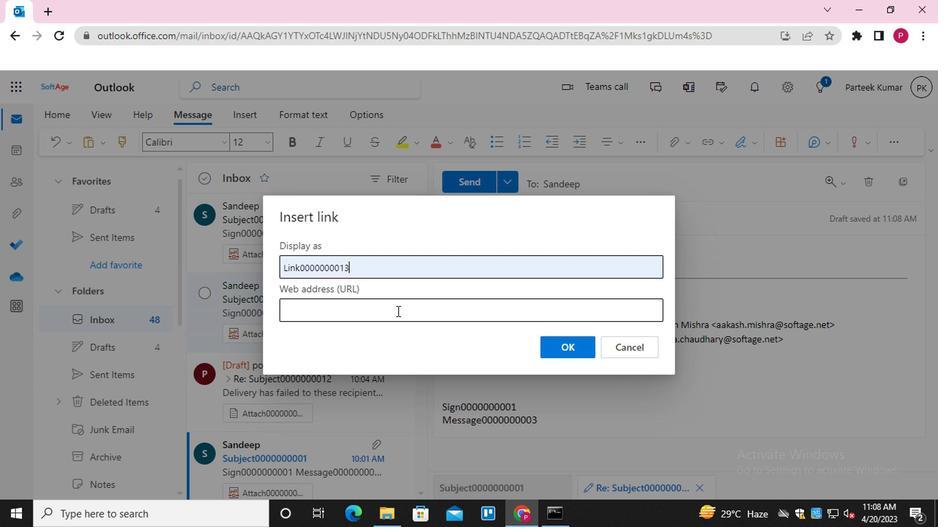
Action: Mouse moved to (383, 345)
Screenshot: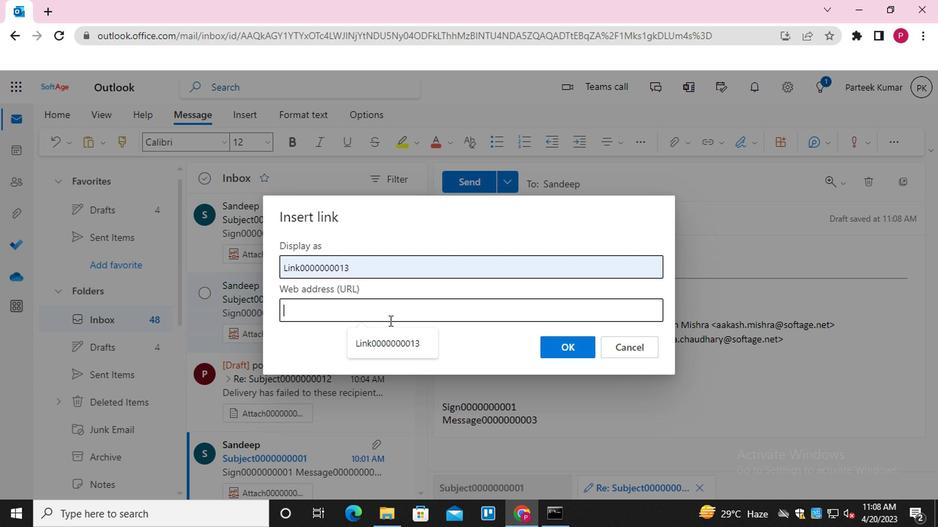 
Action: Mouse pressed left at (383, 345)
Screenshot: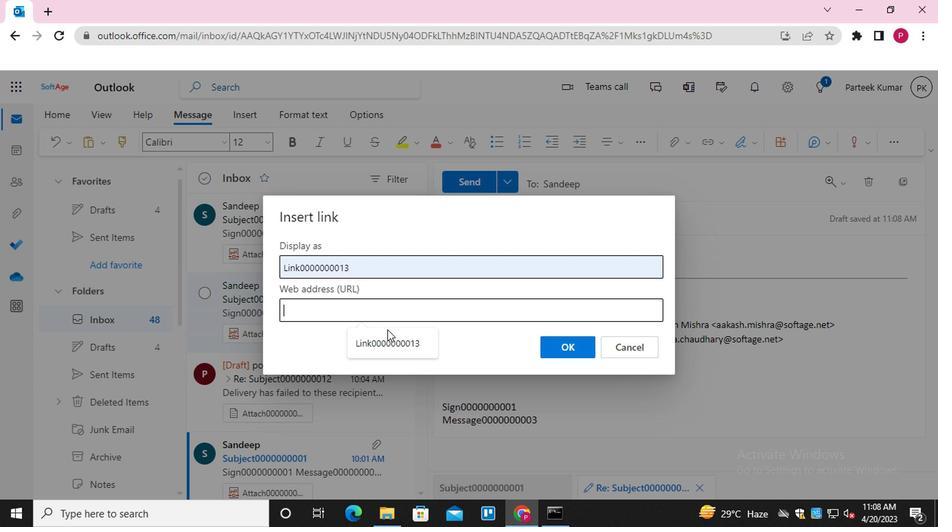 
Action: Mouse moved to (567, 349)
Screenshot: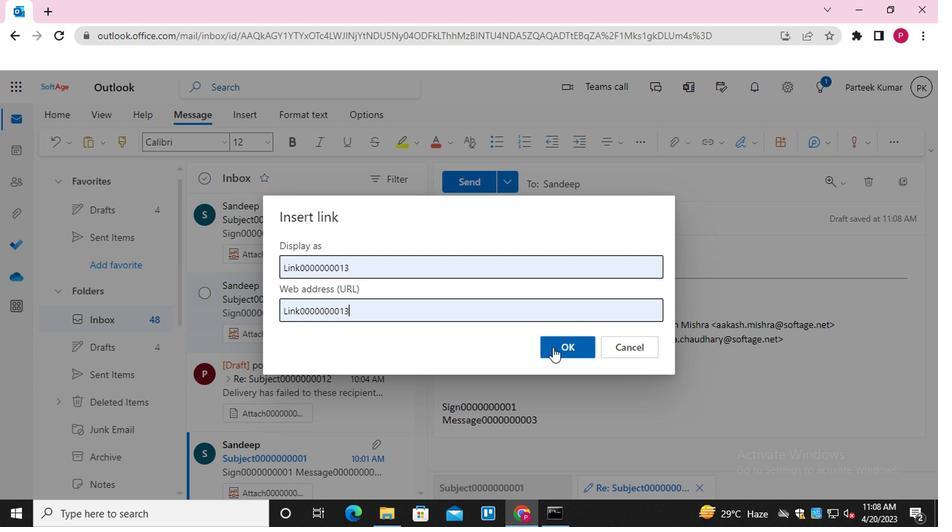 
Action: Mouse pressed left at (567, 349)
Screenshot: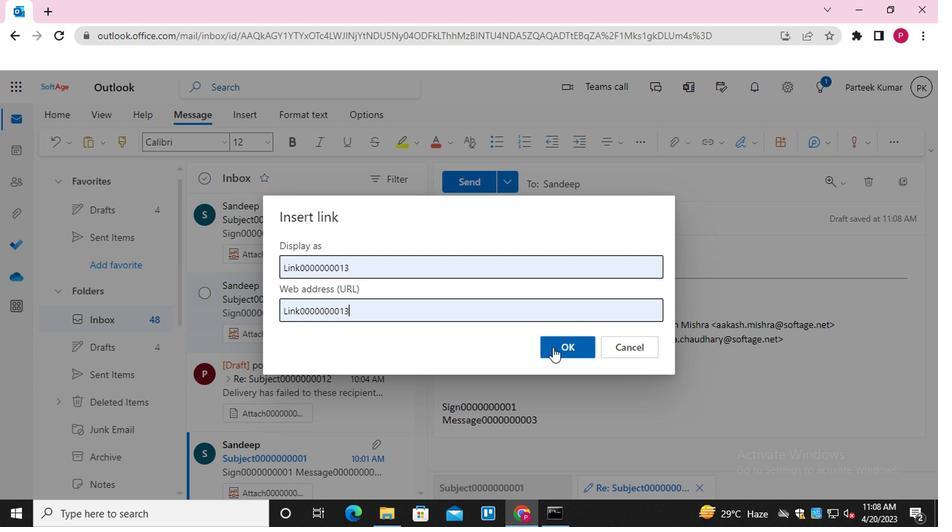 
Action: Mouse moved to (585, 188)
Screenshot: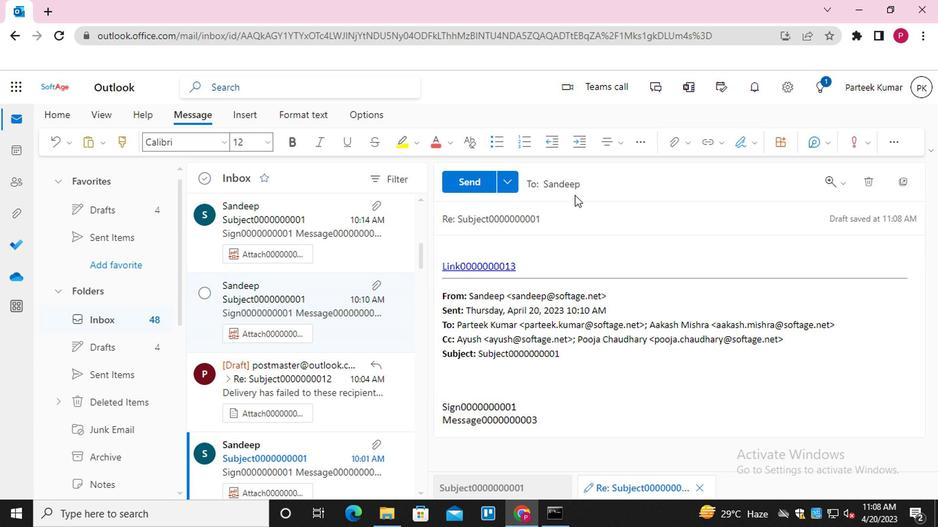 
Action: Mouse pressed left at (585, 188)
Screenshot: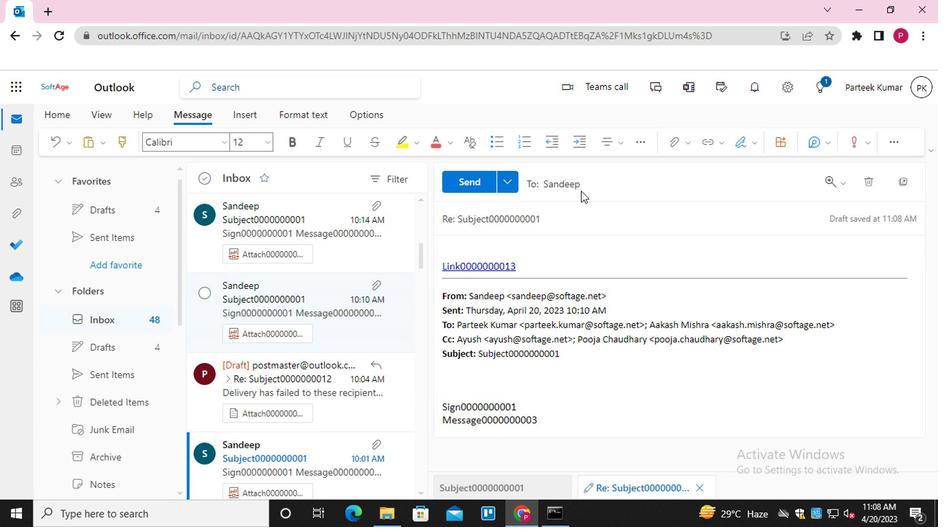 
Action: Mouse moved to (539, 219)
Screenshot: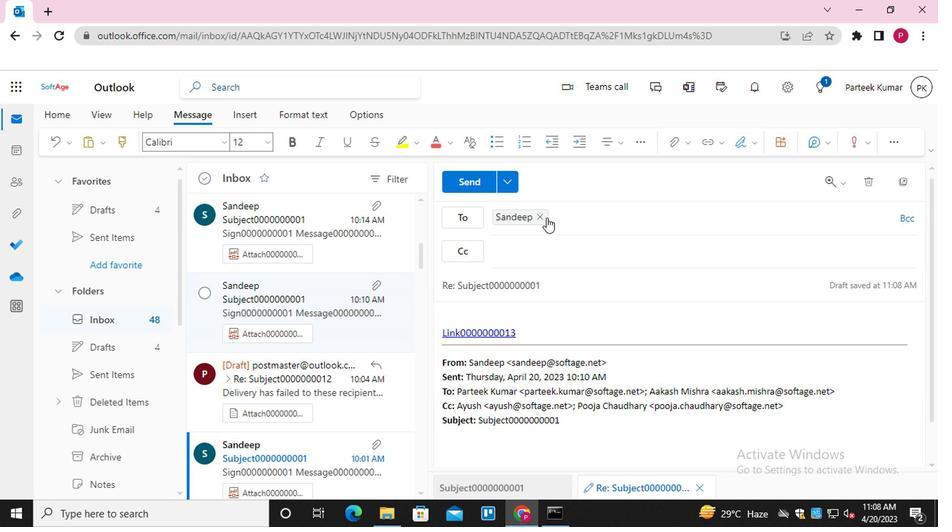 
Action: Mouse pressed left at (539, 219)
Screenshot: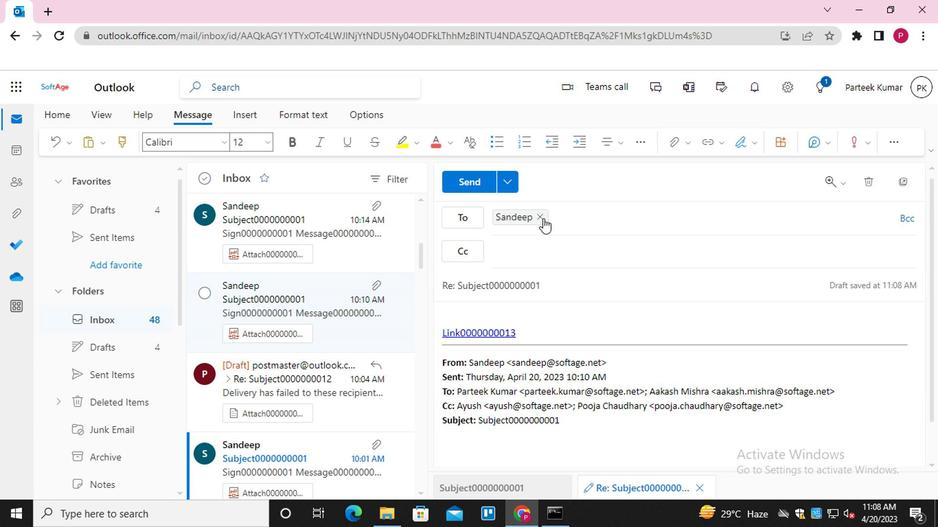 
Action: Mouse moved to (608, 219)
Screenshot: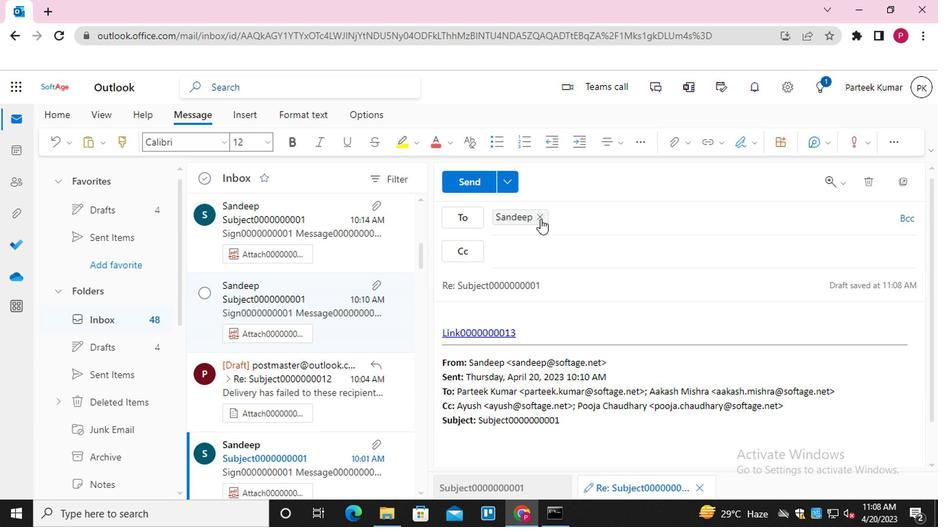 
Action: Key pressed <Key.shift>AA<Key.backspace>
Screenshot: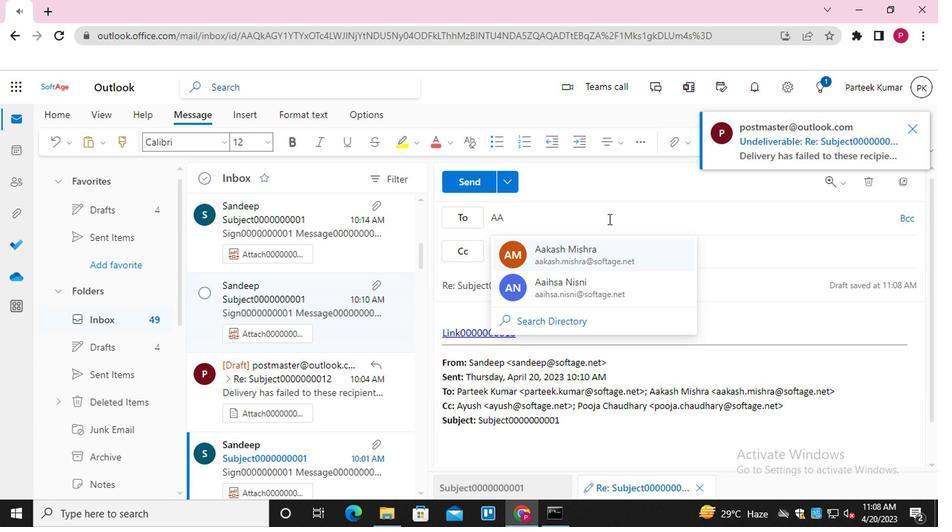
Action: Mouse moved to (617, 248)
Screenshot: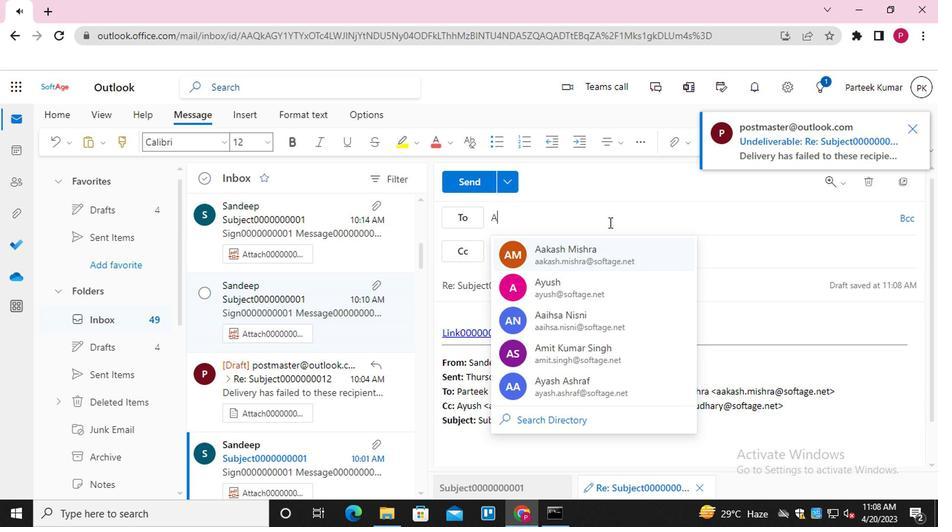 
Action: Mouse pressed left at (617, 248)
Screenshot: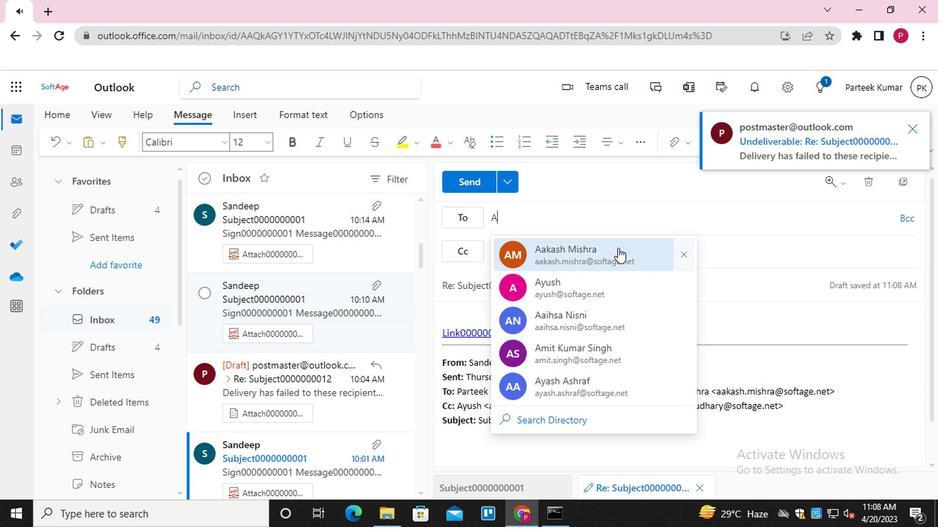 
Action: Mouse moved to (550, 253)
Screenshot: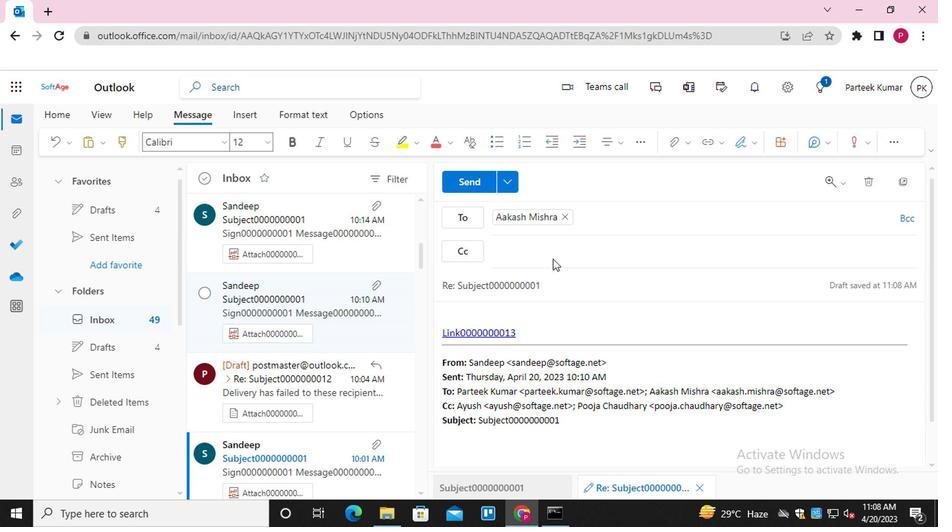 
Action: Mouse pressed left at (550, 253)
Screenshot: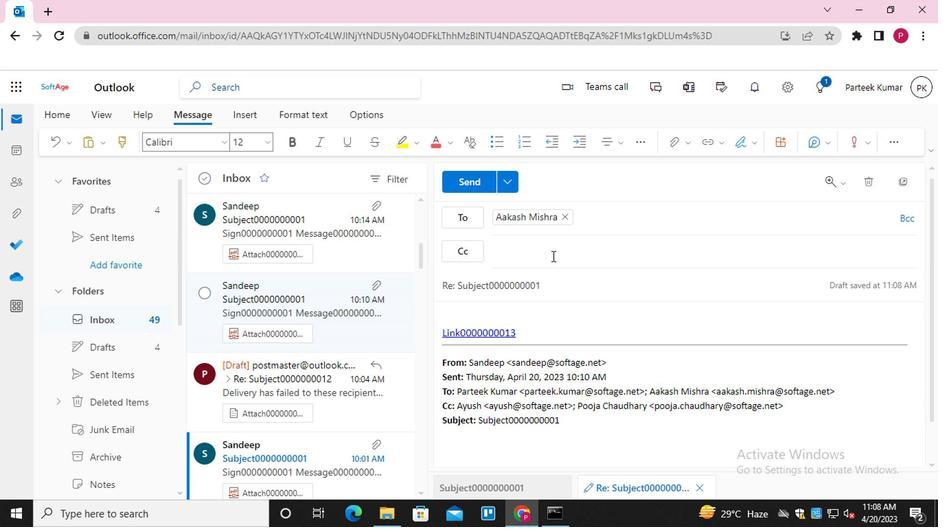 
Action: Key pressed <Key.shift>EMAIL0000000002<Key.enter>
Screenshot: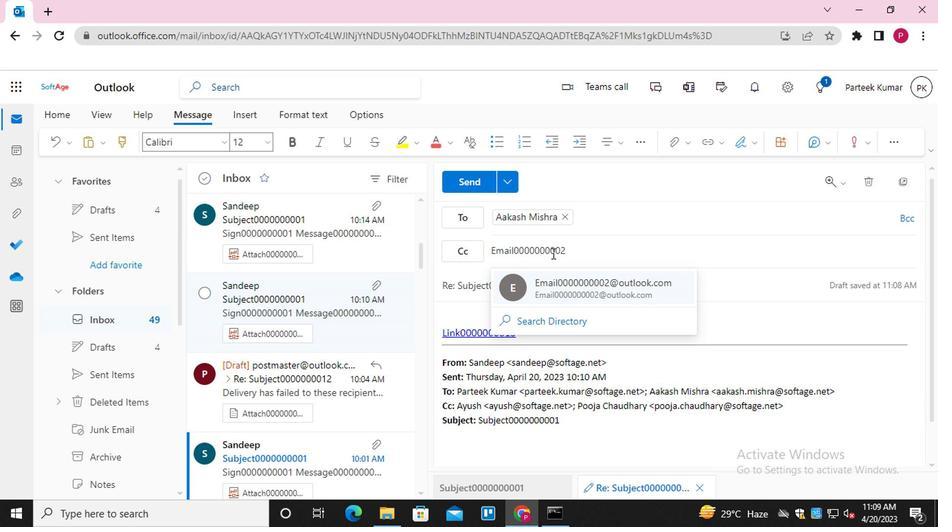 
Action: Mouse moved to (552, 285)
Screenshot: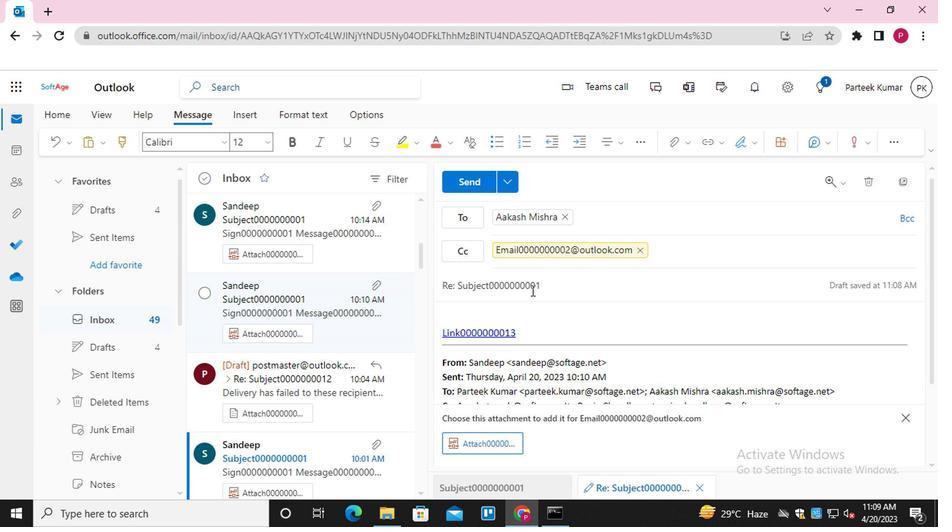 
Action: Mouse pressed left at (552, 285)
Screenshot: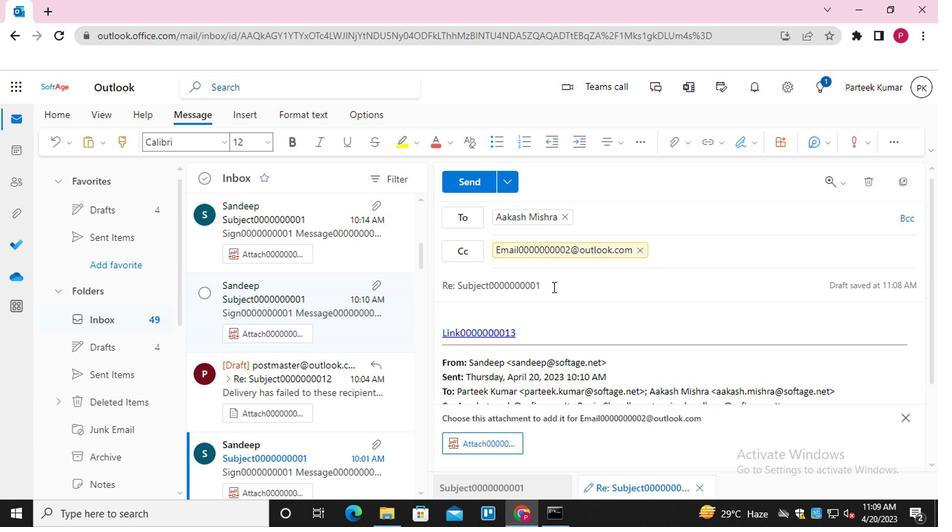
Action: Mouse moved to (552, 285)
Screenshot: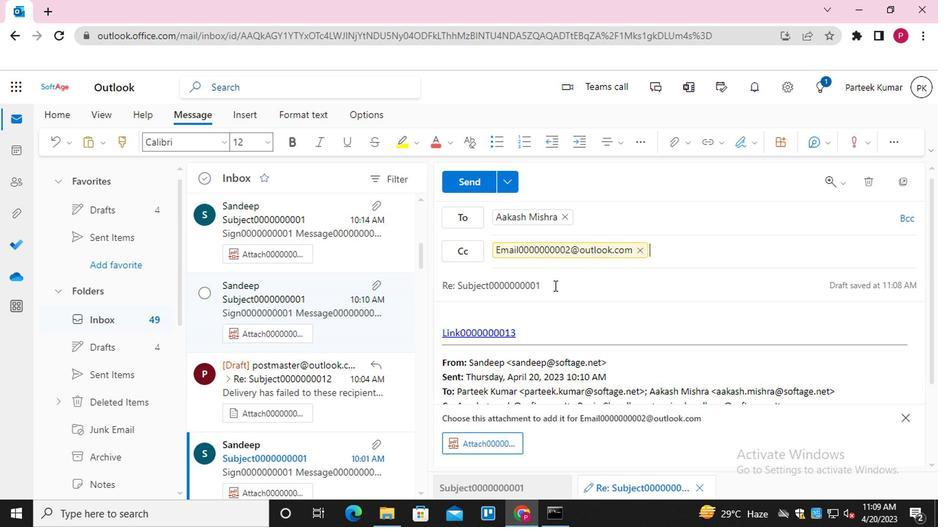 
Action: Key pressed <Key.backspace><Key.backspace>15
Screenshot: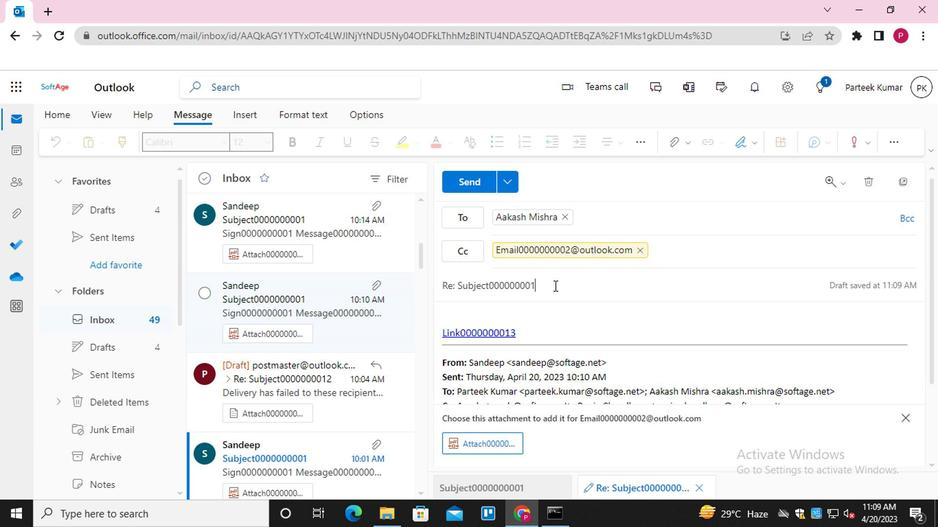 
Action: Mouse moved to (507, 317)
Screenshot: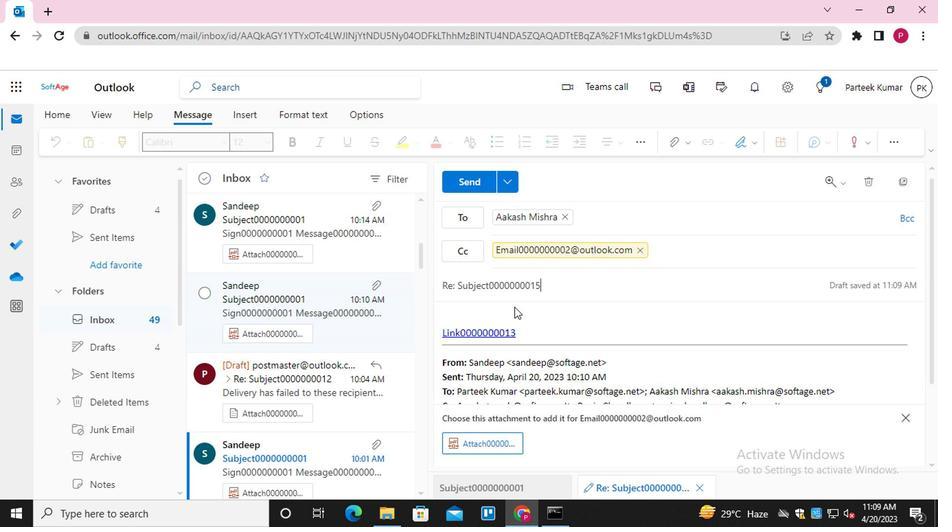 
Action: Mouse pressed left at (507, 317)
Screenshot: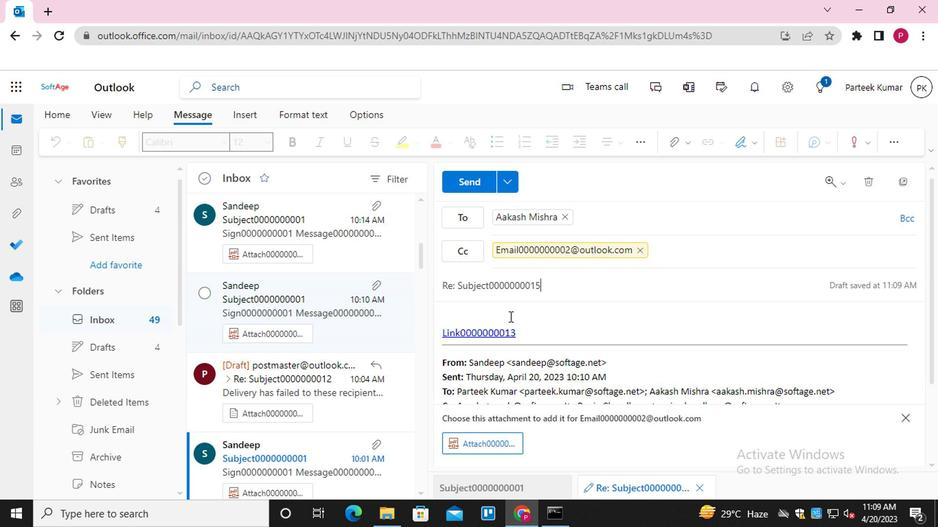 
Action: Key pressed <Key.shift_r><Key.shift_r>MESSAGE0000000014
Screenshot: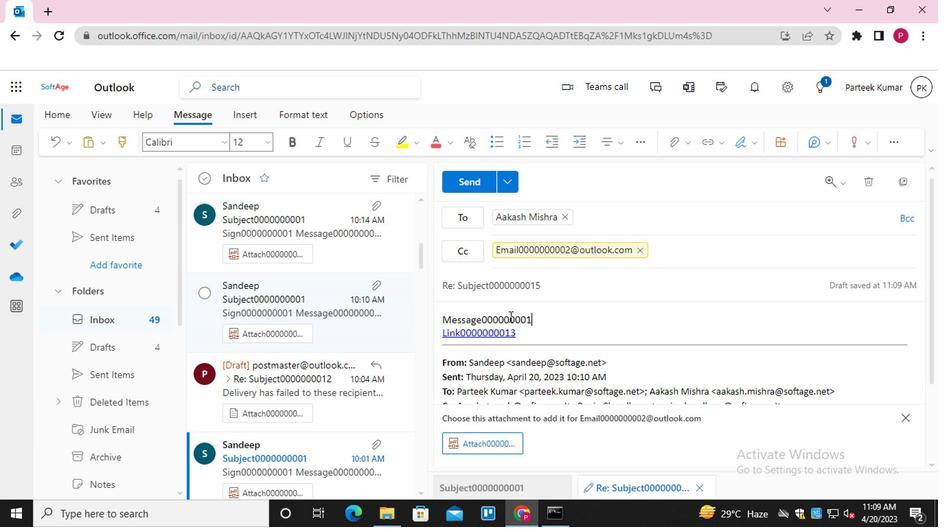 
Action: Mouse moved to (672, 143)
Screenshot: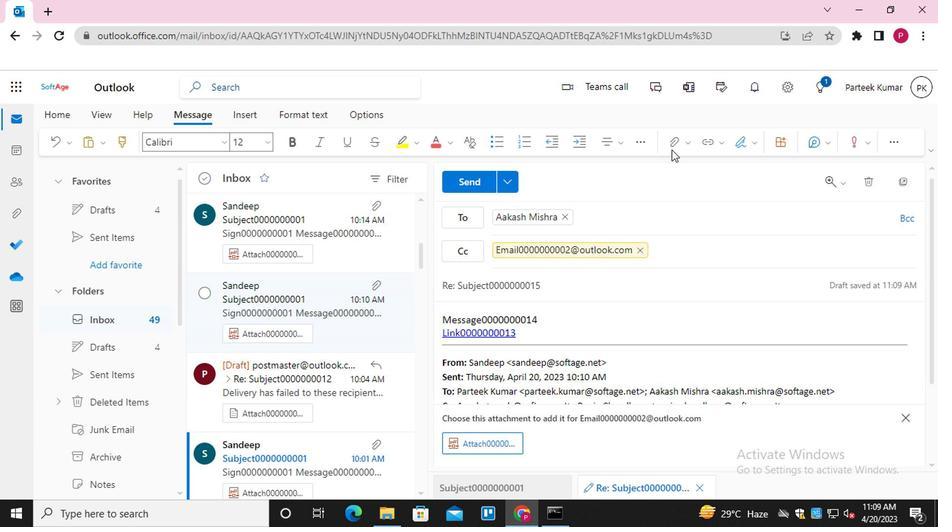
Action: Mouse pressed left at (672, 143)
Screenshot: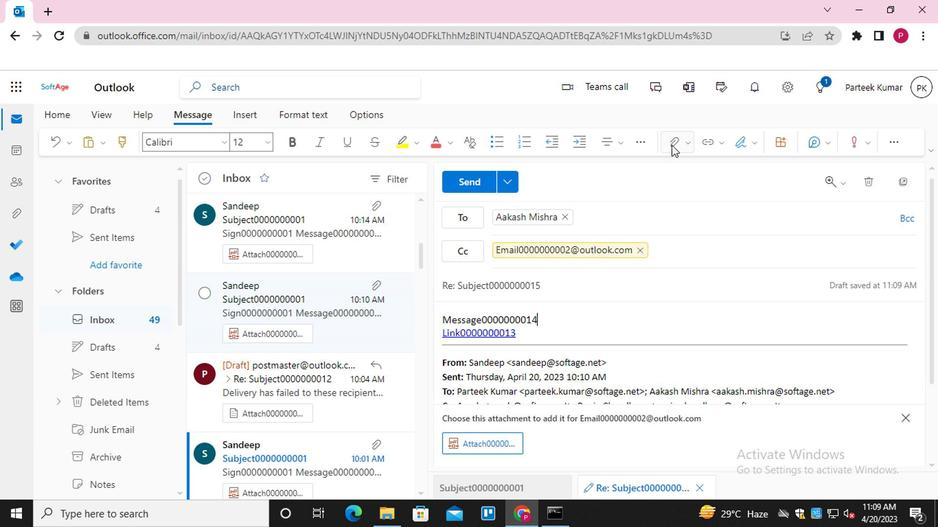 
Action: Mouse moved to (639, 172)
Screenshot: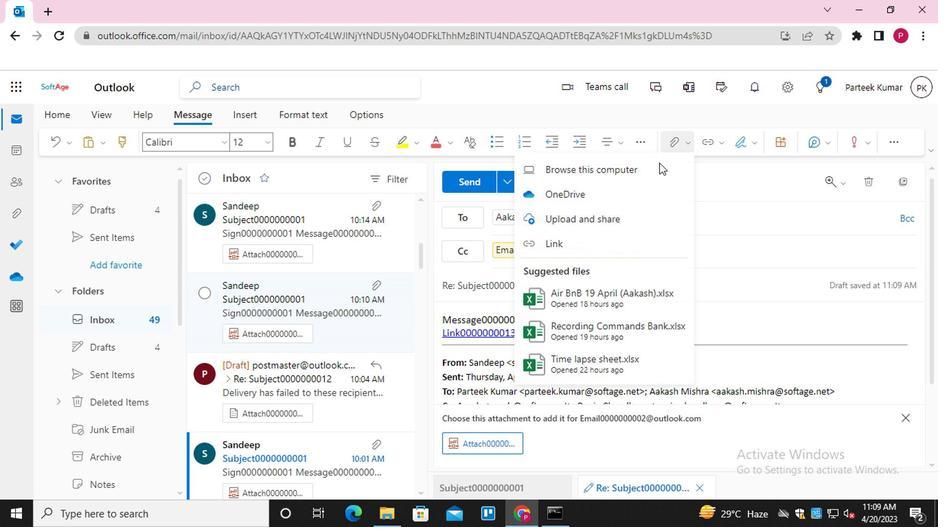 
Action: Mouse pressed left at (639, 172)
Screenshot: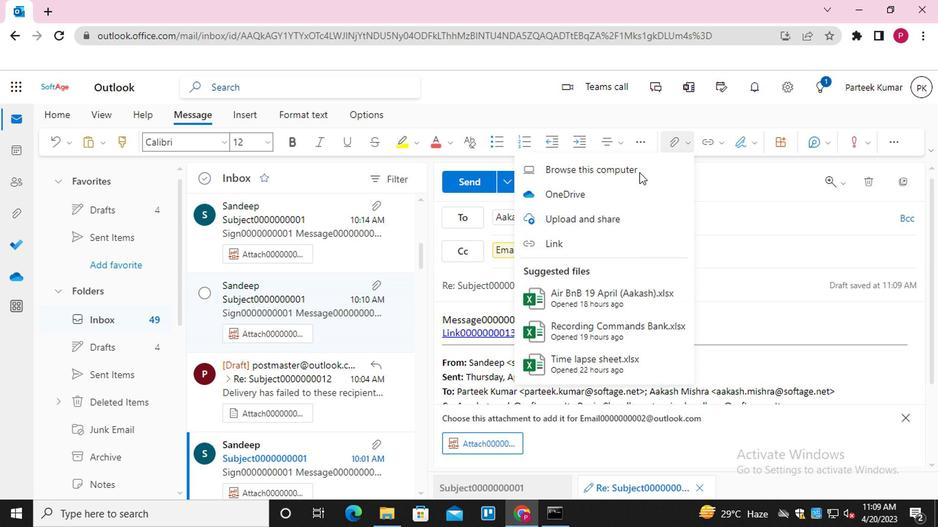 
Action: Mouse moved to (209, 102)
Screenshot: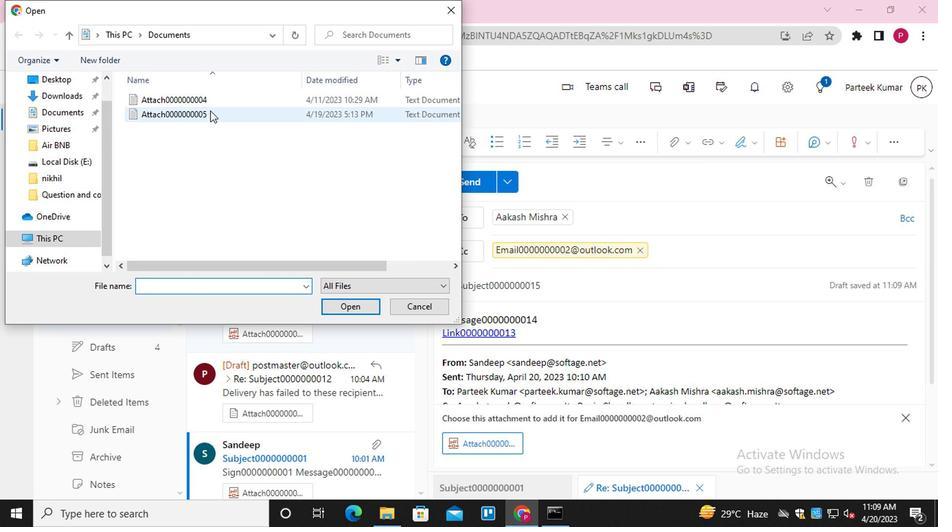 
Action: Mouse pressed left at (209, 102)
Screenshot: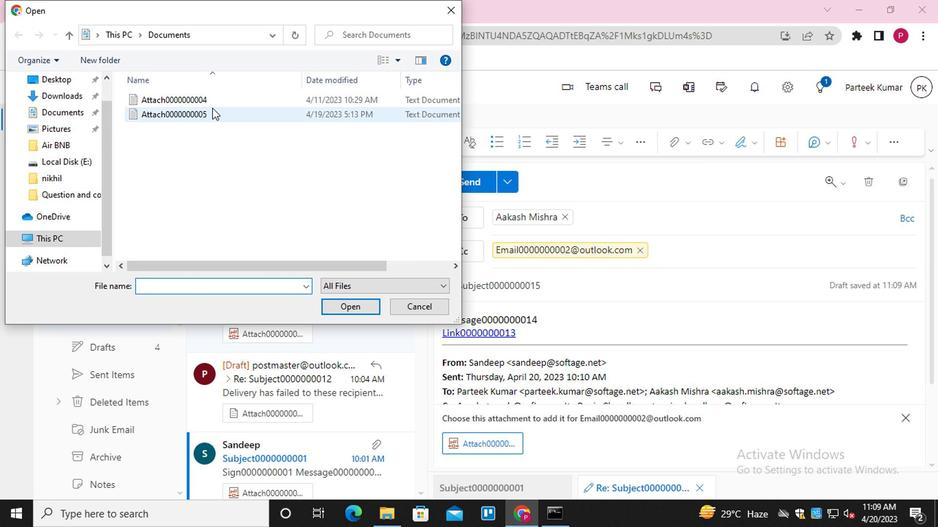 
Action: Mouse moved to (350, 308)
Screenshot: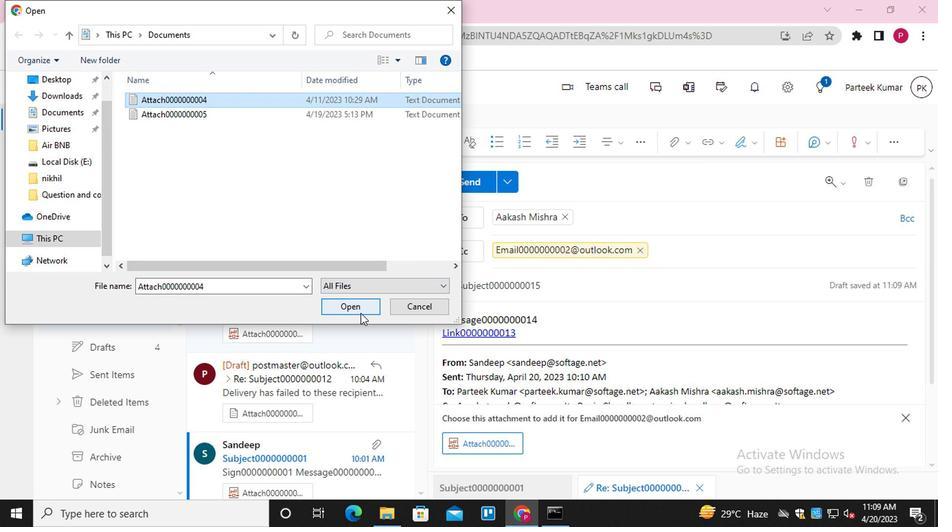 
Action: Mouse pressed left at (350, 308)
Screenshot: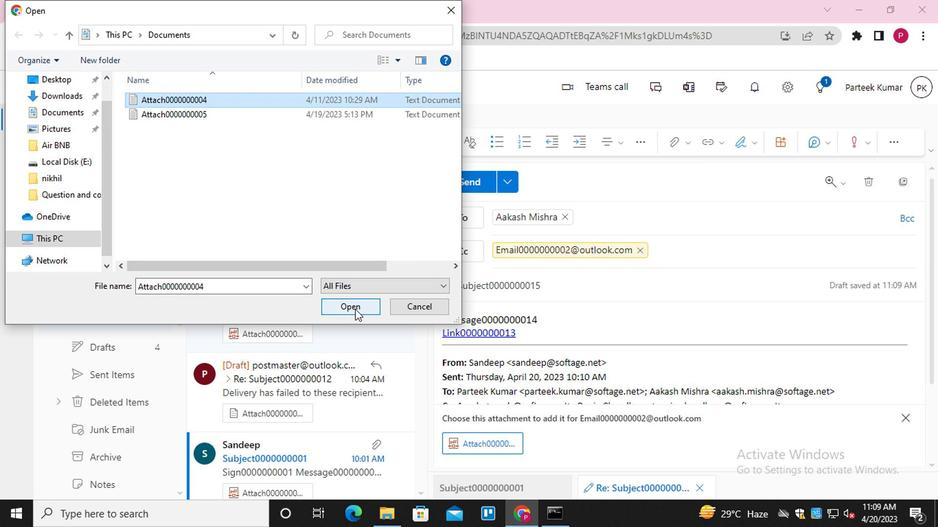 
Action: Mouse moved to (676, 141)
Screenshot: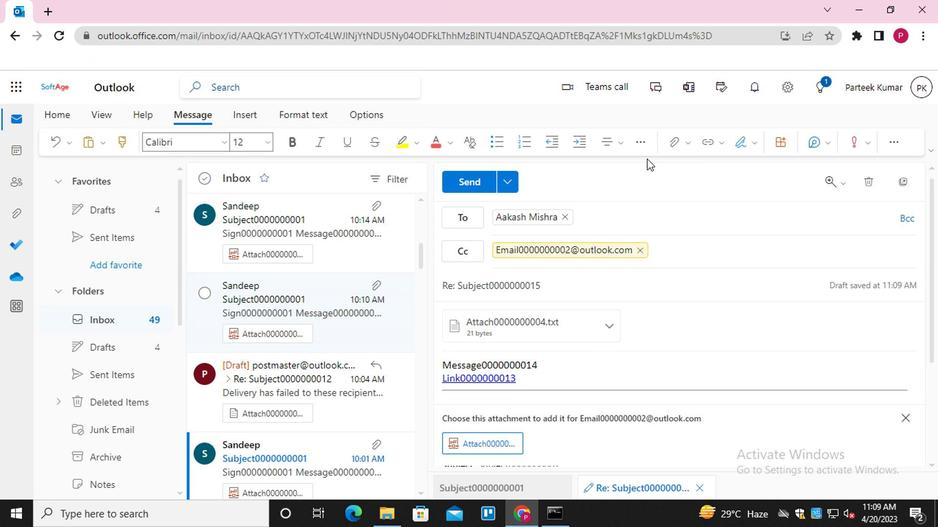 
Action: Mouse pressed left at (676, 141)
Screenshot: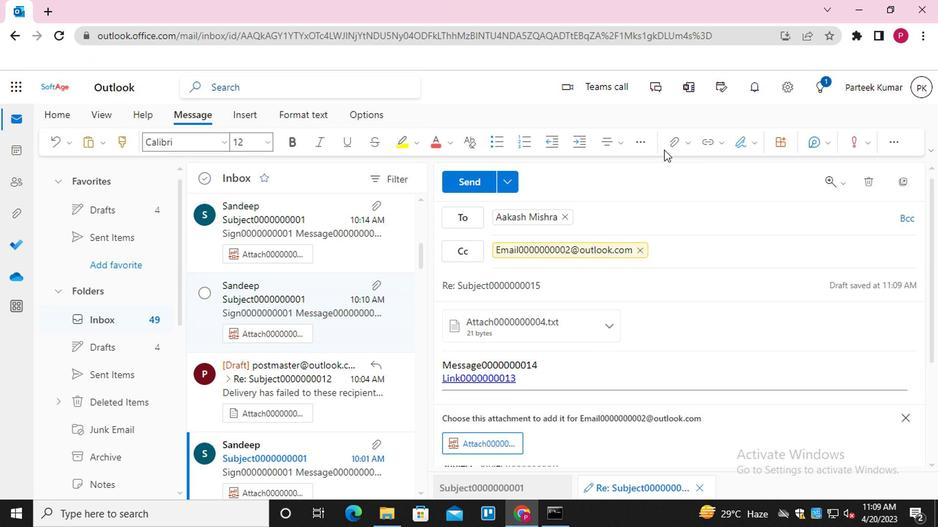 
Action: Mouse moved to (572, 215)
Screenshot: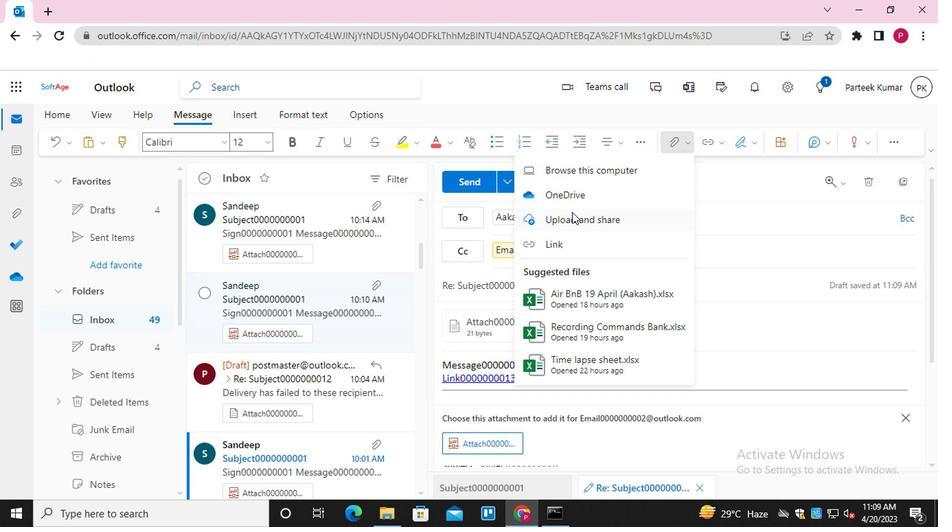 
Action: Mouse pressed left at (572, 215)
Screenshot: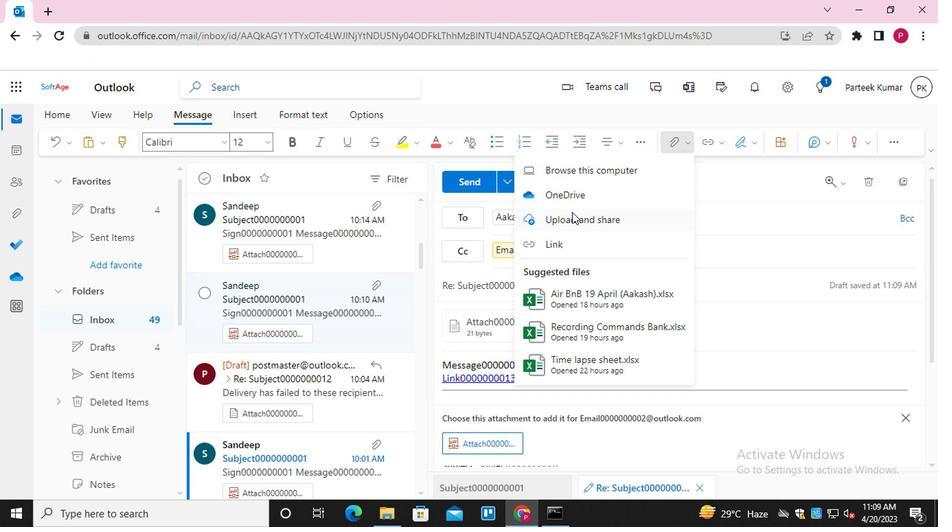 
Action: Mouse moved to (246, 119)
Screenshot: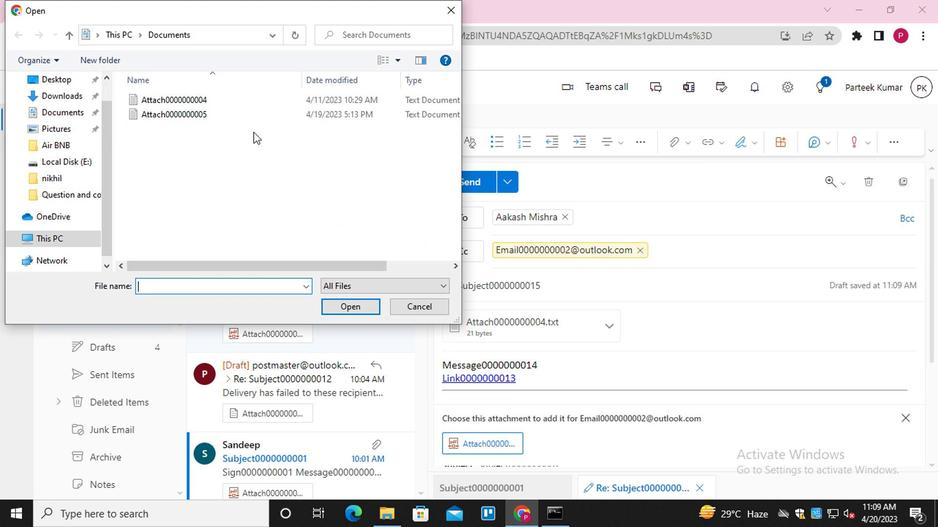 
Action: Mouse pressed left at (246, 119)
Screenshot: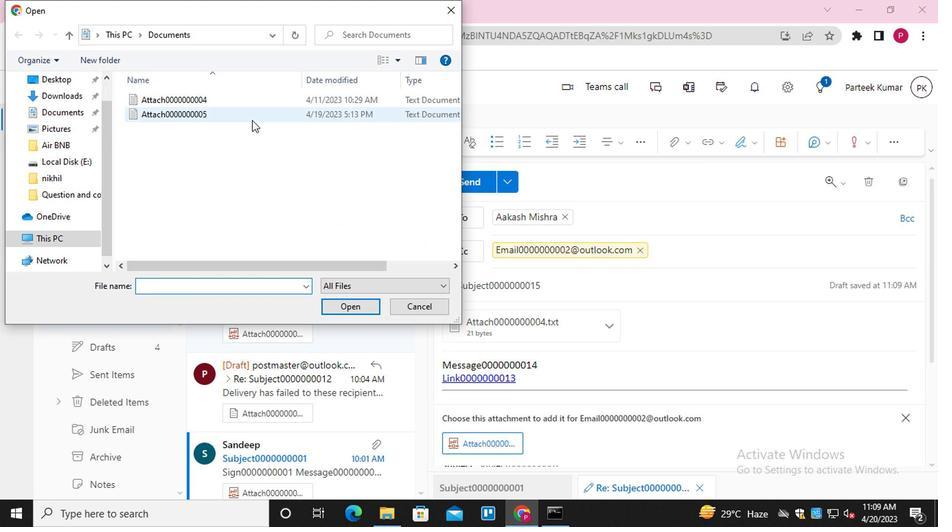 
Action: Mouse moved to (338, 306)
Screenshot: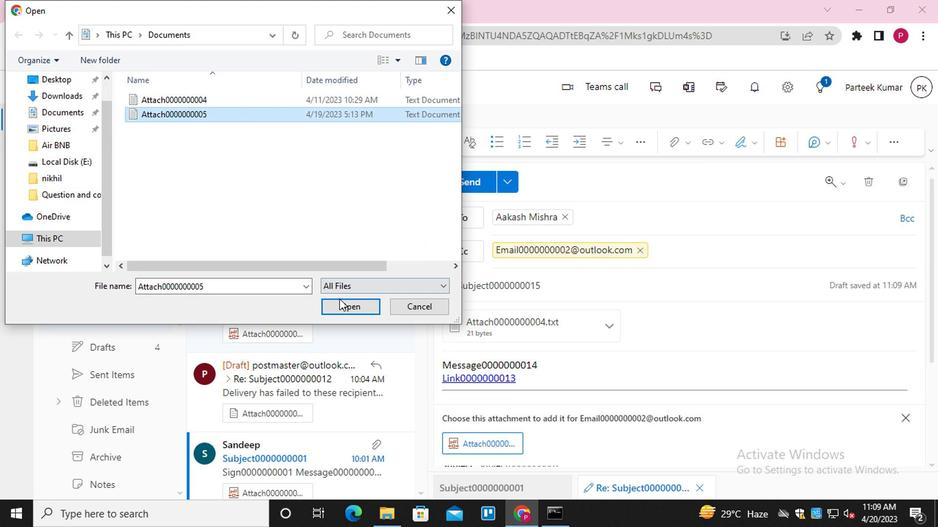 
Action: Mouse pressed left at (338, 306)
Screenshot: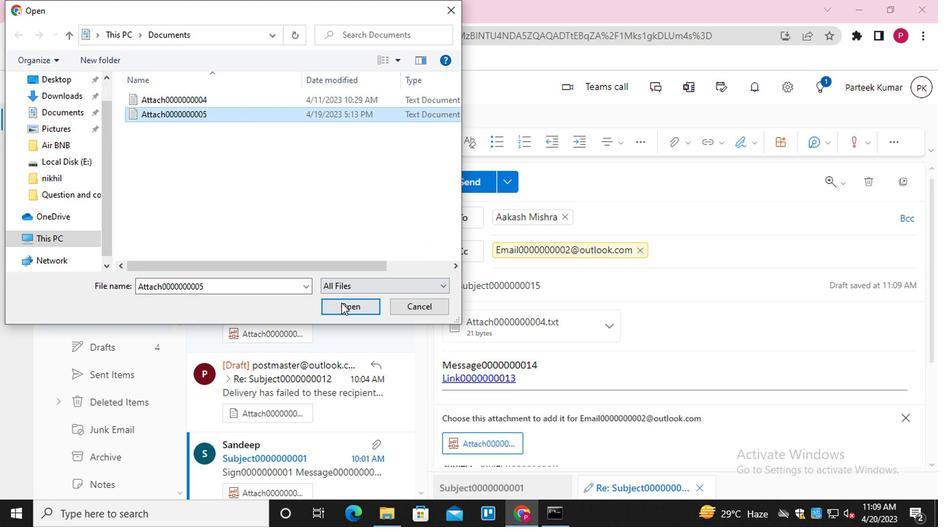 
Action: Mouse moved to (485, 336)
Screenshot: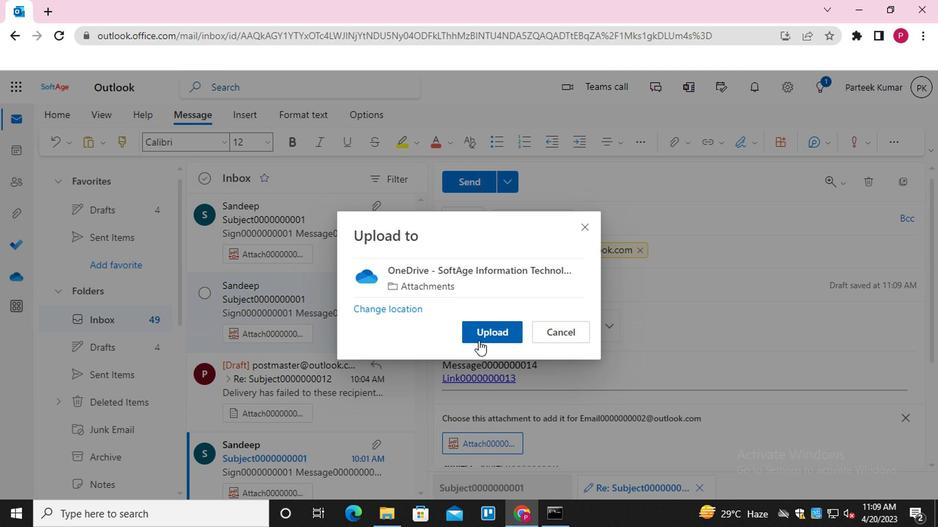 
Action: Mouse pressed left at (485, 336)
Screenshot: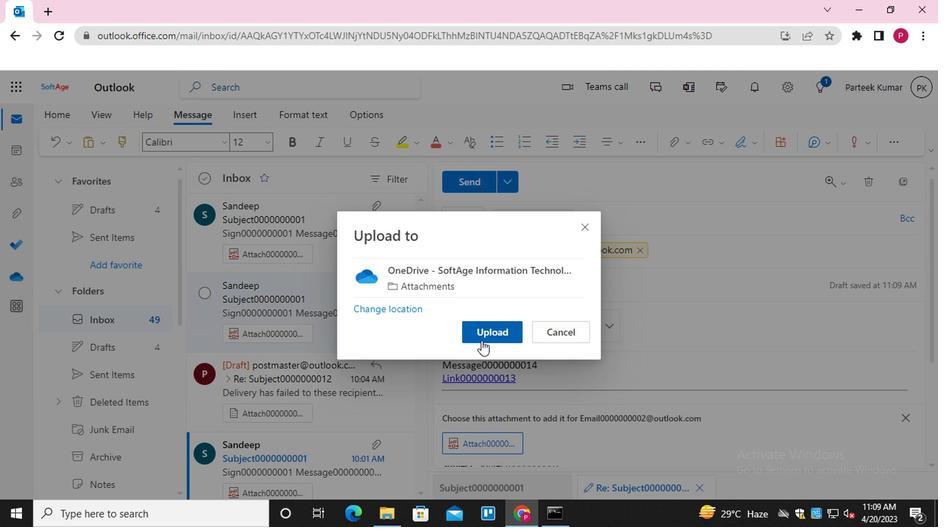 
Action: Mouse moved to (462, 183)
Screenshot: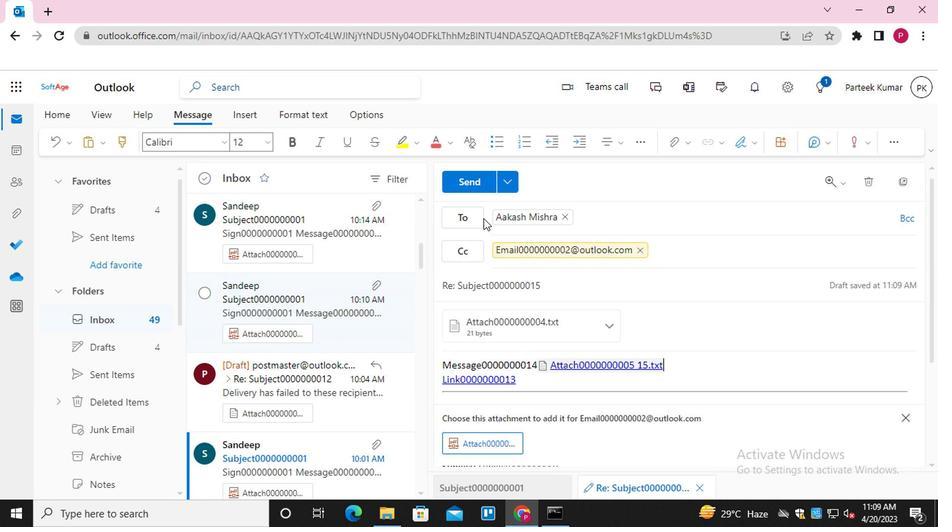 
Action: Mouse pressed left at (462, 183)
Screenshot: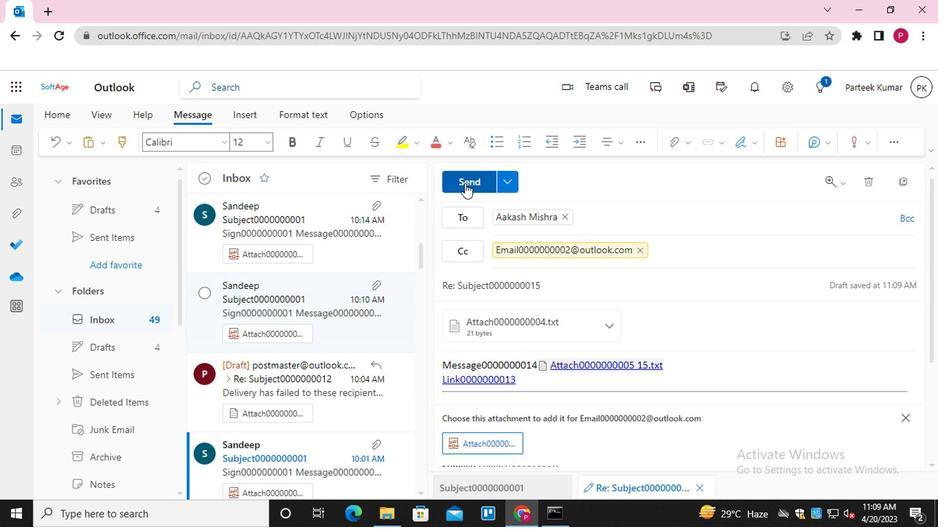 
Action: Mouse moved to (833, 234)
Screenshot: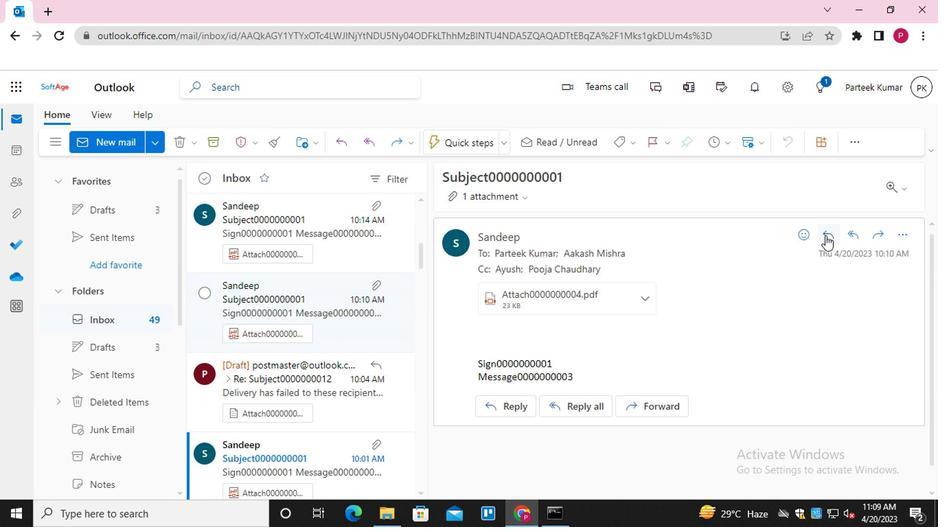 
Action: Mouse pressed left at (833, 234)
Screenshot: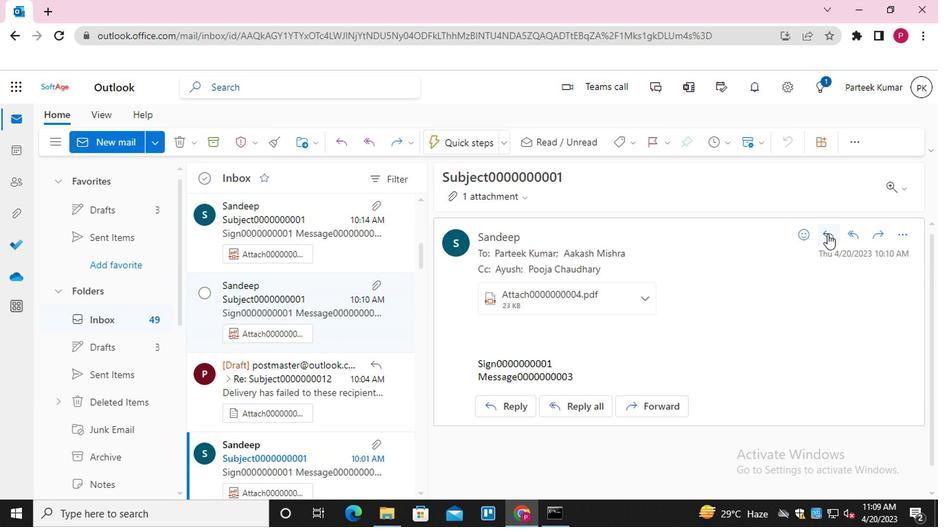 
Action: Mouse moved to (452, 414)
Screenshot: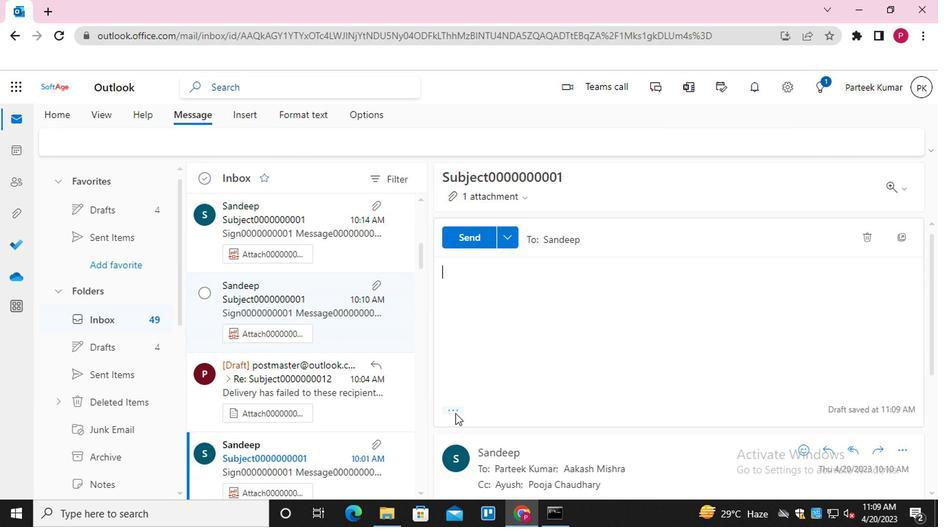 
Action: Mouse pressed left at (452, 414)
Screenshot: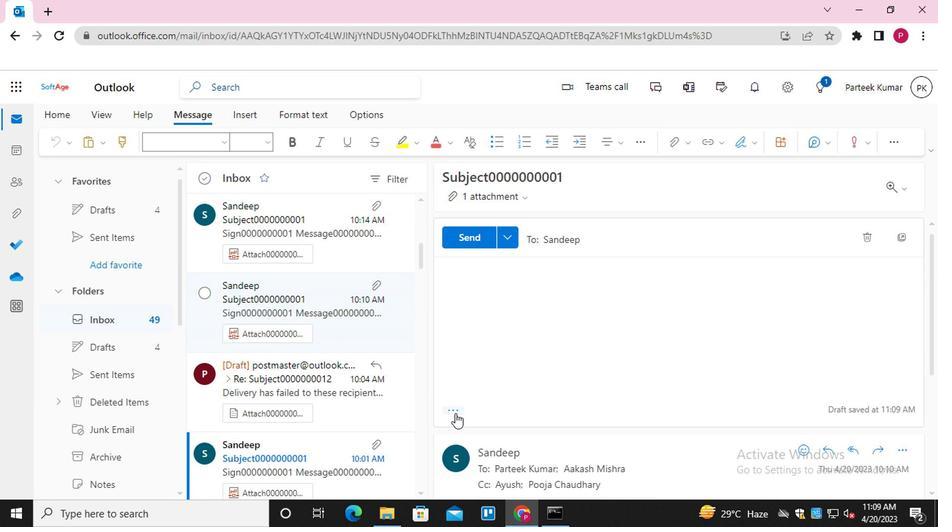 
Action: Mouse moved to (462, 266)
Screenshot: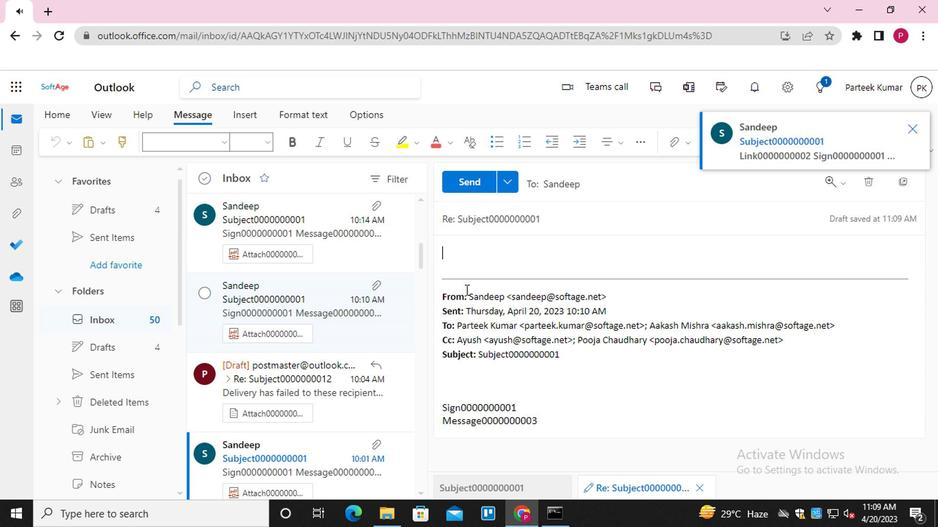 
Action: Mouse pressed left at (462, 266)
Screenshot: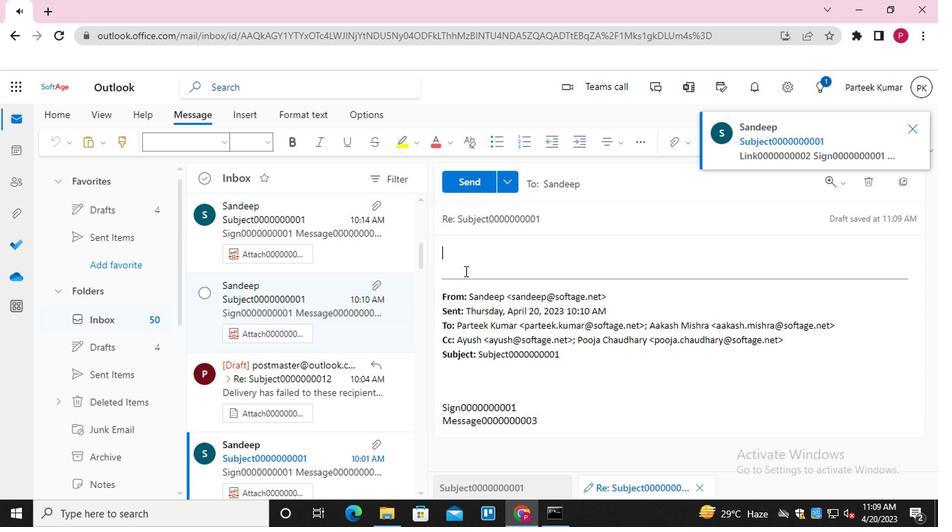 
Action: Mouse moved to (916, 124)
Screenshot: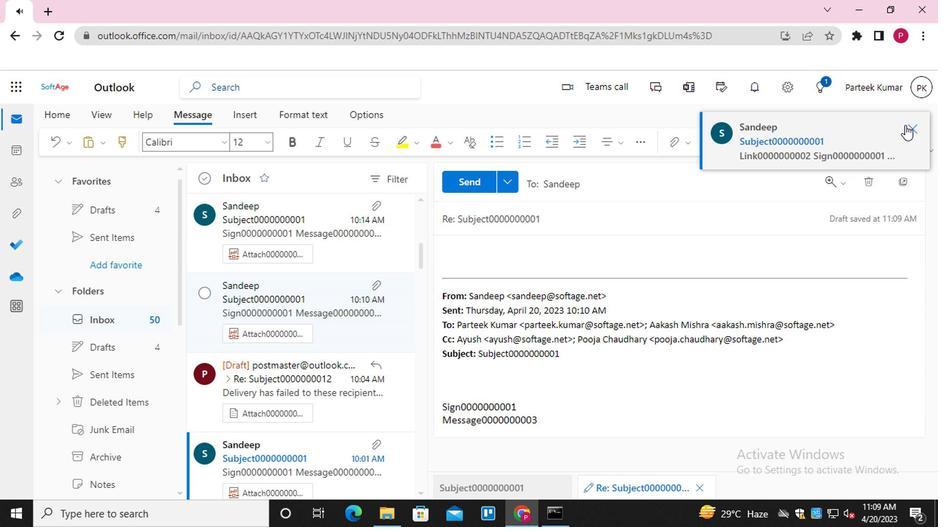
Action: Mouse pressed left at (916, 124)
Screenshot: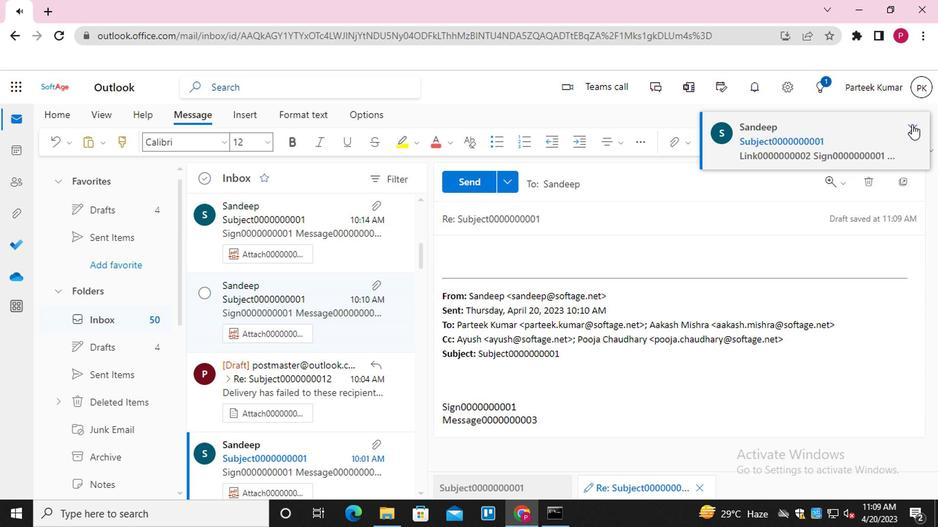 
Action: Mouse moved to (709, 141)
Screenshot: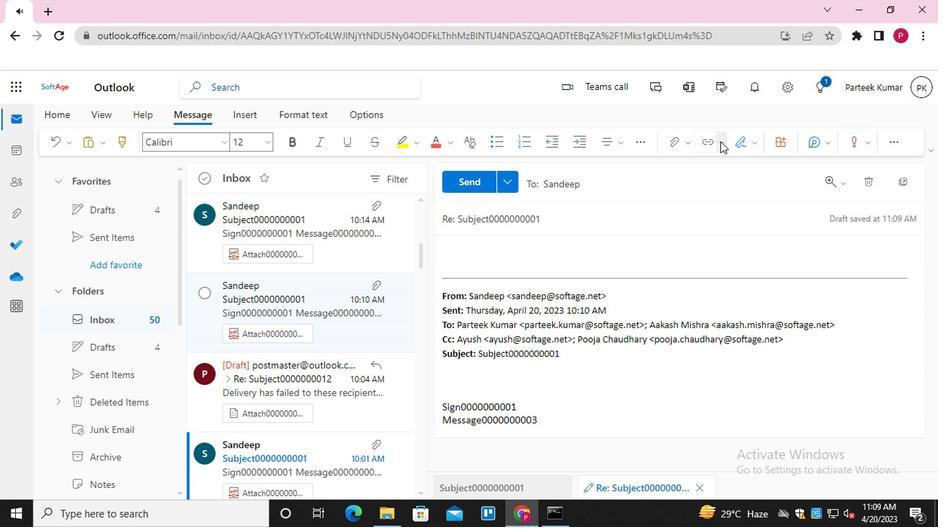 
Action: Mouse pressed left at (709, 141)
Screenshot: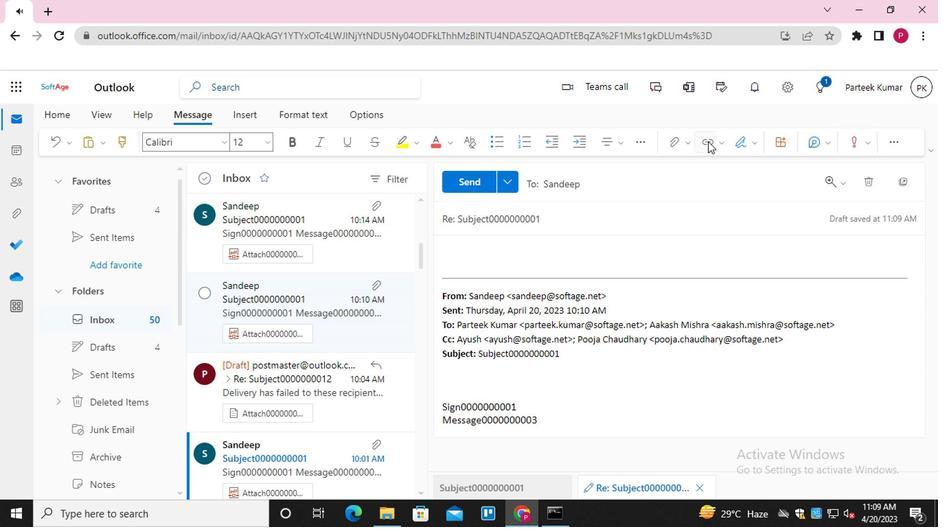 
Action: Mouse moved to (528, 263)
Screenshot: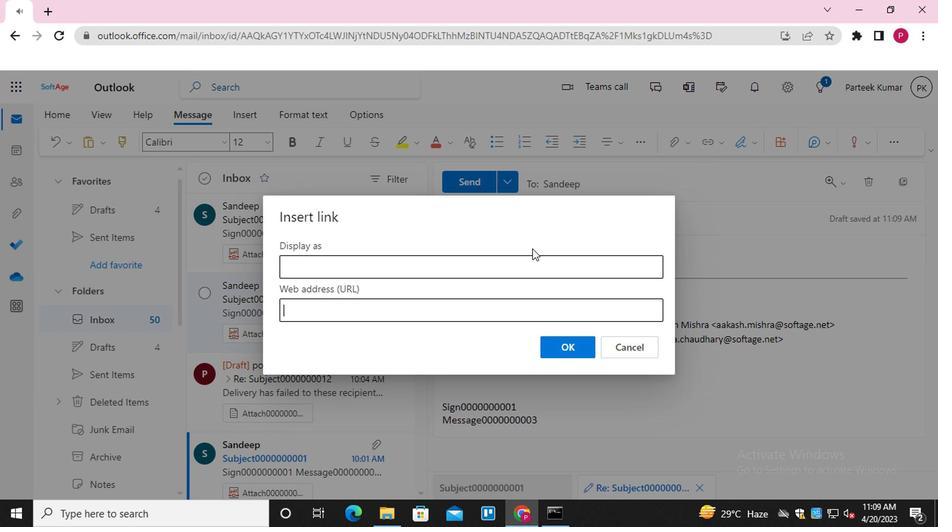 
Action: Mouse pressed left at (528, 263)
Screenshot: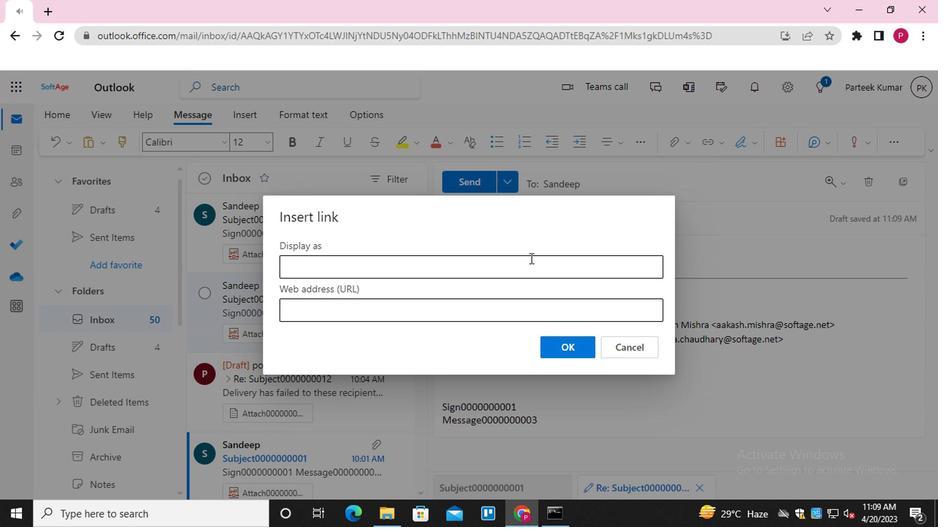 
Action: Mouse moved to (416, 298)
Screenshot: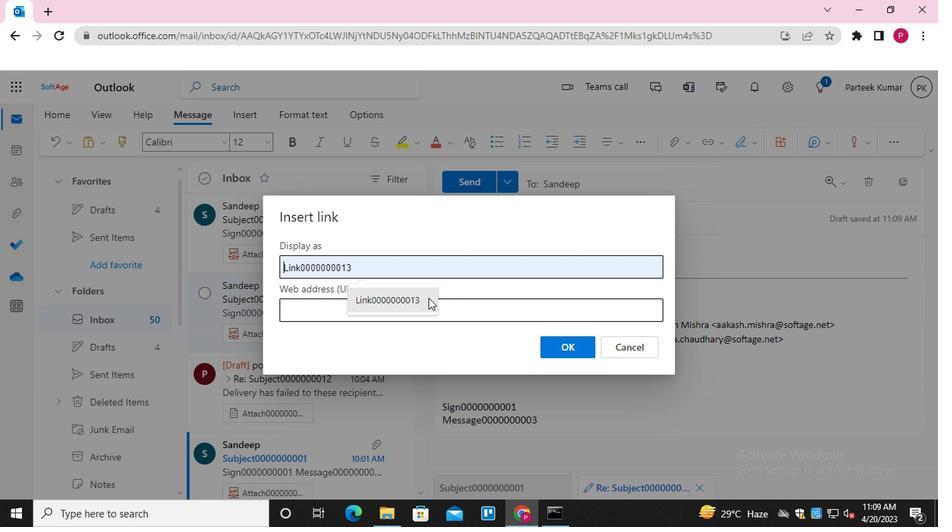 
Action: Mouse pressed left at (416, 298)
Screenshot: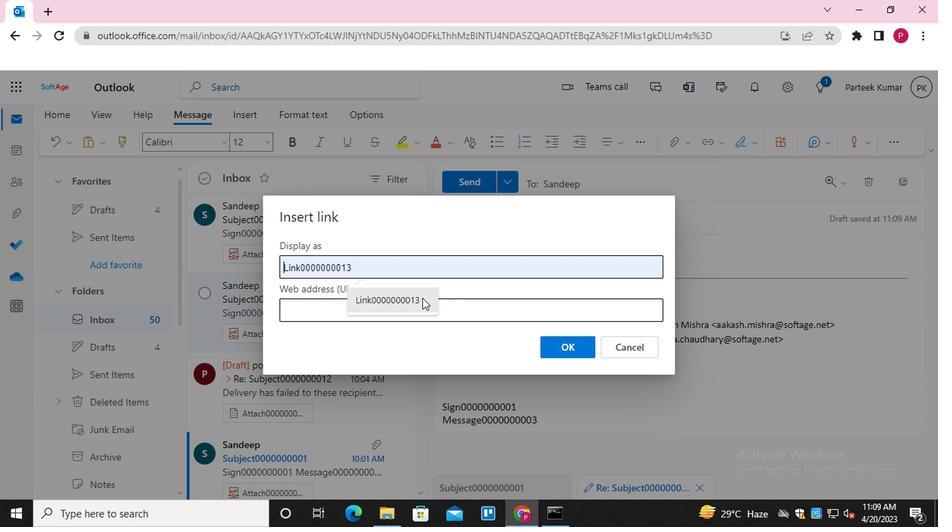 
Action: Mouse moved to (424, 312)
Screenshot: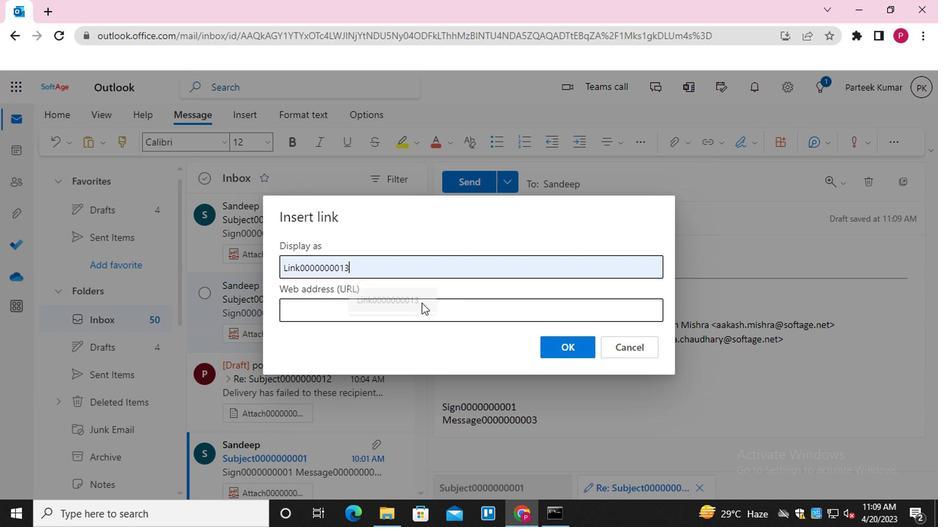 
Action: Mouse pressed left at (424, 312)
Screenshot: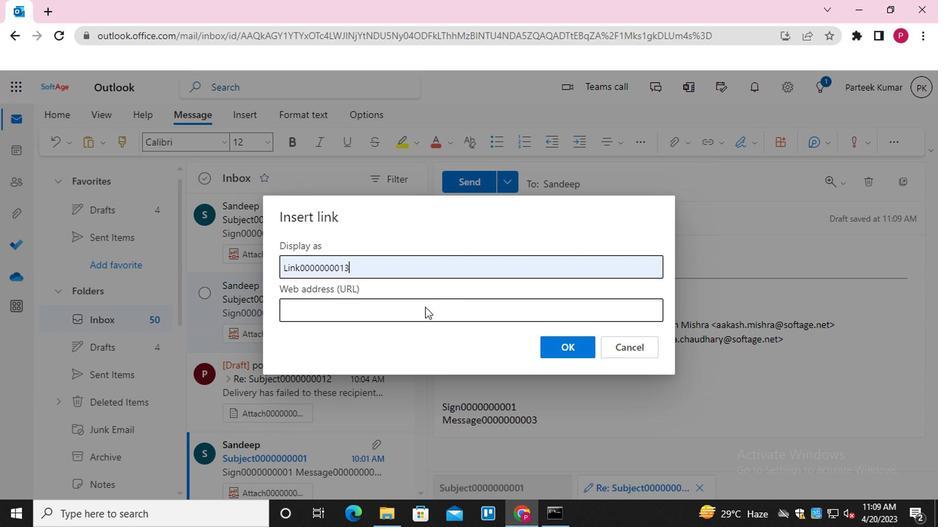 
Action: Mouse moved to (393, 344)
Screenshot: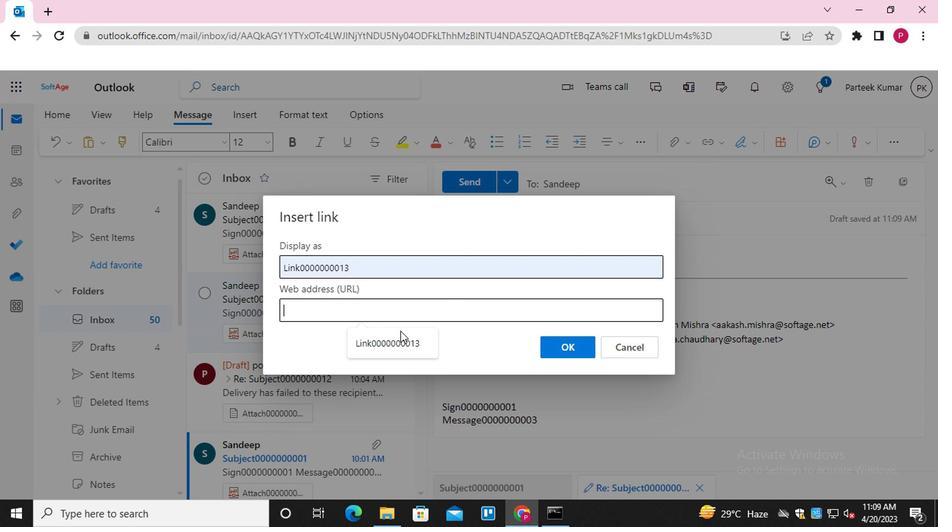 
Action: Mouse pressed left at (393, 344)
Screenshot: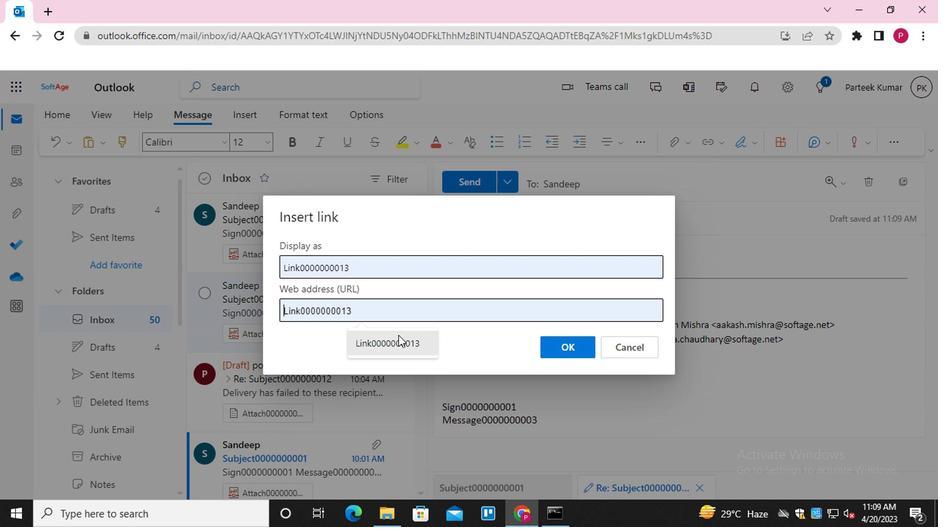 
Action: Mouse moved to (568, 349)
Screenshot: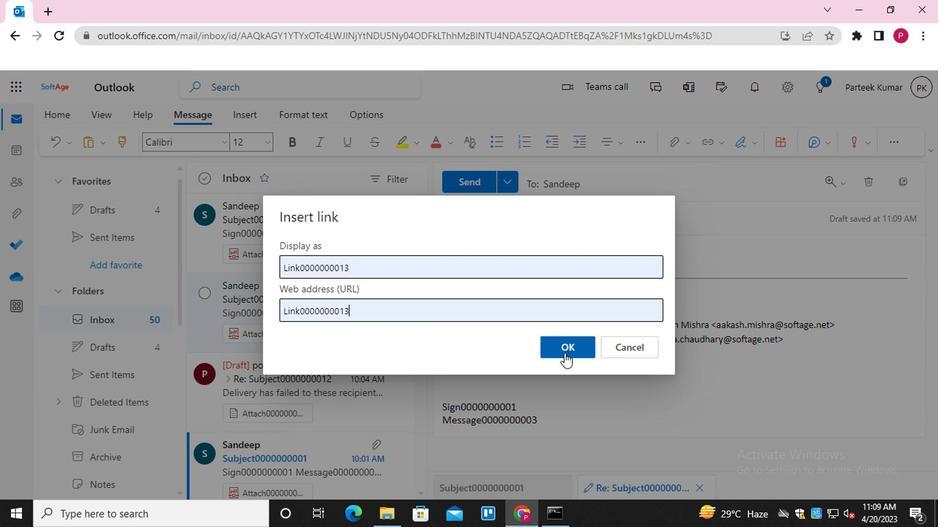 
Action: Mouse pressed left at (568, 349)
Screenshot: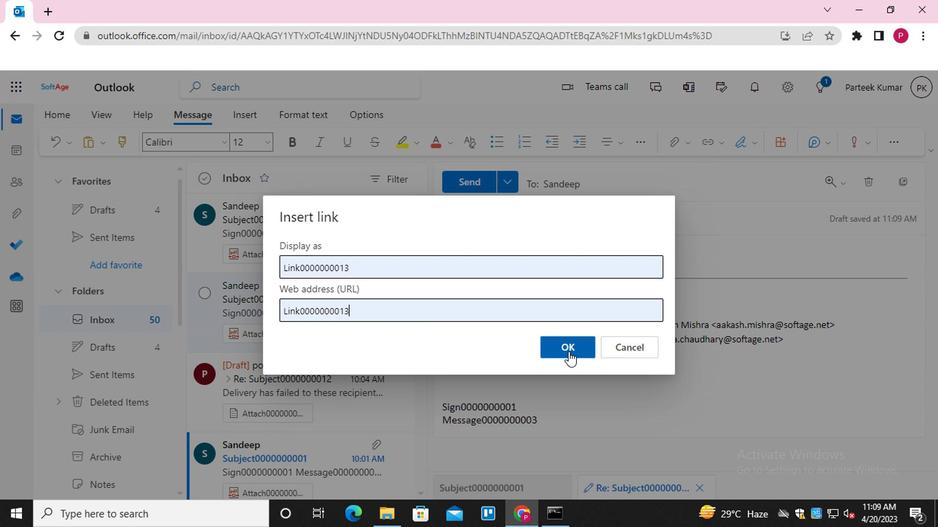 
Action: Mouse moved to (596, 185)
Screenshot: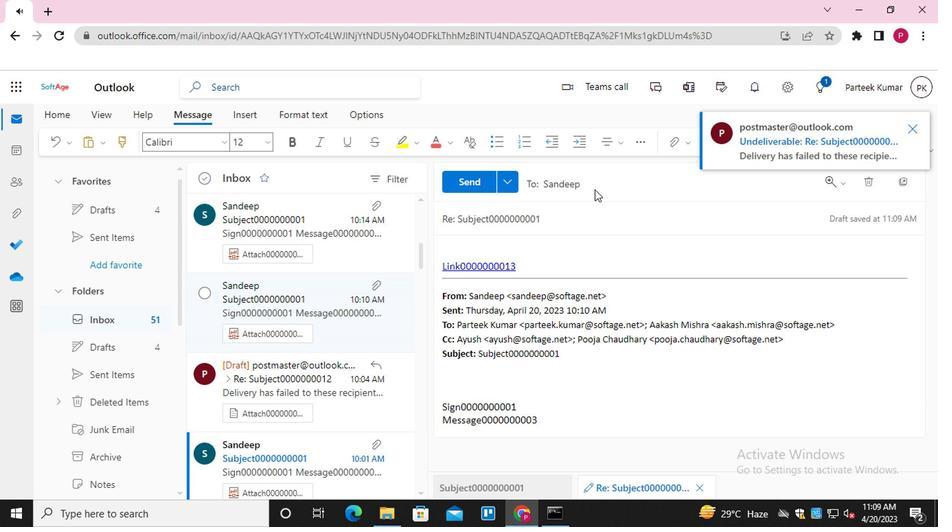 
Action: Mouse pressed left at (596, 185)
Screenshot: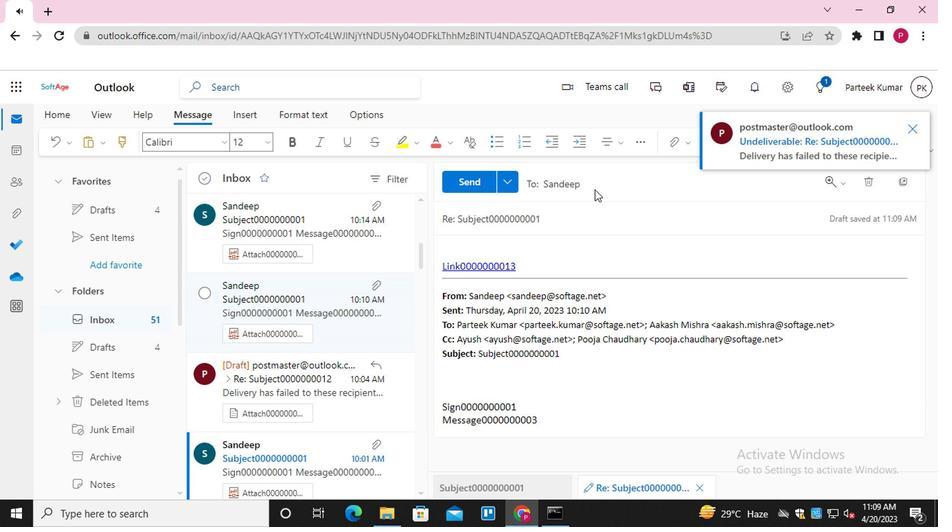 
Action: Mouse moved to (541, 218)
Screenshot: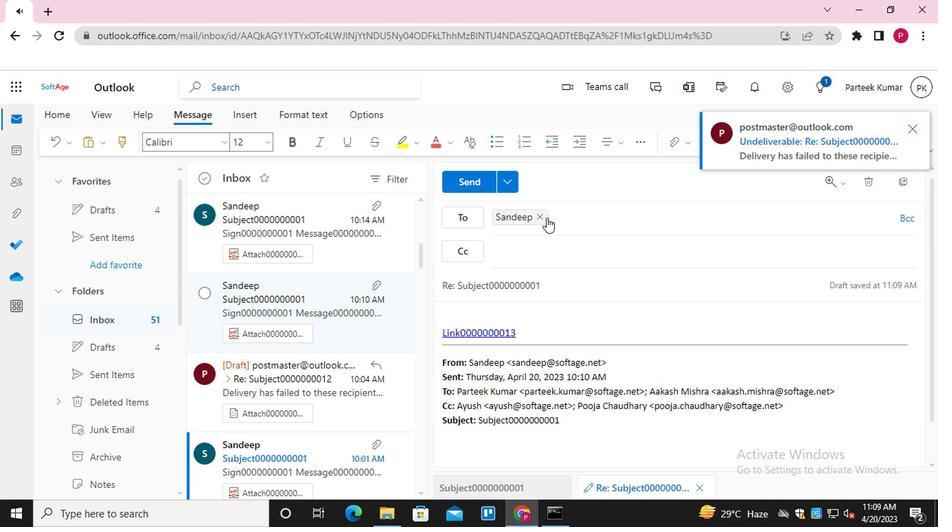 
Action: Mouse pressed left at (541, 218)
Screenshot: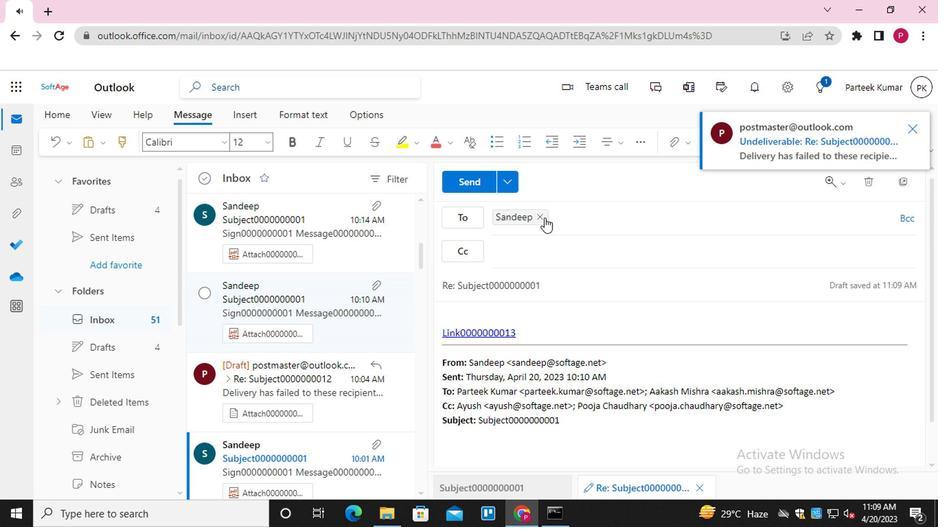 
Action: Mouse moved to (573, 221)
Screenshot: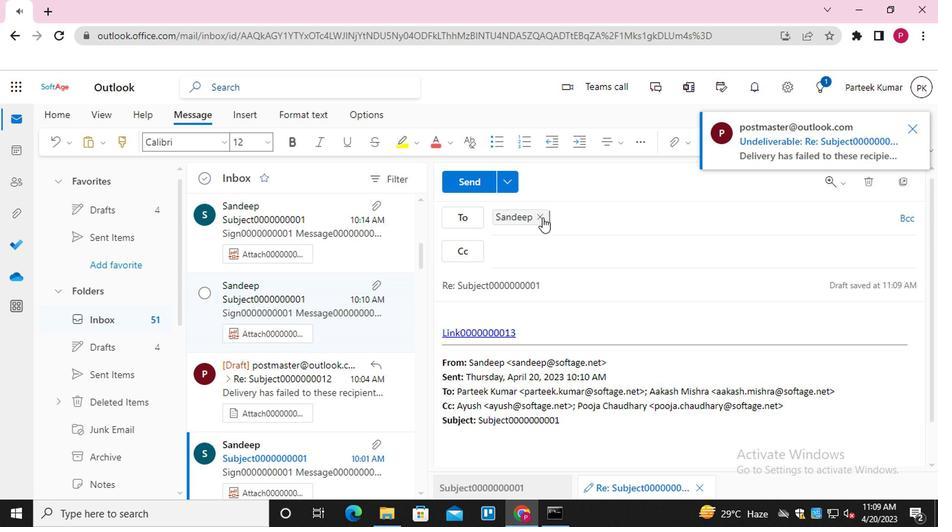 
Action: Key pressed <Key.shift>AA
Screenshot: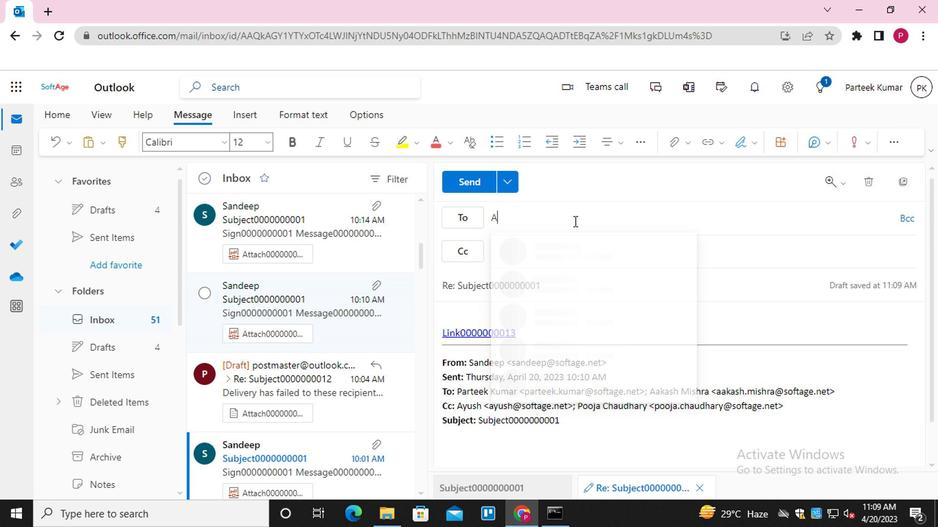 
Action: Mouse moved to (596, 249)
Screenshot: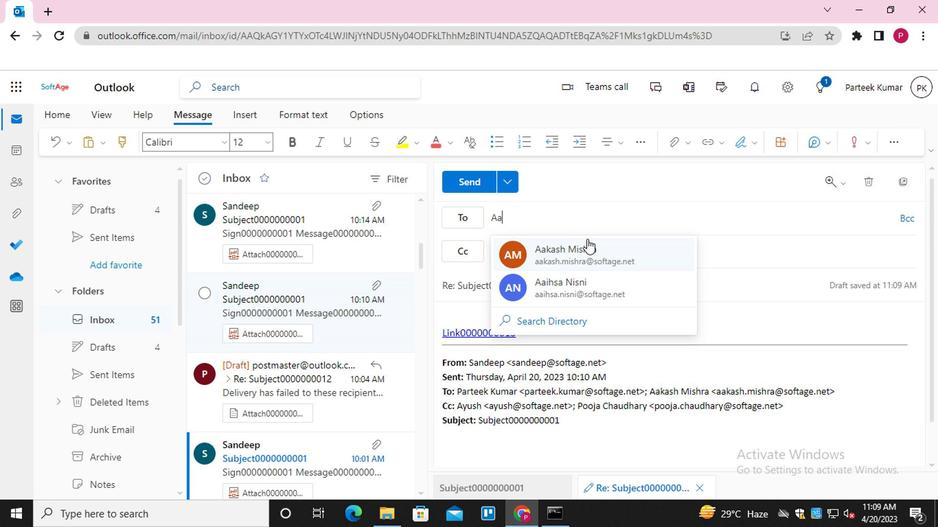 
Action: Mouse pressed left at (596, 249)
Screenshot: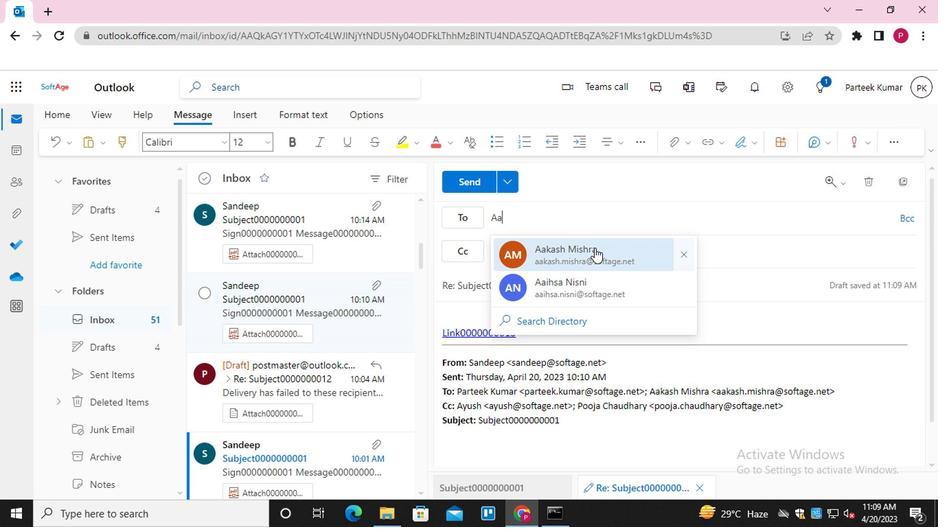 
Action: Mouse moved to (531, 251)
Screenshot: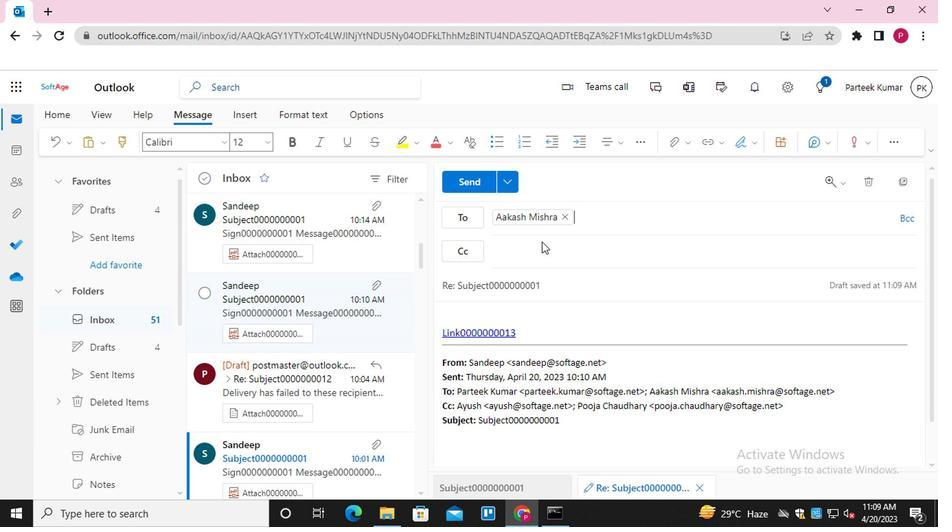 
Action: Mouse pressed left at (531, 251)
Screenshot: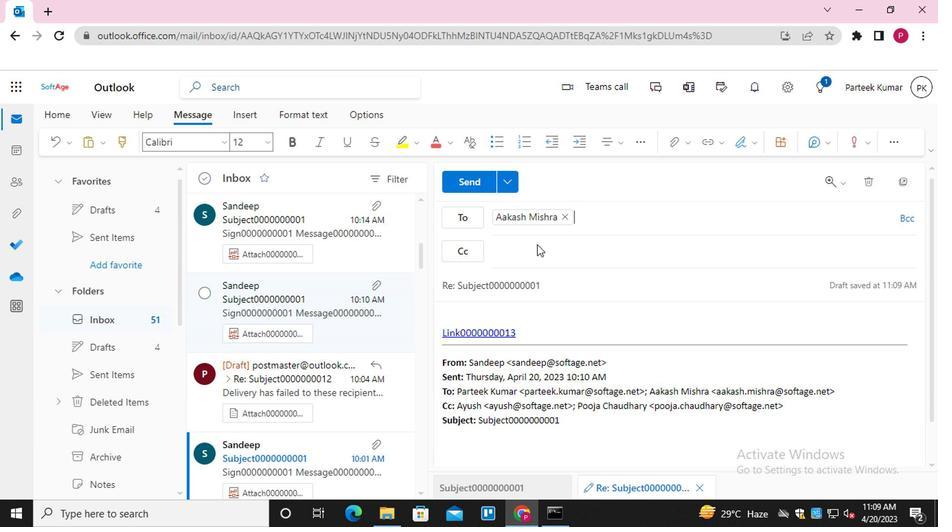 
Action: Key pressed <Key.shift>EMAIL0000000002<Key.enter>
Screenshot: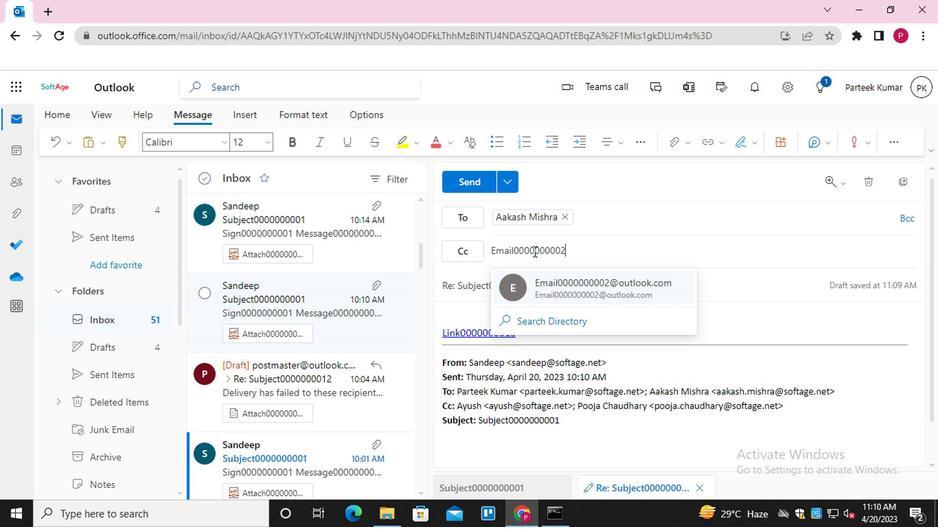 
Action: Mouse moved to (914, 221)
Screenshot: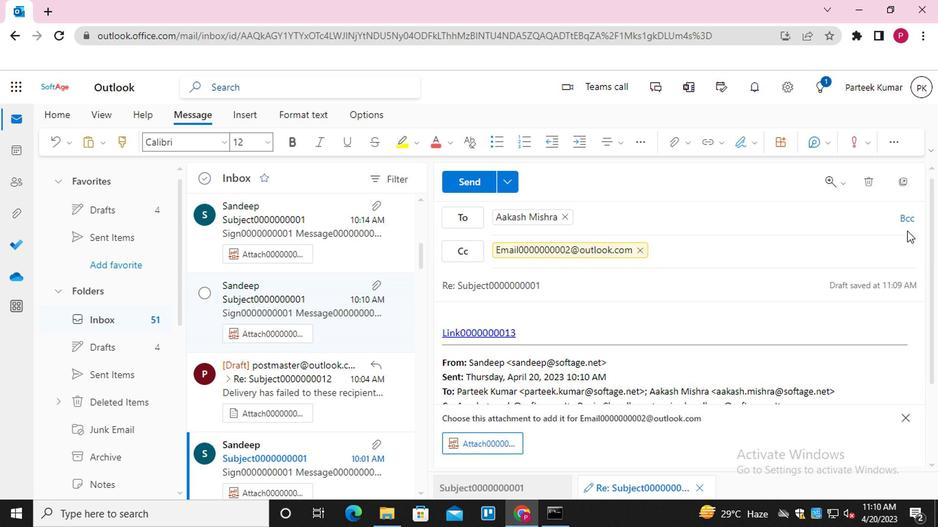 
Action: Mouse pressed left at (914, 221)
Screenshot: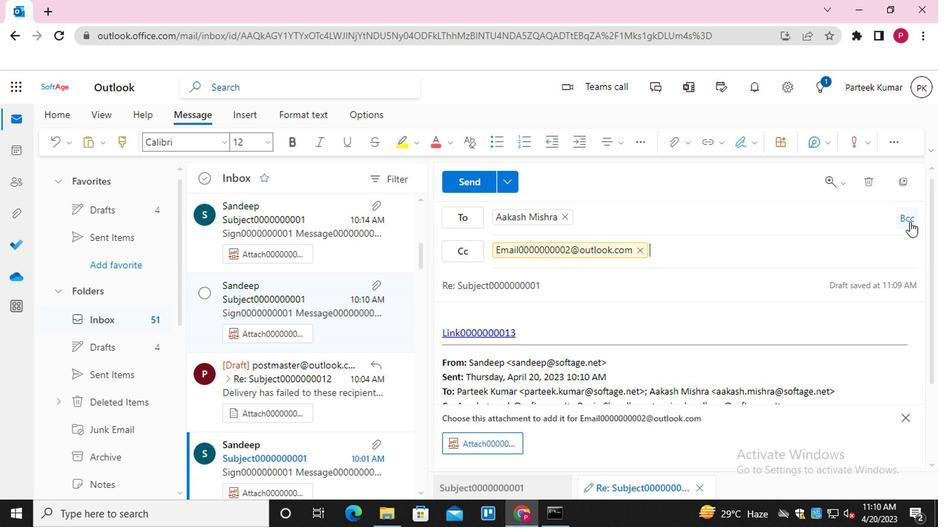 
Action: Mouse moved to (554, 288)
Screenshot: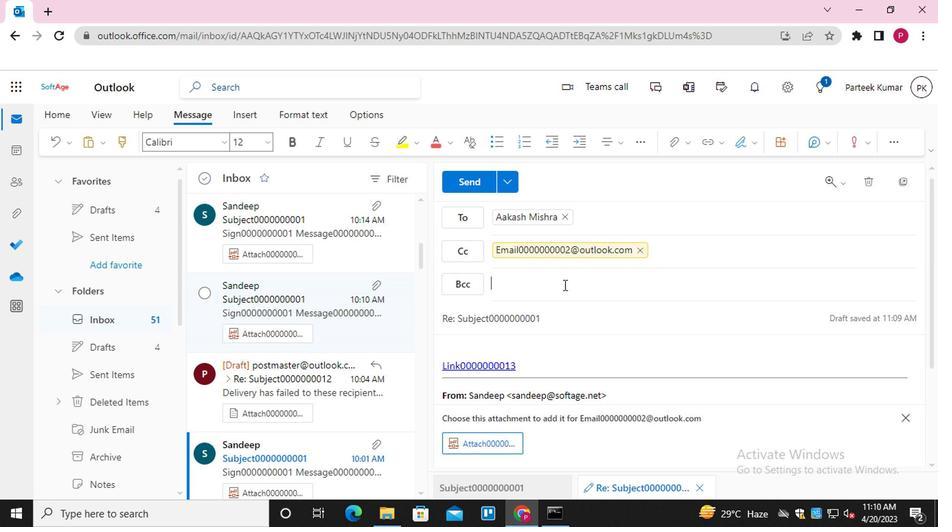 
Action: Key pressed <Key.shift>EMAIL0000000003<Key.shift>@OUTLOOK.COM<Key.enter>
Screenshot: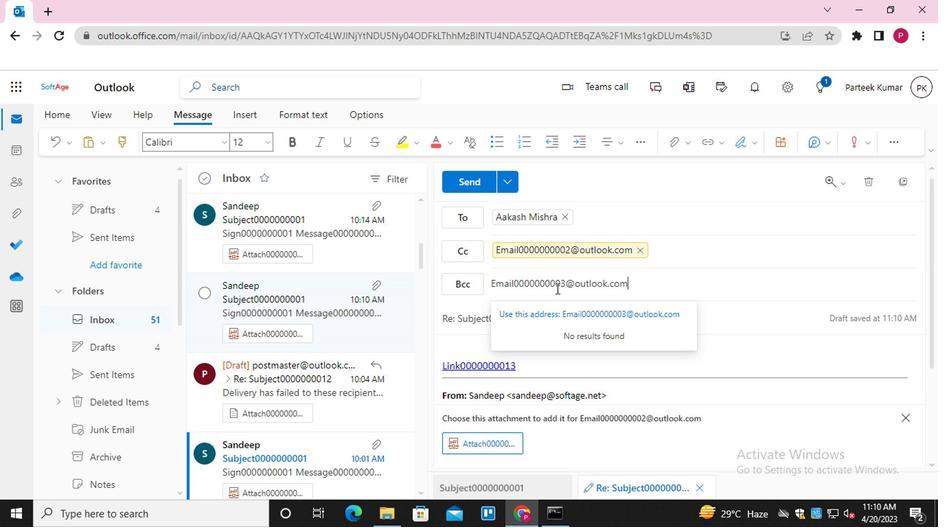 
Action: Mouse moved to (557, 315)
Screenshot: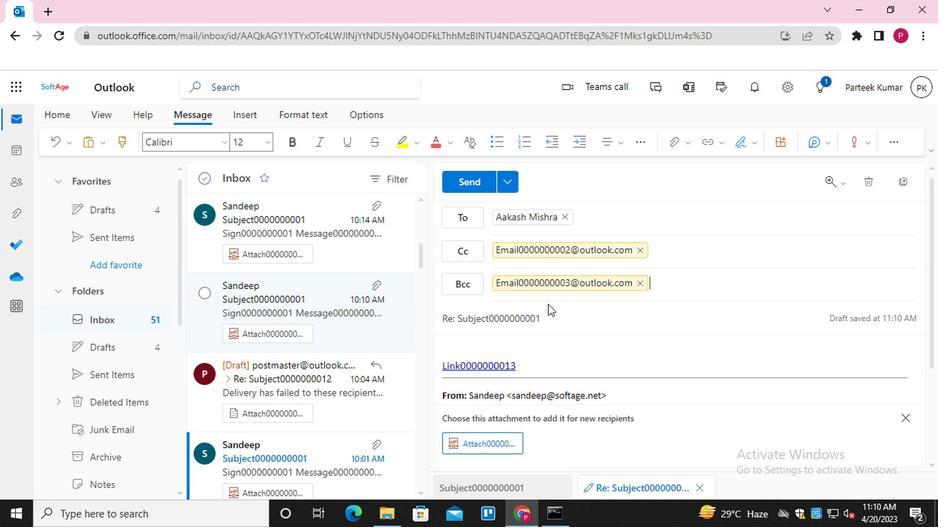 
Action: Mouse pressed left at (557, 315)
Screenshot: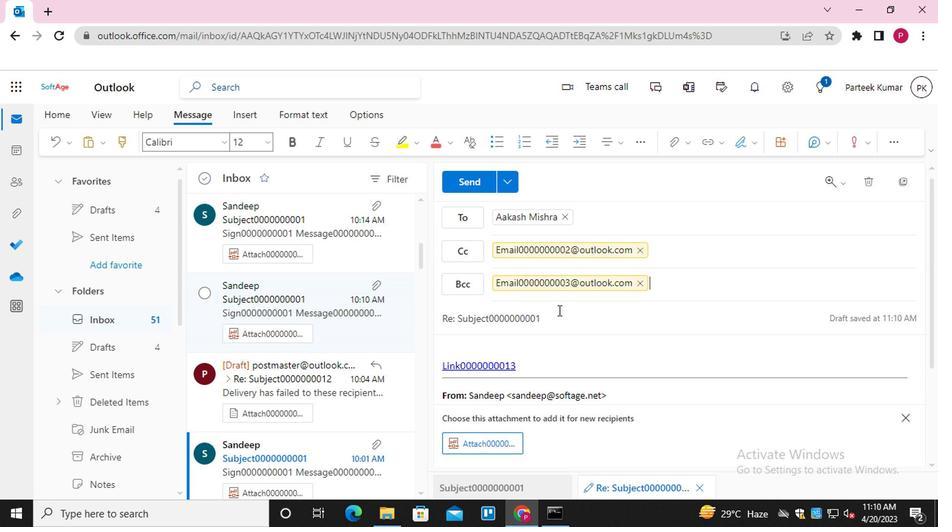
Action: Key pressed <Key.backspace><Key.backspace>15
Screenshot: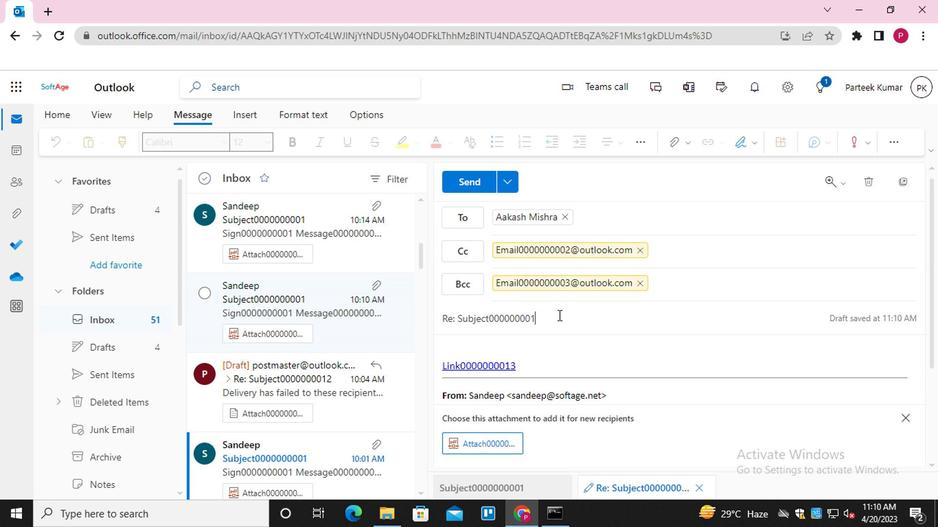 
Action: Mouse moved to (493, 355)
Screenshot: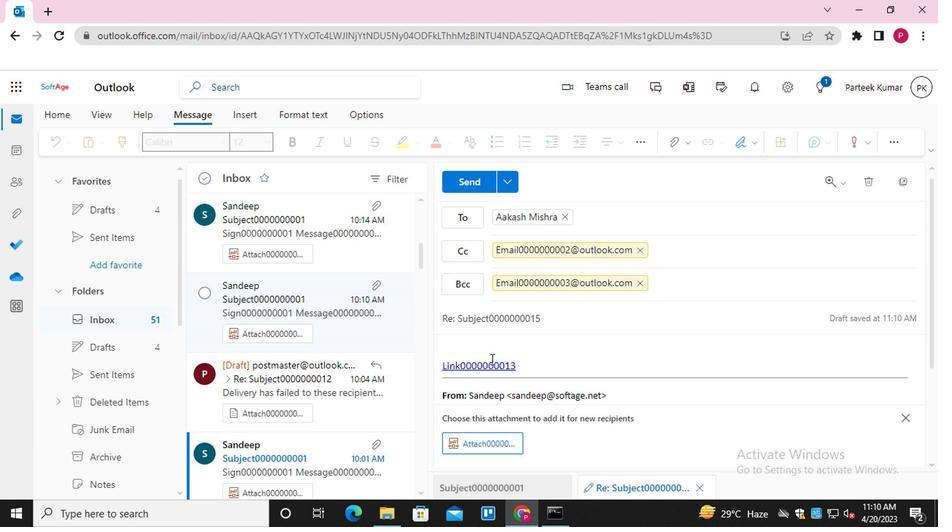 
Action: Mouse pressed left at (493, 355)
Screenshot: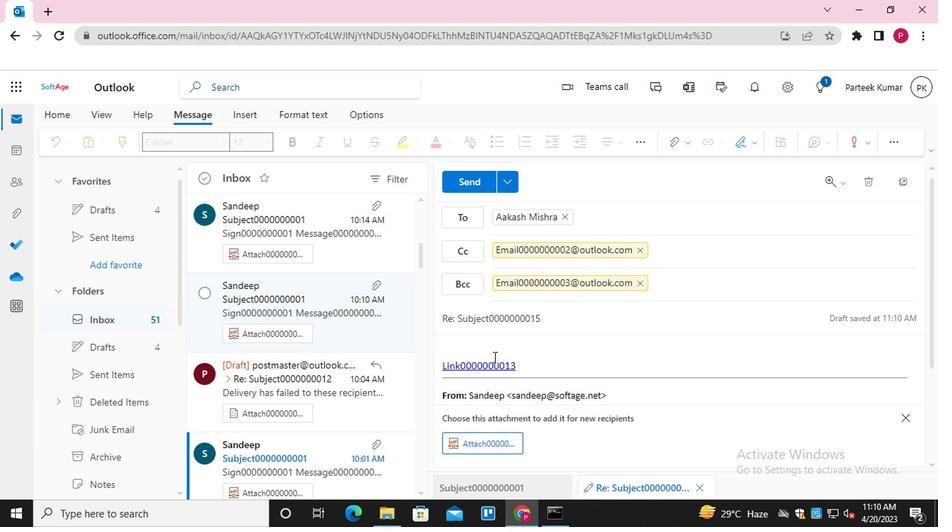 
Action: Key pressed <Key.shift_r>MESSAGE0000000014
Screenshot: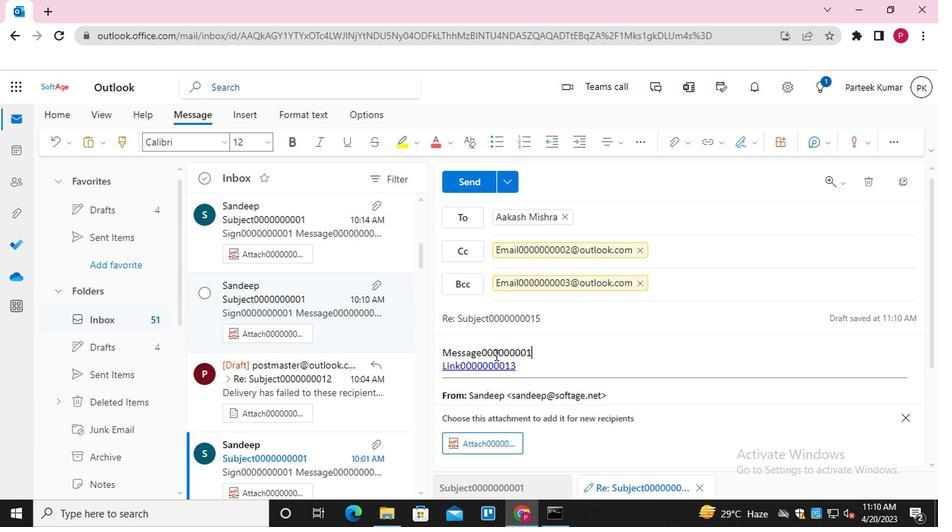 
Action: Mouse moved to (678, 143)
Screenshot: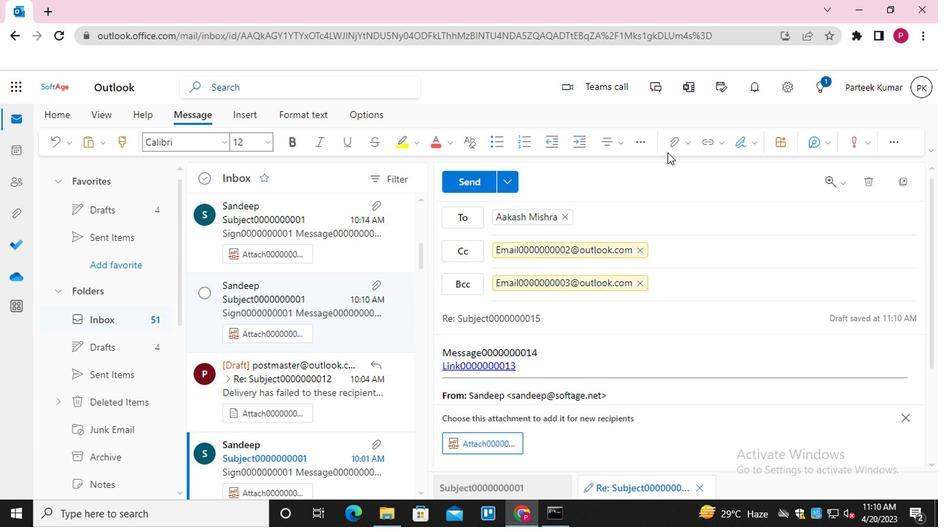 
Action: Mouse pressed left at (678, 143)
Screenshot: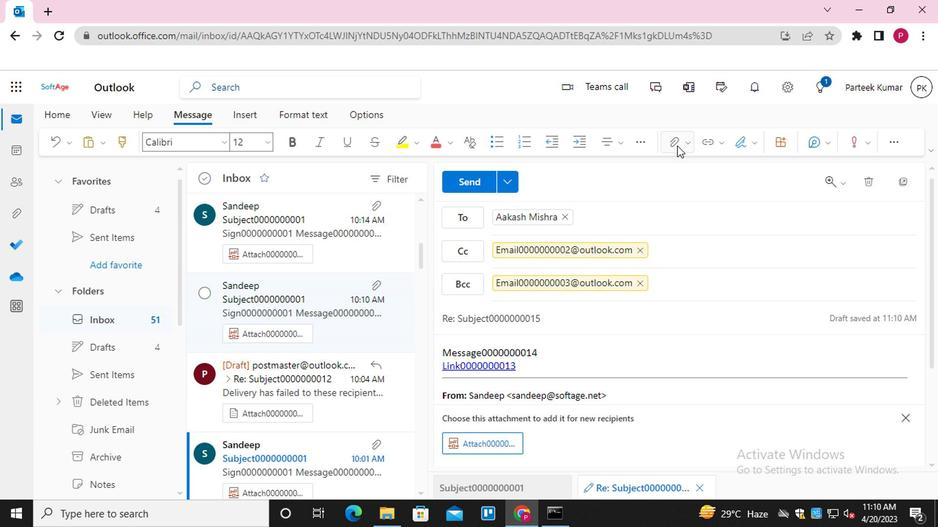 
Action: Mouse moved to (610, 171)
Screenshot: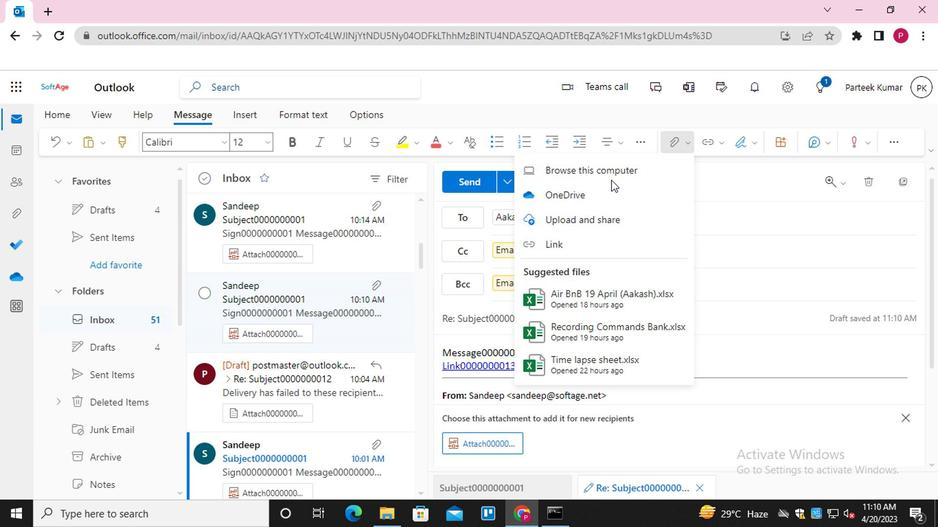 
Action: Mouse pressed left at (610, 171)
Screenshot: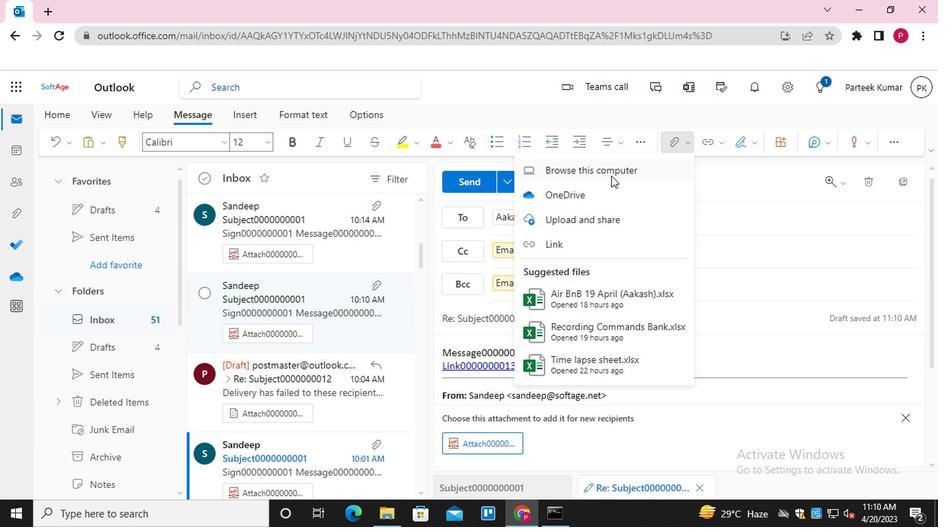 
Action: Mouse moved to (228, 97)
Screenshot: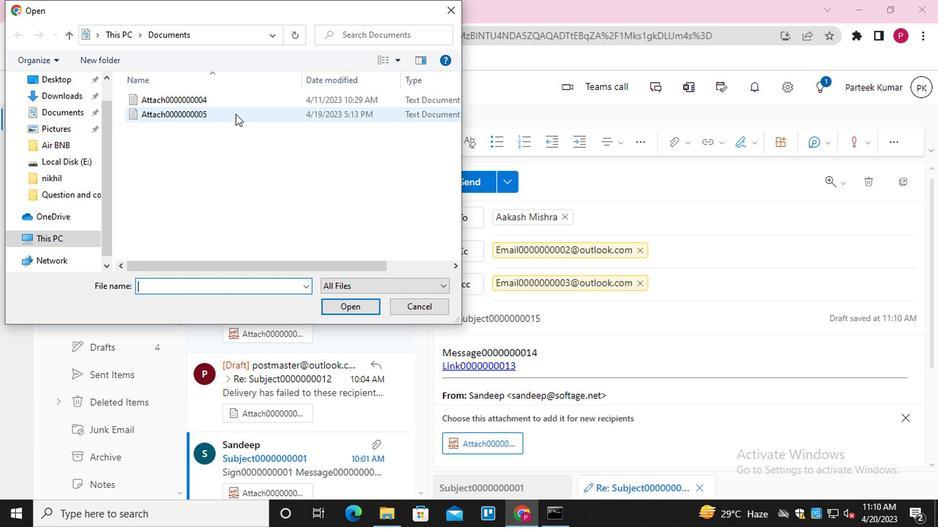 
Action: Mouse pressed left at (228, 97)
Screenshot: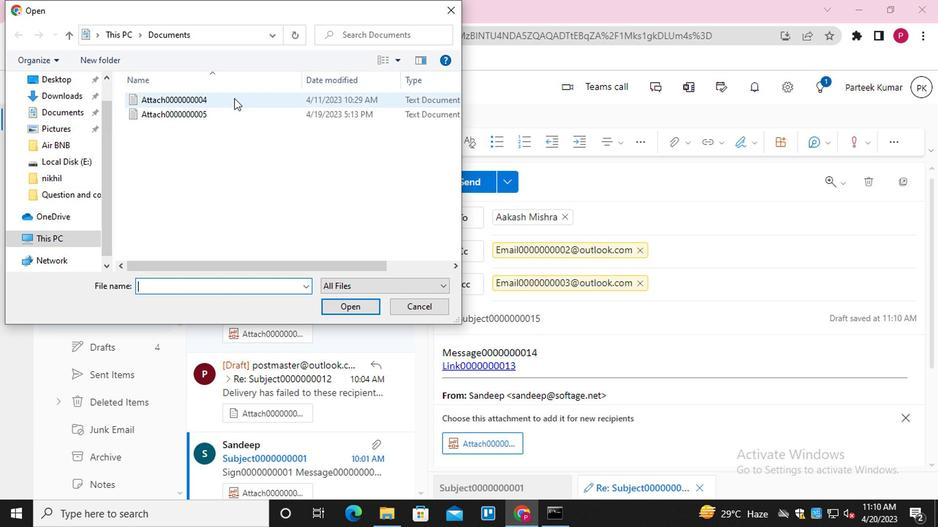 
Action: Mouse moved to (343, 304)
Screenshot: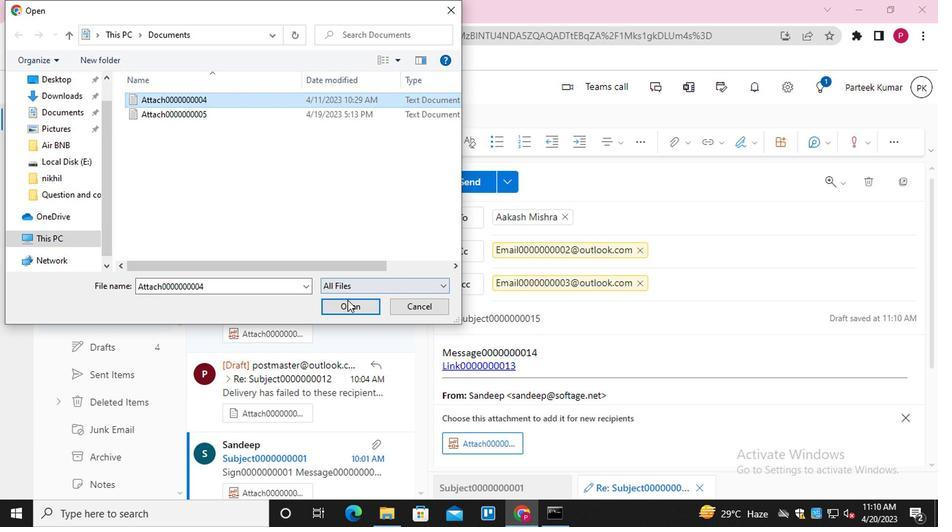 
Action: Mouse pressed left at (343, 304)
Screenshot: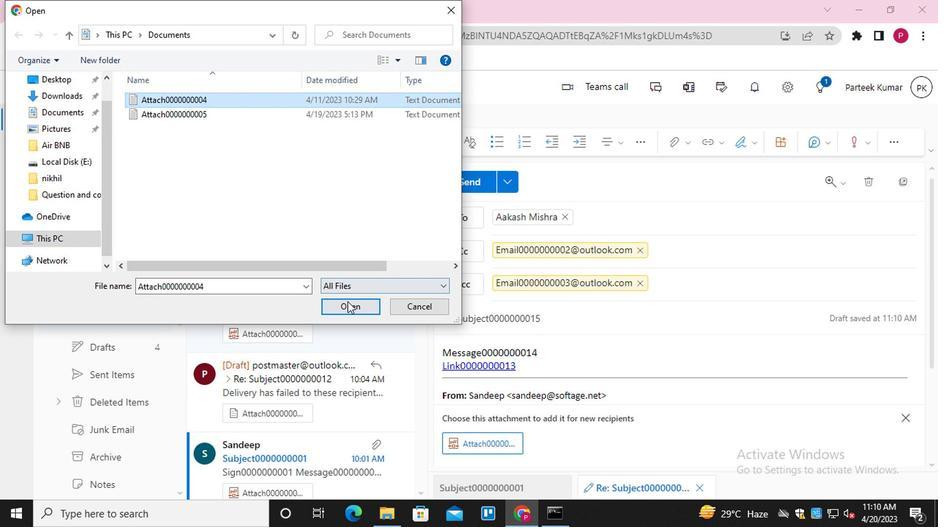 
Action: Mouse moved to (676, 145)
Screenshot: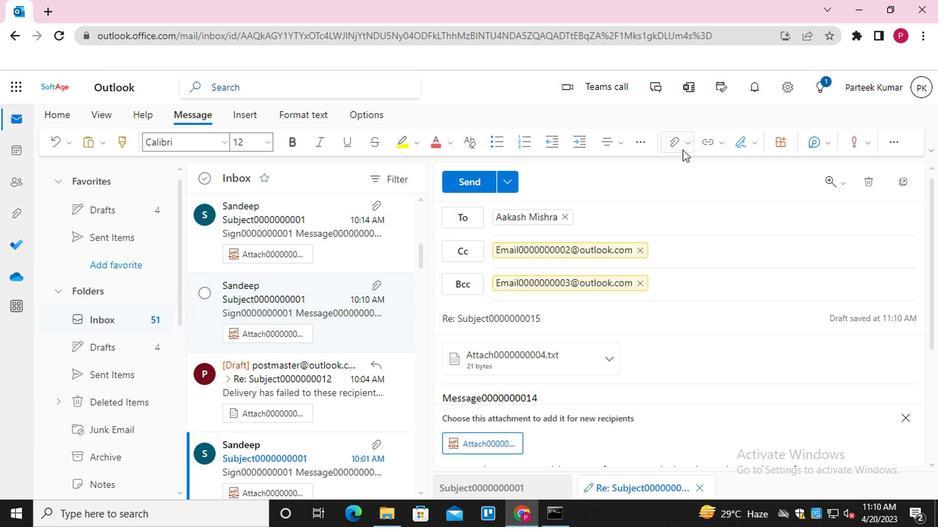 
Action: Mouse pressed left at (676, 145)
Screenshot: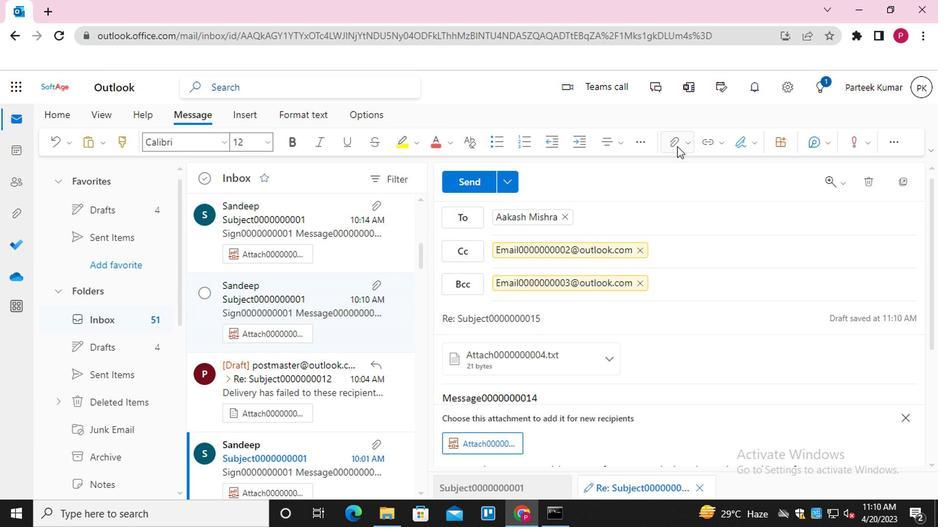 
Action: Mouse moved to (578, 226)
Screenshot: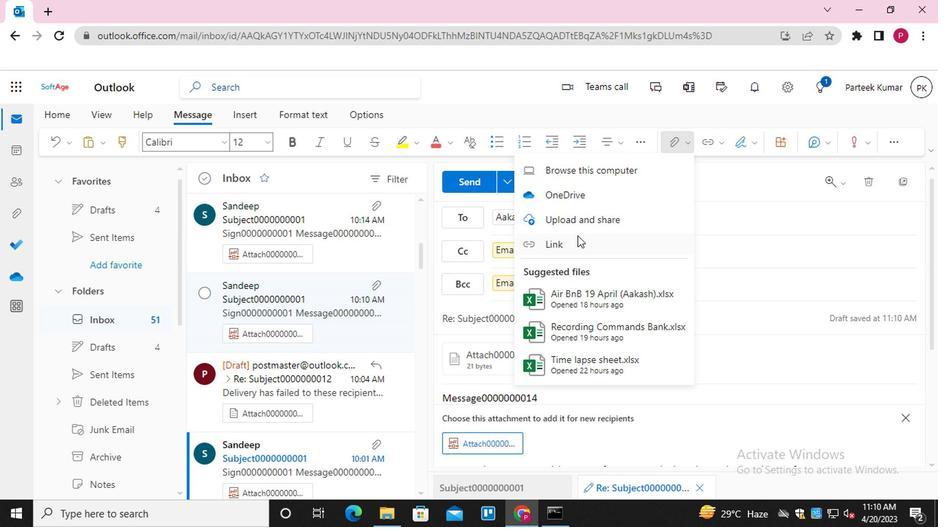 
Action: Mouse pressed left at (578, 226)
Screenshot: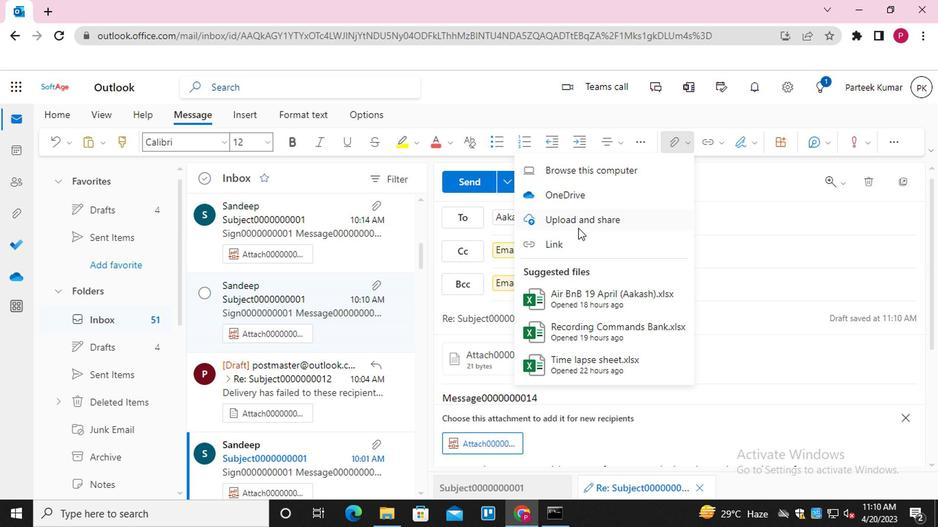 
Action: Mouse moved to (236, 113)
Screenshot: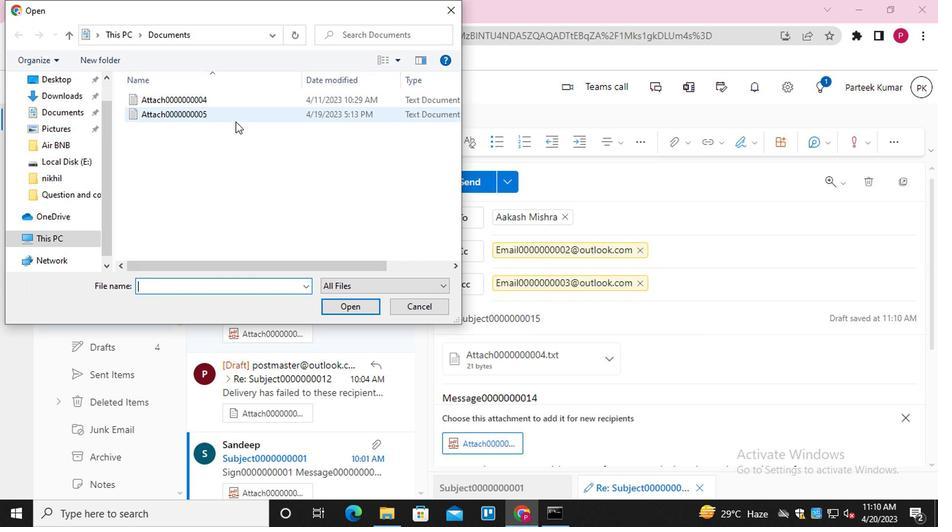 
Action: Mouse pressed left at (236, 113)
Screenshot: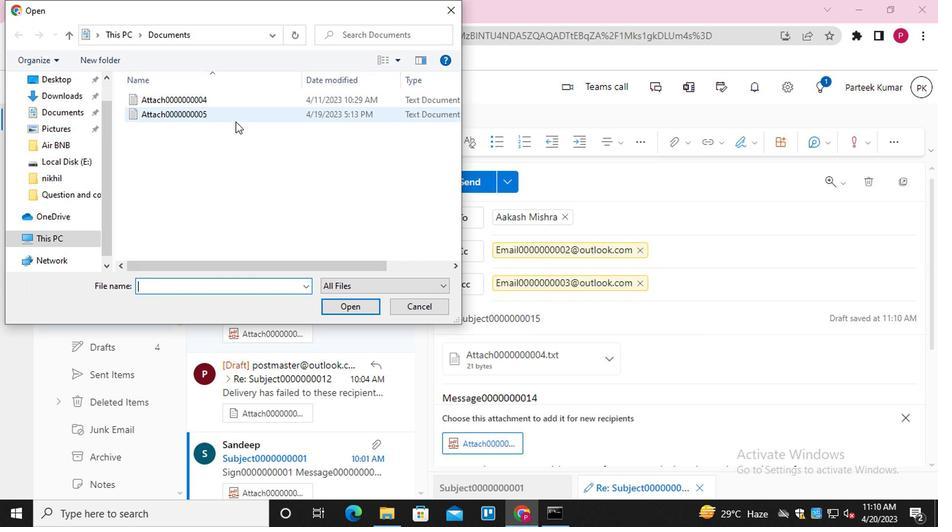 
Action: Mouse moved to (337, 305)
Screenshot: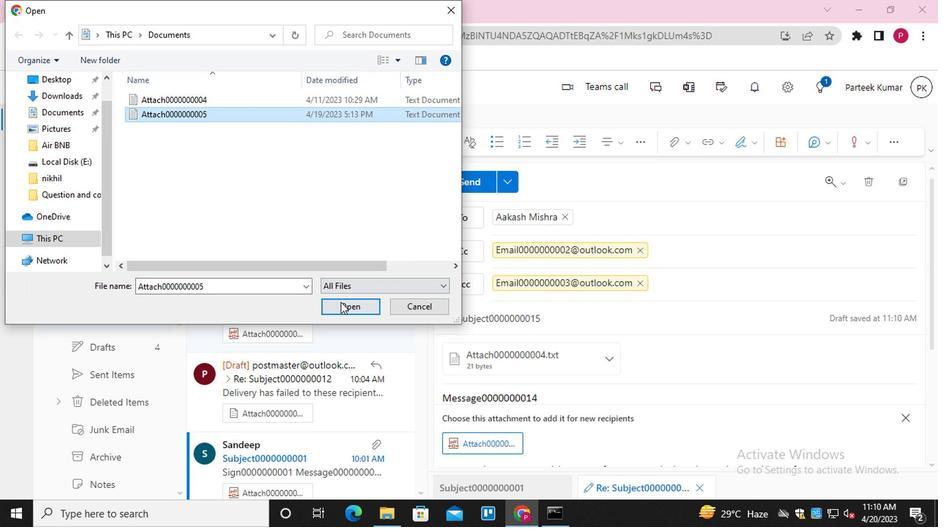 
Action: Mouse pressed left at (337, 305)
Screenshot: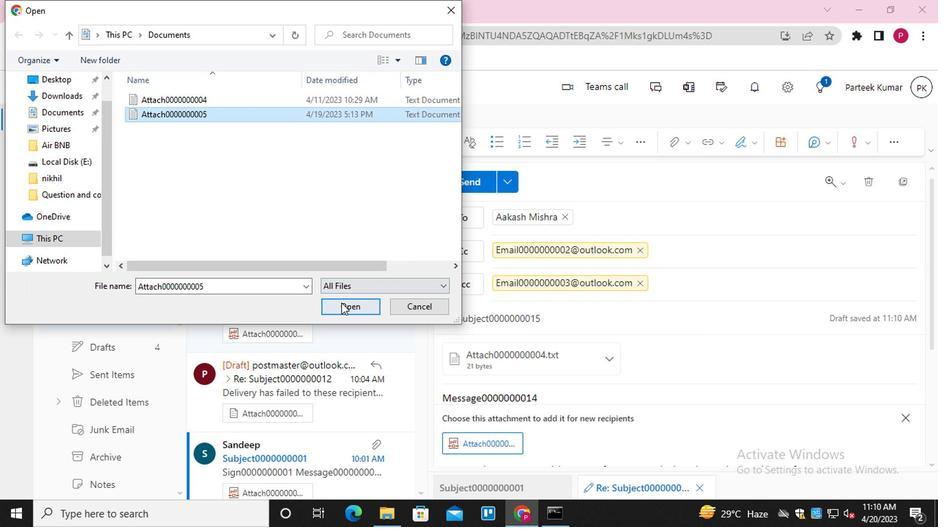 
Action: Mouse moved to (495, 331)
Screenshot: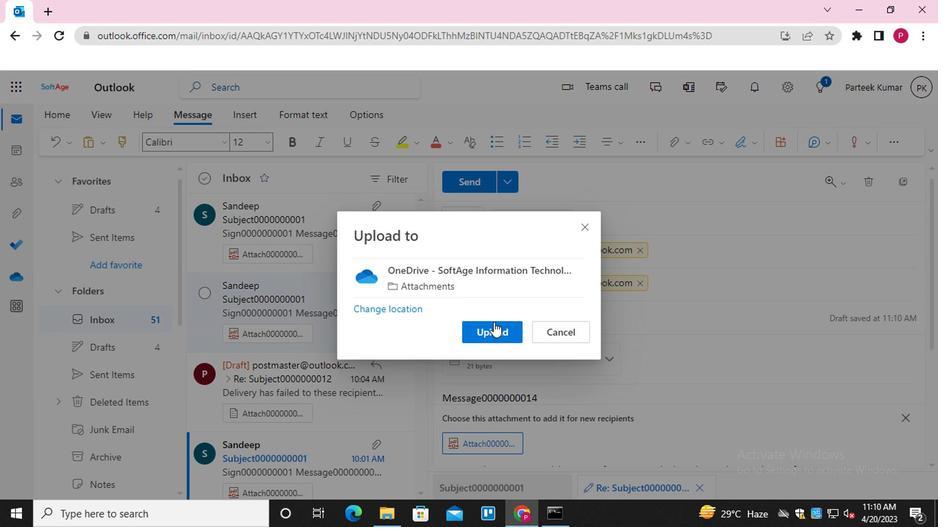 
Action: Mouse pressed left at (495, 331)
Screenshot: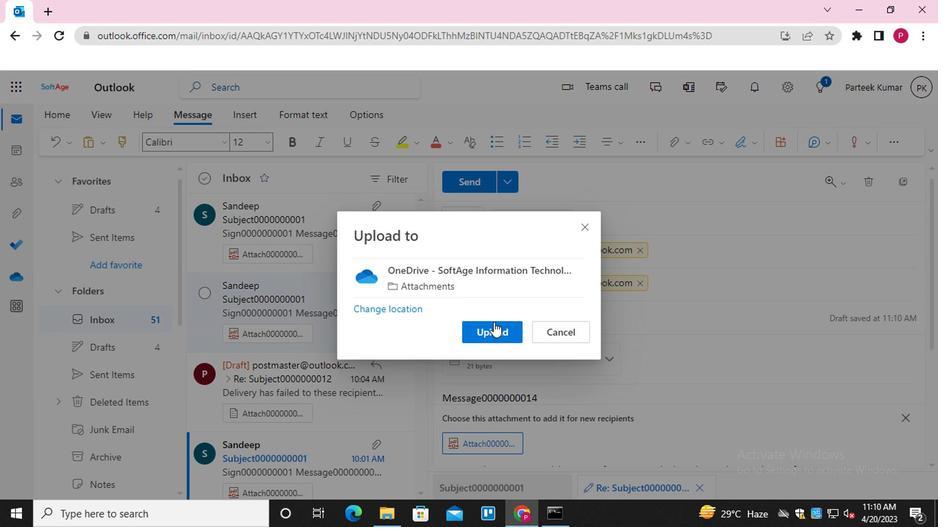 
Action: Mouse moved to (476, 183)
Screenshot: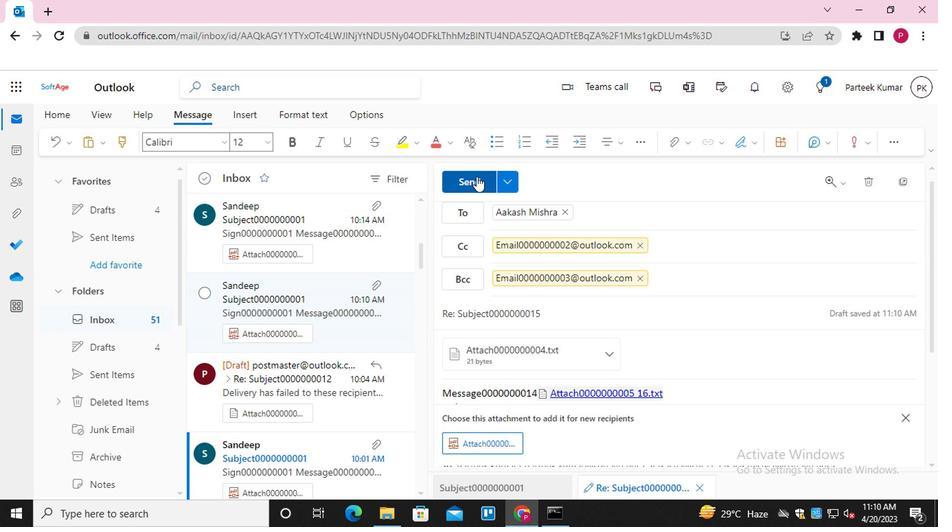 
Action: Mouse pressed left at (476, 183)
Screenshot: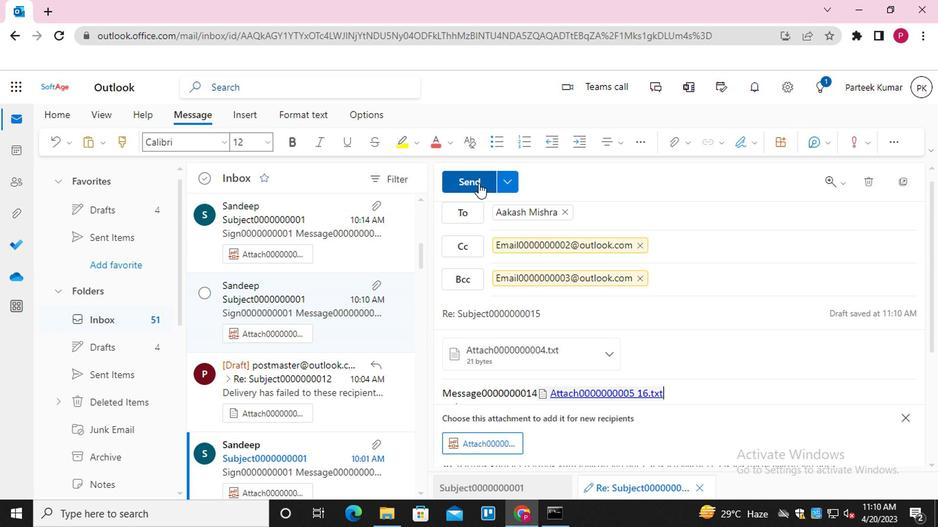 
Action: Mouse moved to (851, 238)
Screenshot: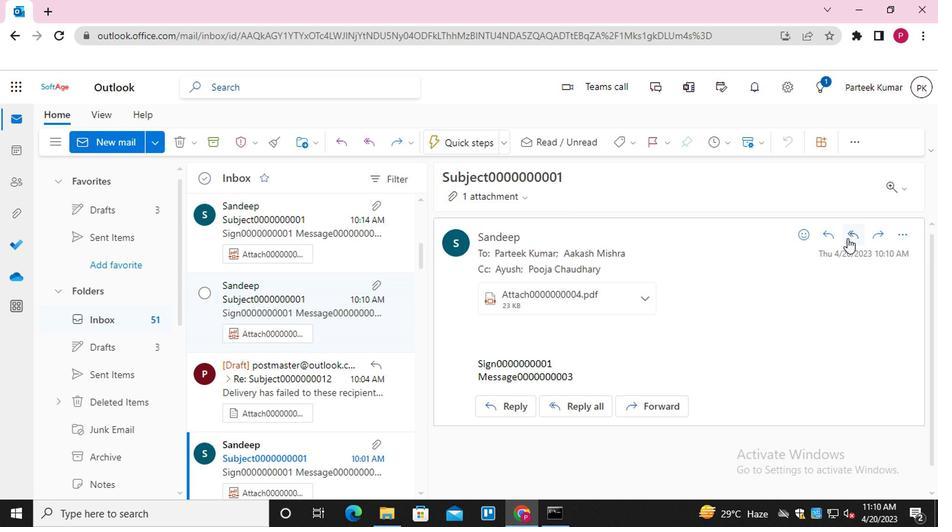 
Action: Mouse pressed left at (851, 238)
Screenshot: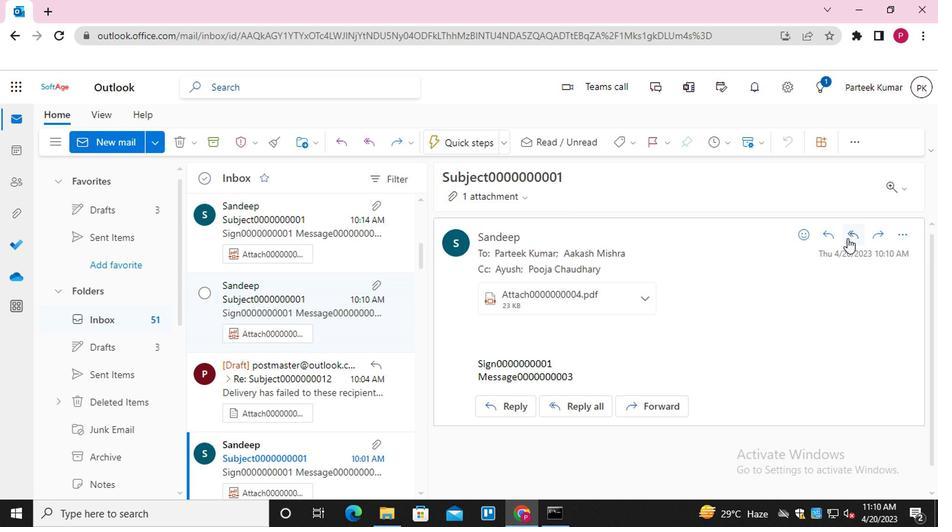 
Action: Mouse moved to (451, 407)
Screenshot: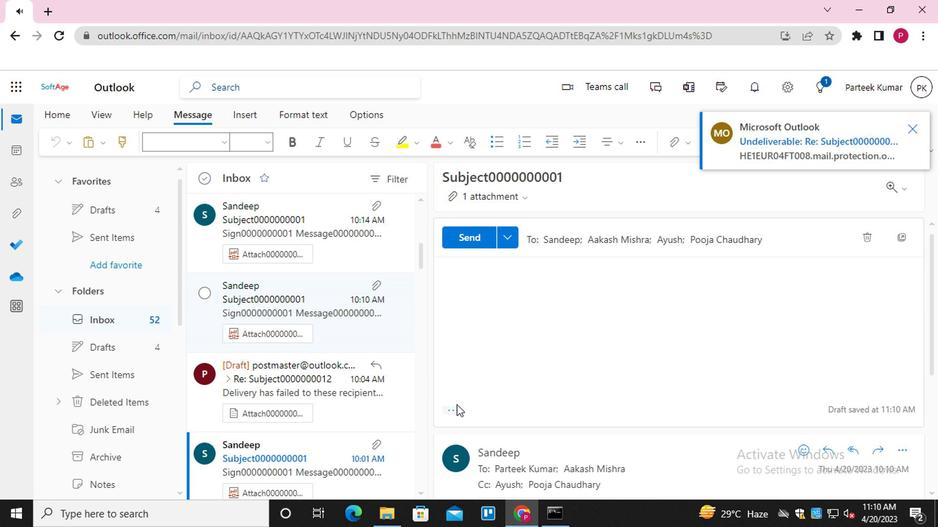 
Action: Mouse pressed left at (451, 407)
Screenshot: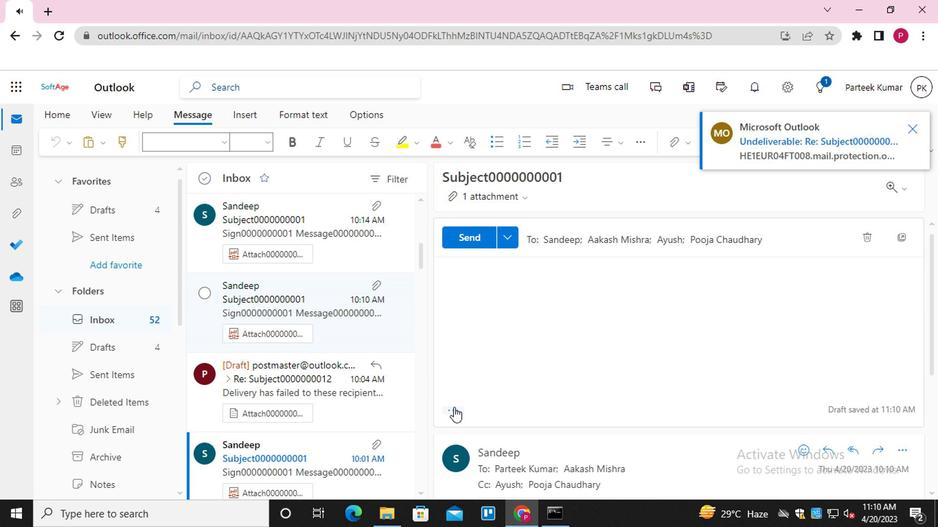 
Action: Mouse moved to (468, 273)
Screenshot: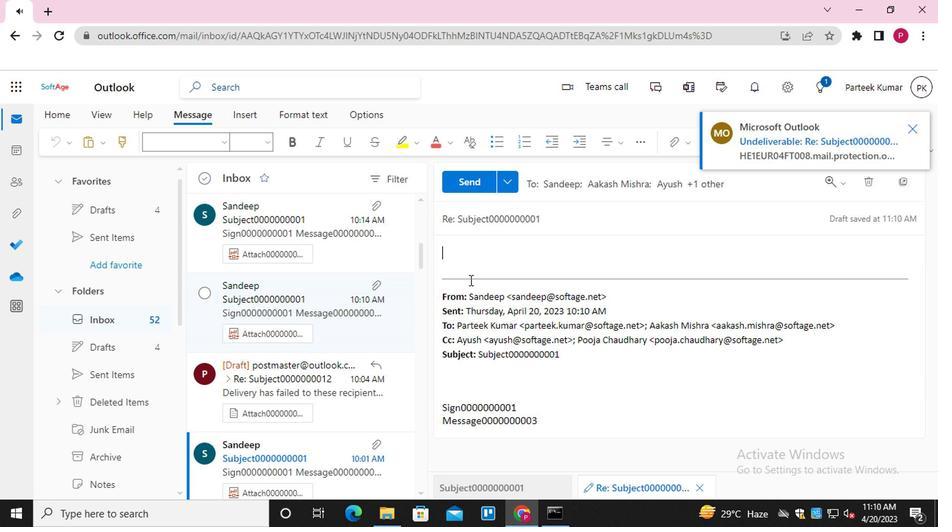 
Action: Mouse pressed left at (468, 273)
Screenshot: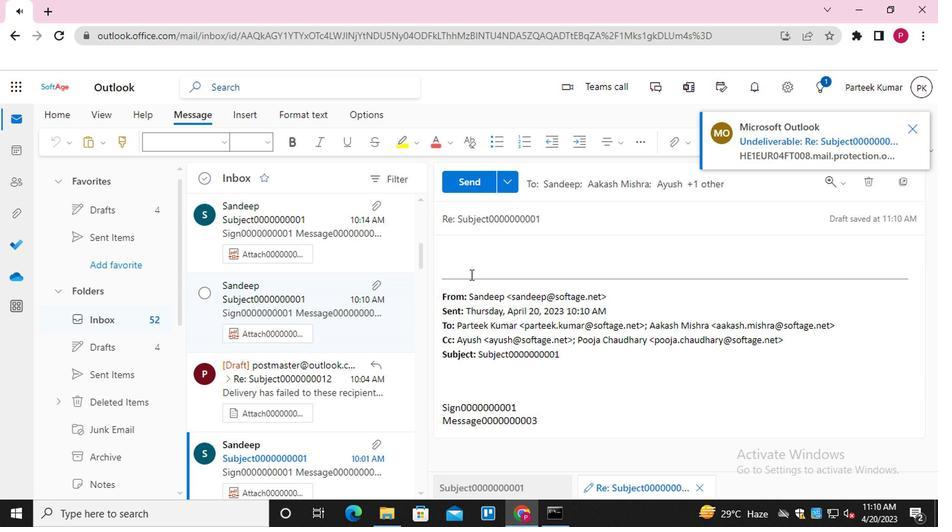 
Action: Mouse moved to (457, 270)
Screenshot: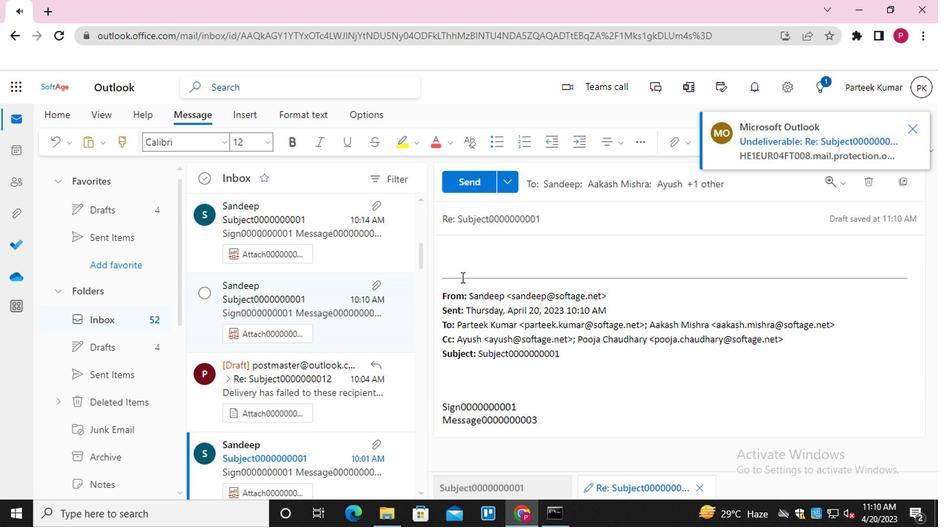 
Action: Mouse pressed left at (457, 270)
Screenshot: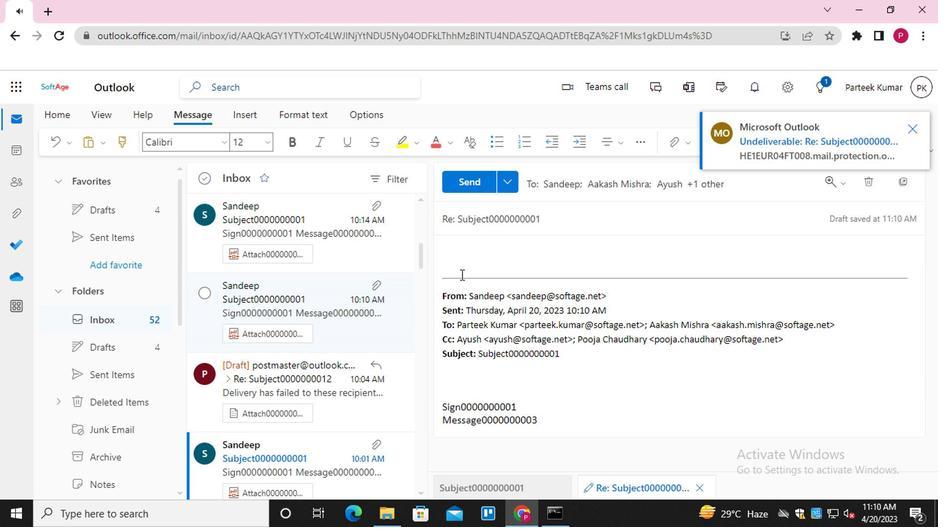 
Action: Mouse moved to (921, 128)
Screenshot: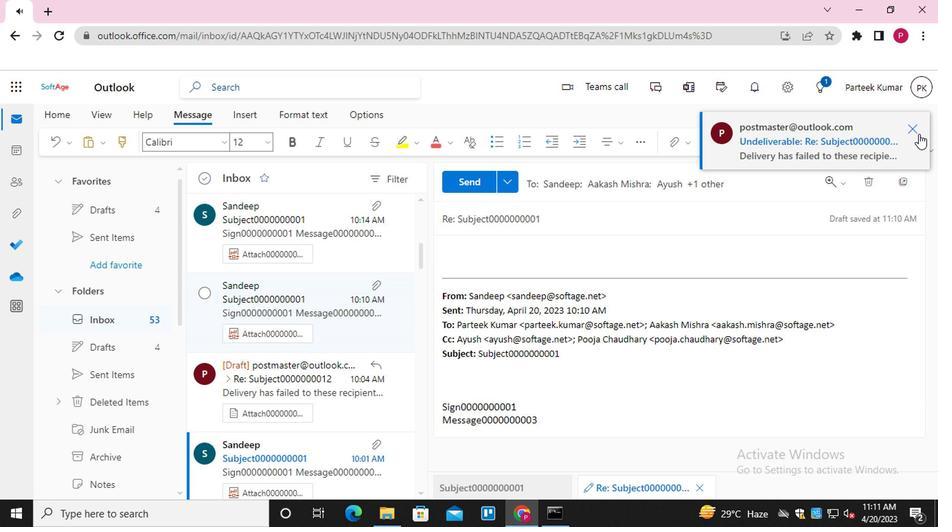 
Action: Mouse pressed left at (921, 128)
Screenshot: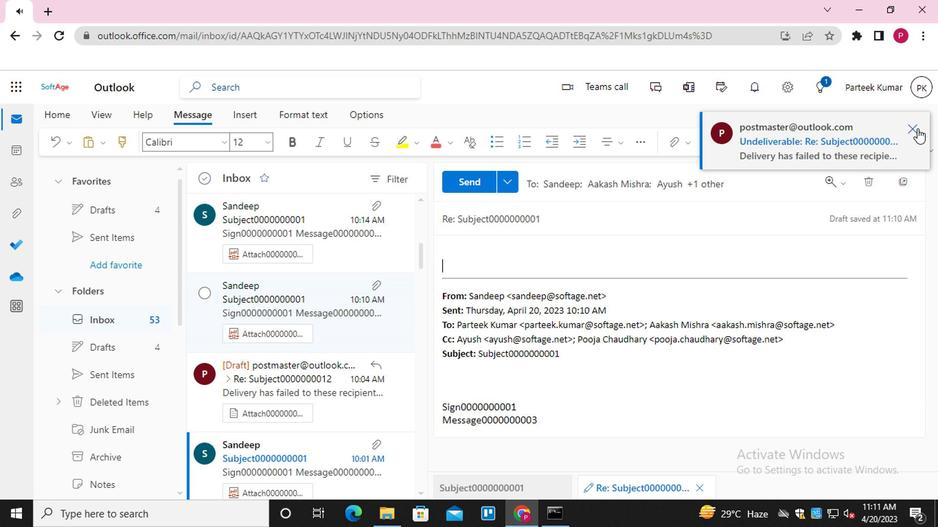 
Action: Mouse moved to (707, 144)
